 Task: Look for space in Buaran, Indonesia from 8th June, 2023 to 12th June, 2023 for 2 adults in price range Rs.8000 to Rs.16000. Place can be private room with 1  bedroom having 1 bed and 1 bathroom. Property type can be flatguest house, hotel. Booking option can be shelf check-in. Required host language is English.
Action: Mouse moved to (505, 99)
Screenshot: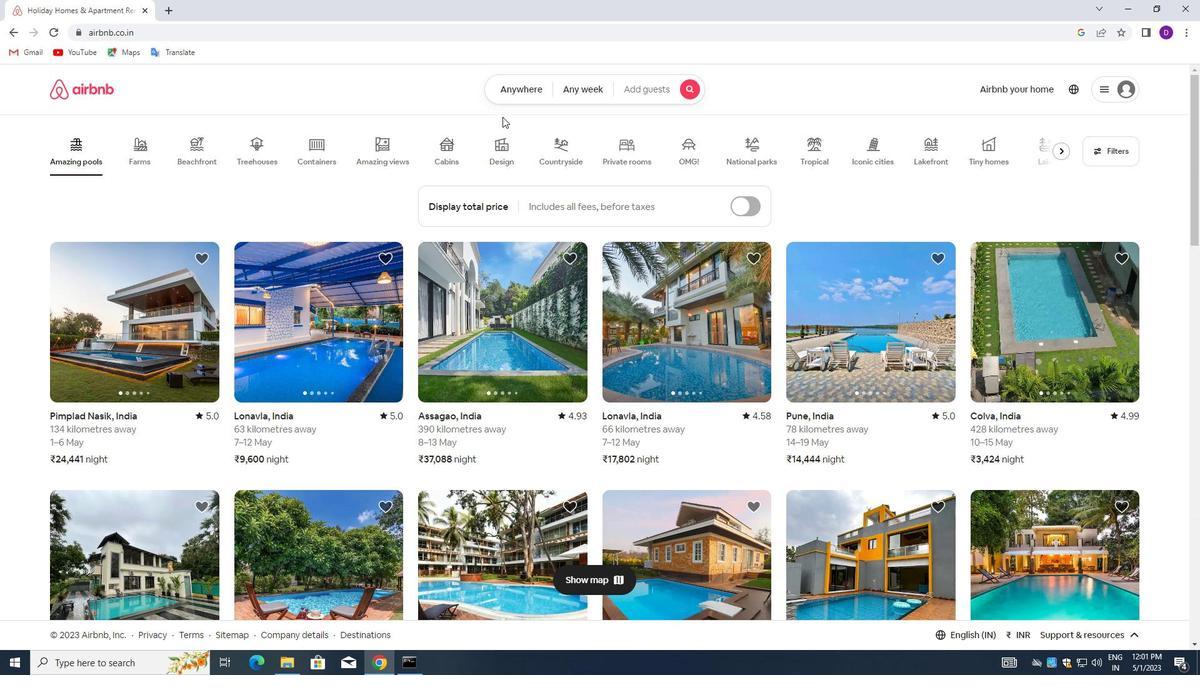 
Action: Mouse pressed left at (505, 99)
Screenshot: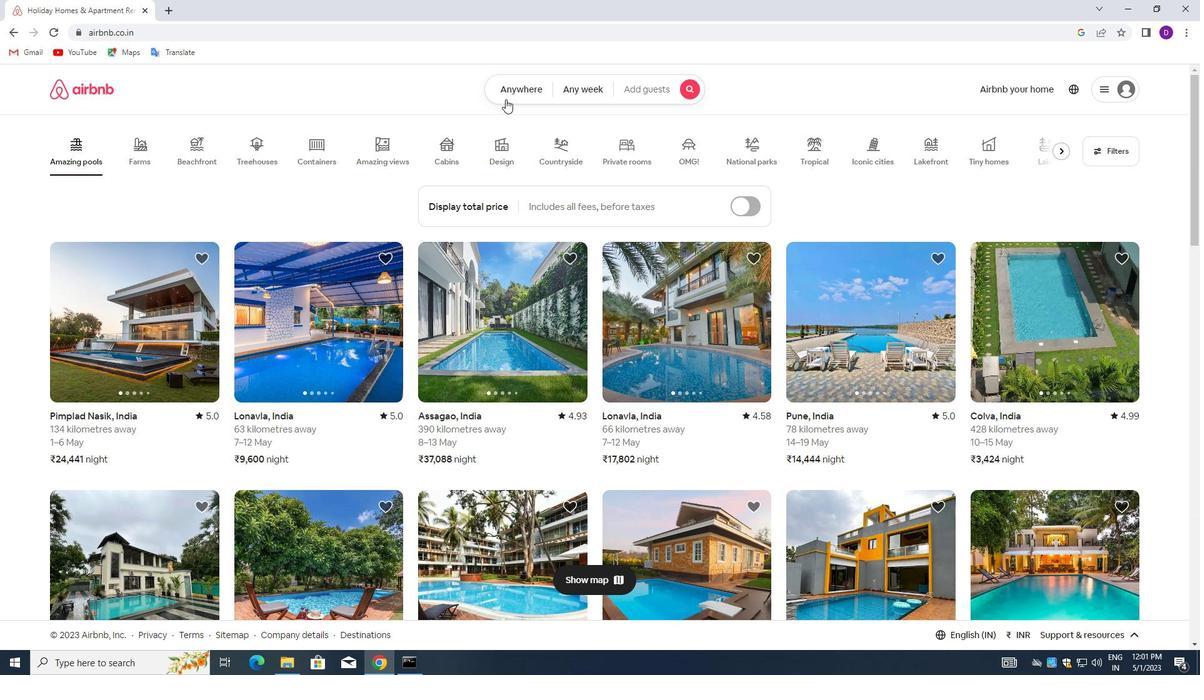 
Action: Mouse moved to (391, 143)
Screenshot: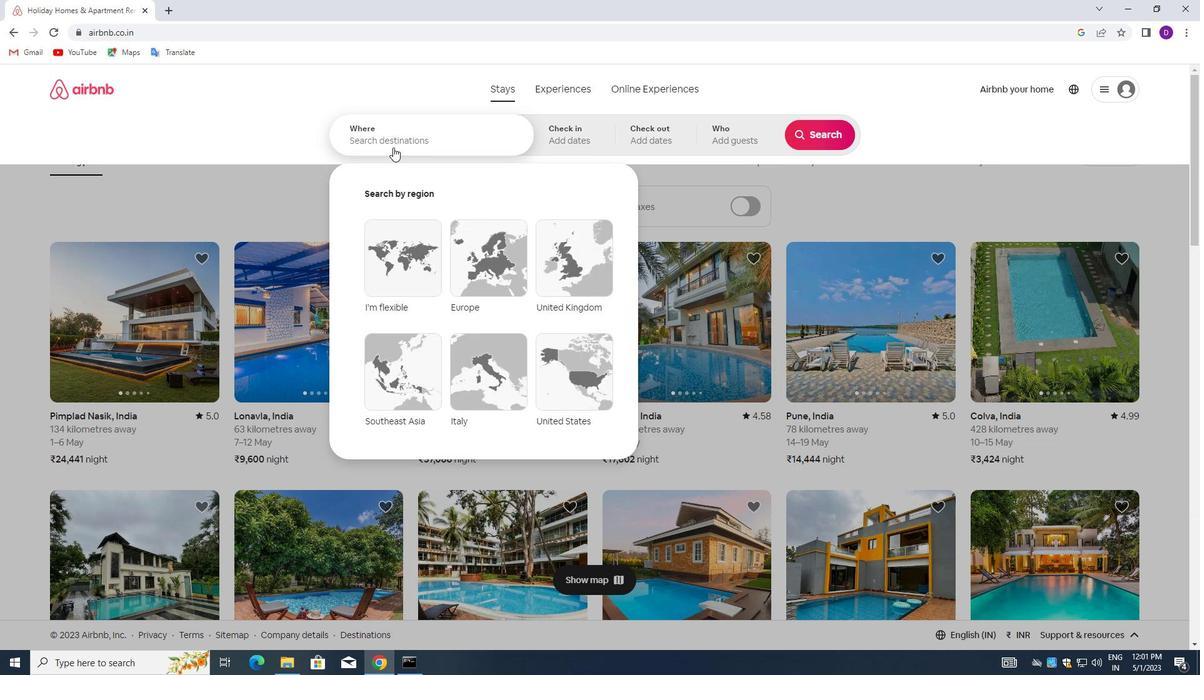 
Action: Mouse pressed left at (391, 143)
Screenshot: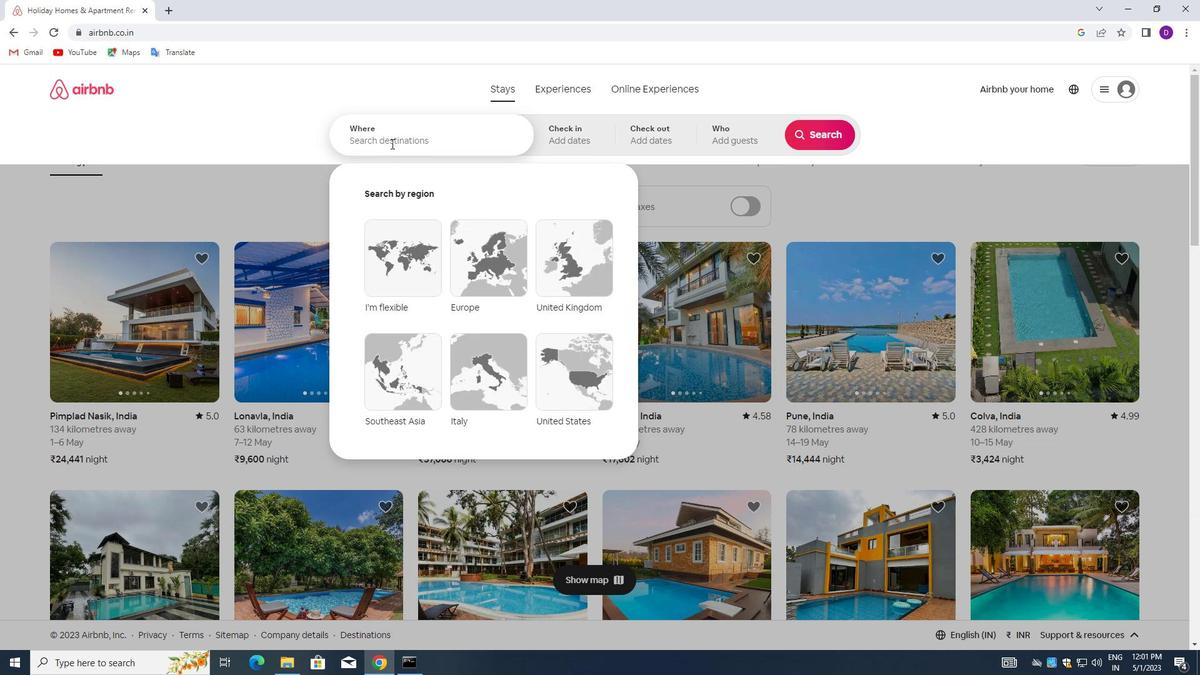 
Action: Key pressed <Key.shift>BUARAN,<Key.space><Key.shift>INDONESIA<Key.enter>
Screenshot: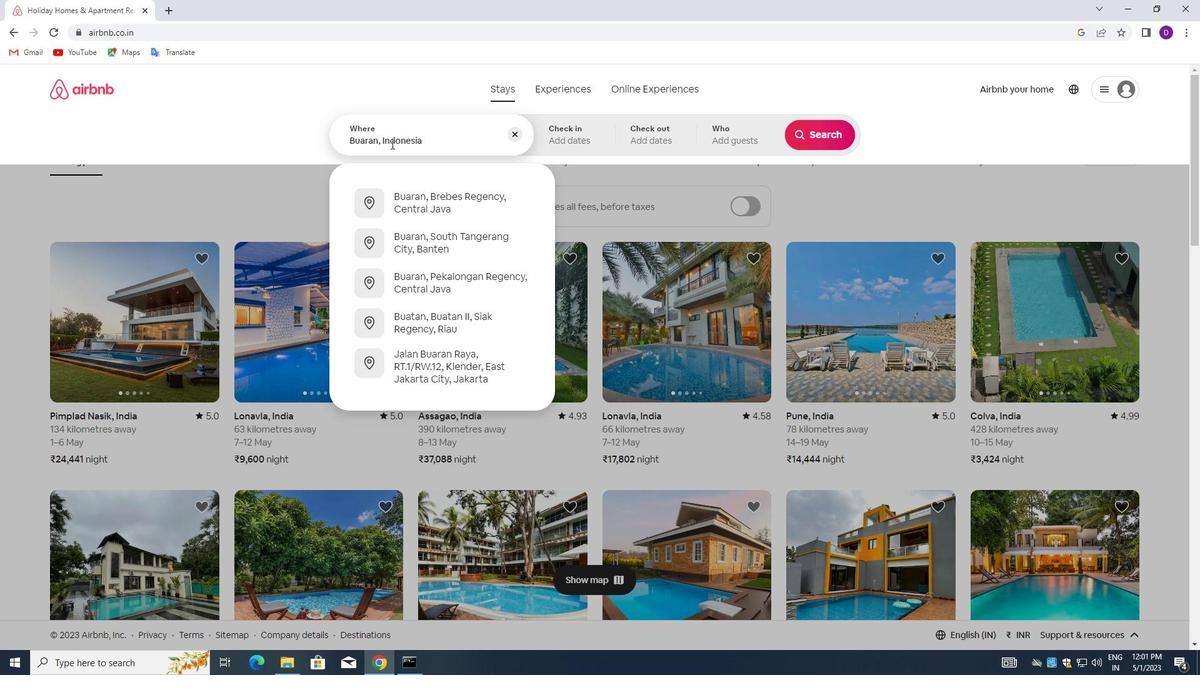 
Action: Mouse moved to (738, 313)
Screenshot: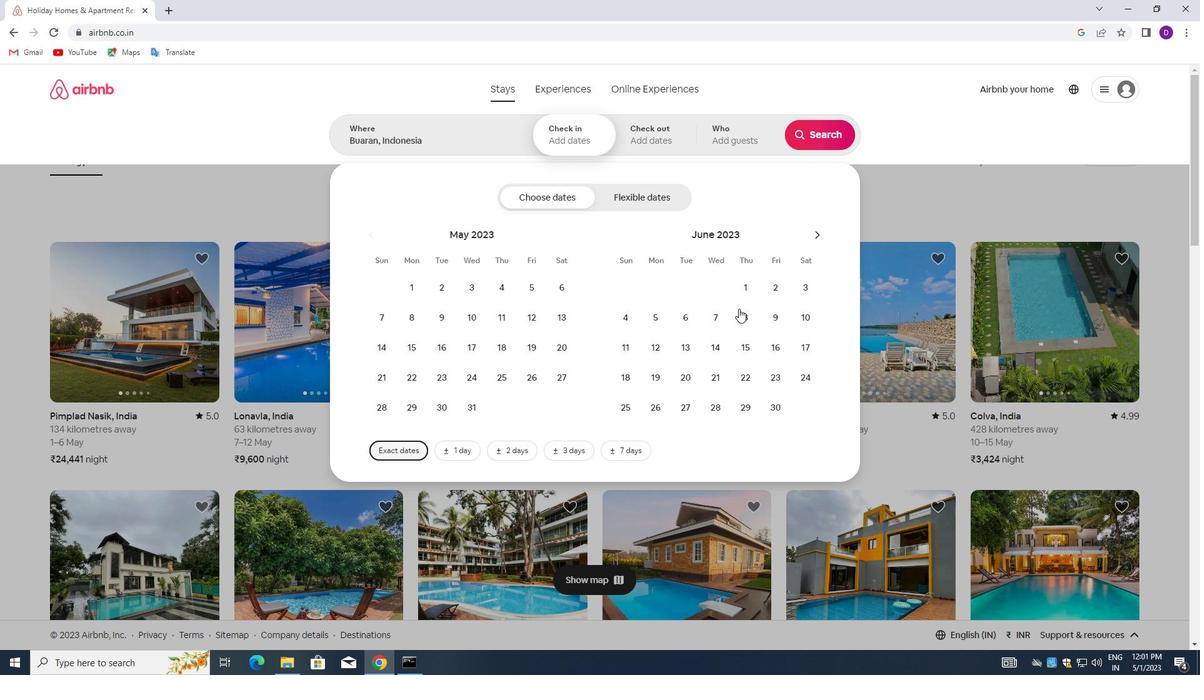 
Action: Mouse pressed left at (738, 313)
Screenshot: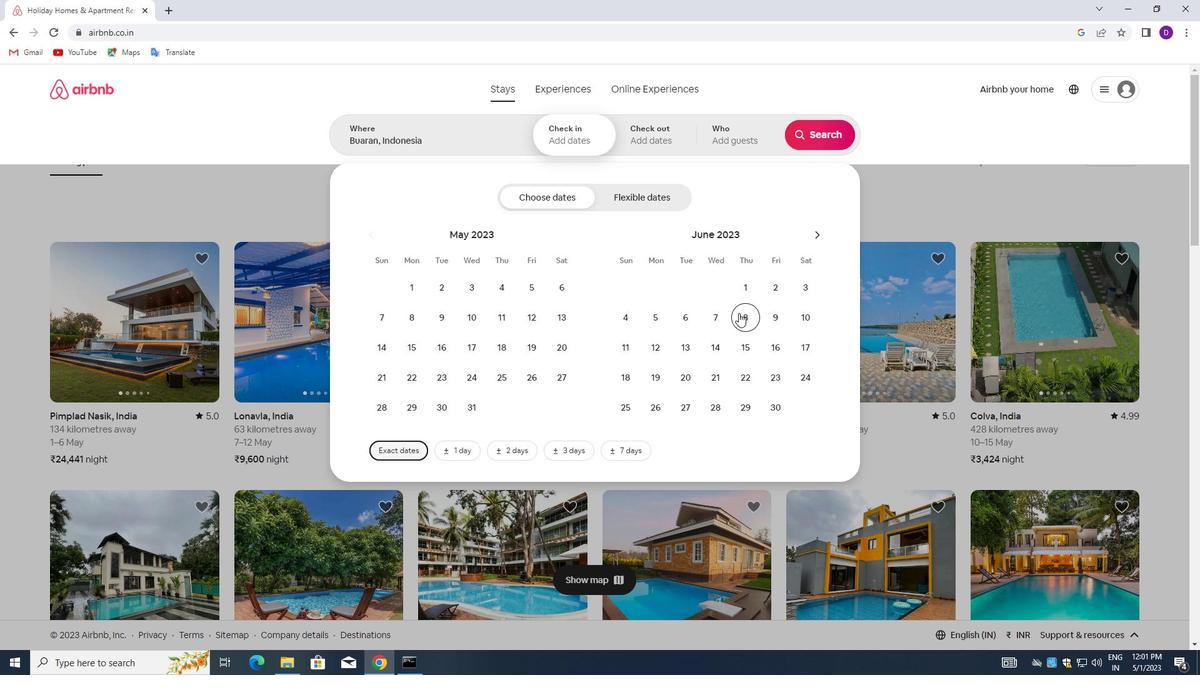 
Action: Mouse moved to (664, 344)
Screenshot: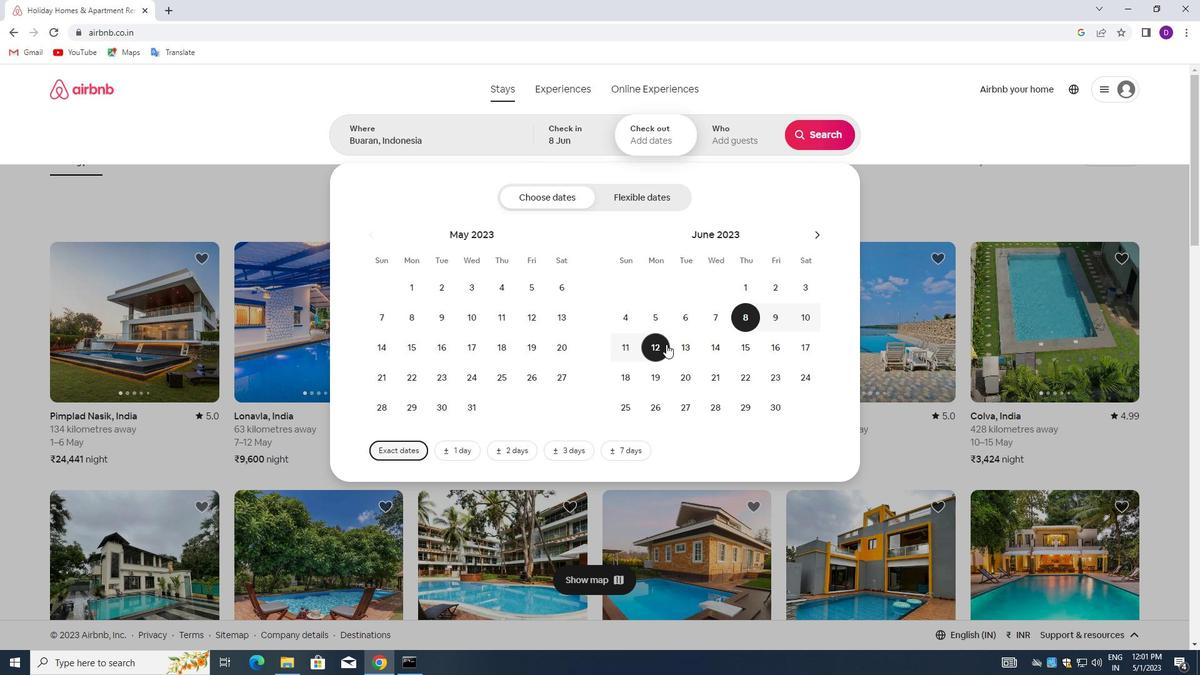 
Action: Mouse pressed left at (664, 344)
Screenshot: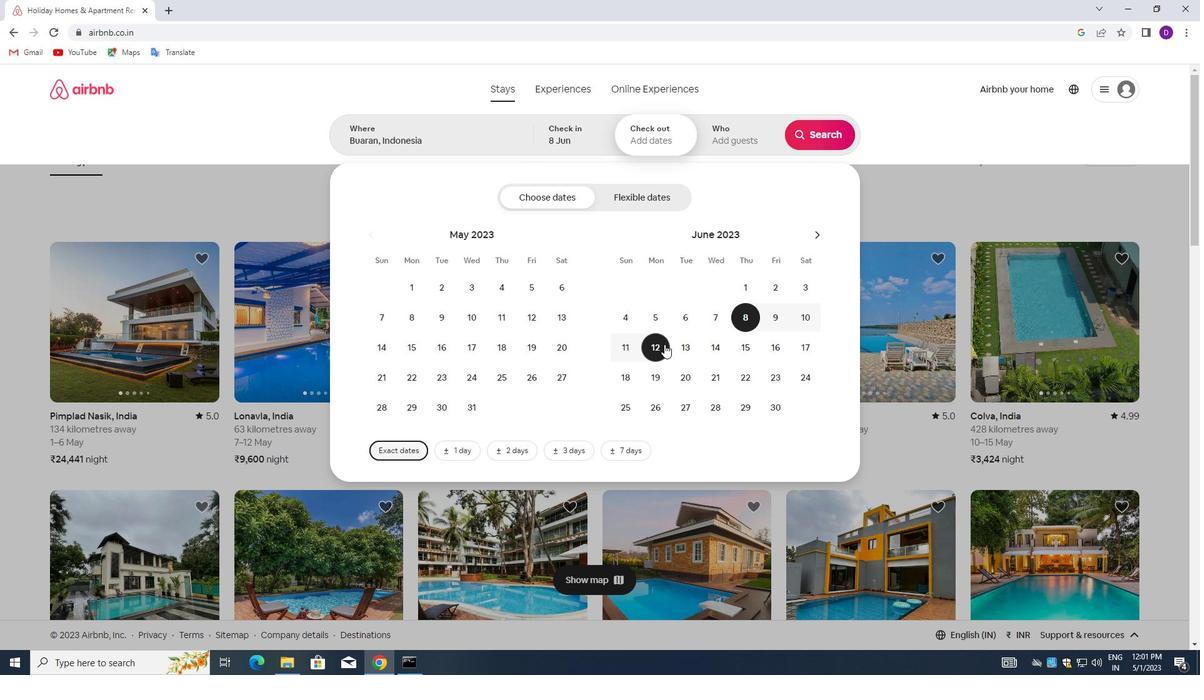
Action: Mouse moved to (723, 128)
Screenshot: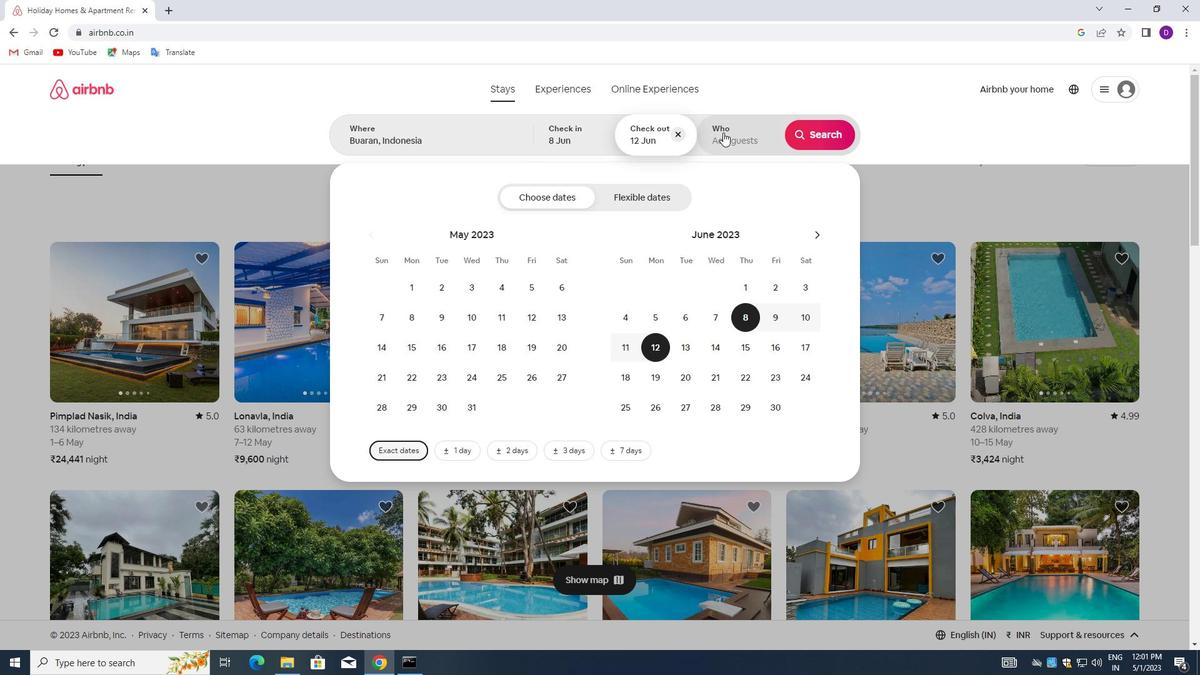 
Action: Mouse pressed left at (723, 128)
Screenshot: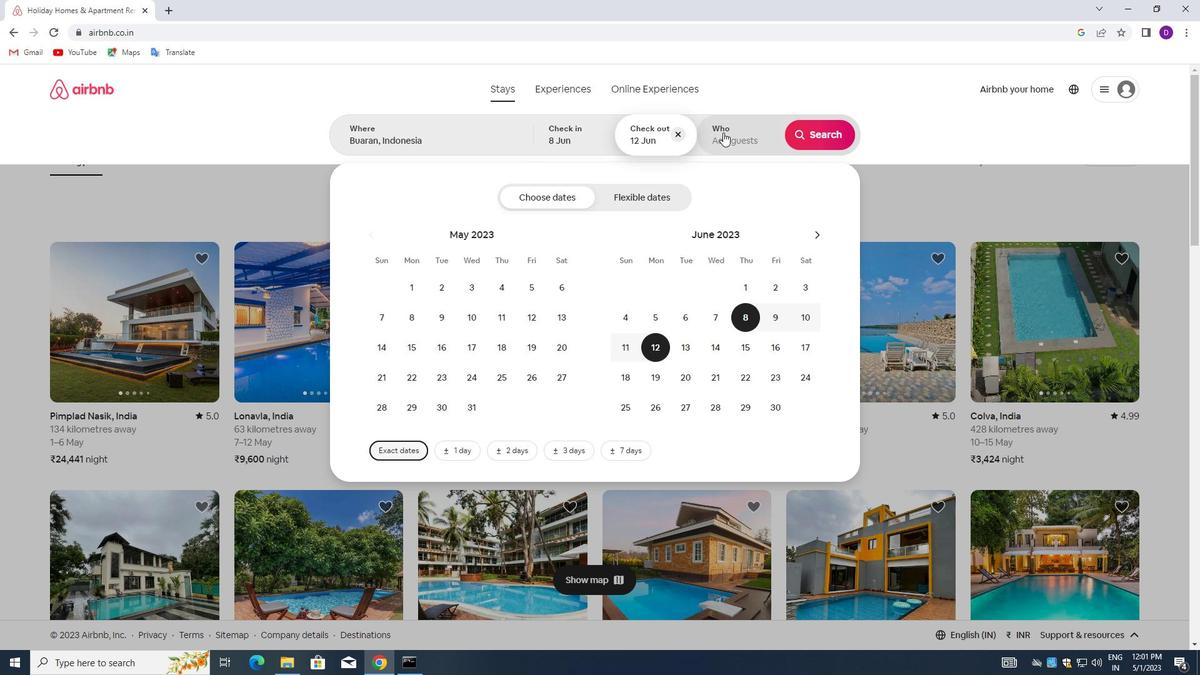 
Action: Mouse moved to (820, 208)
Screenshot: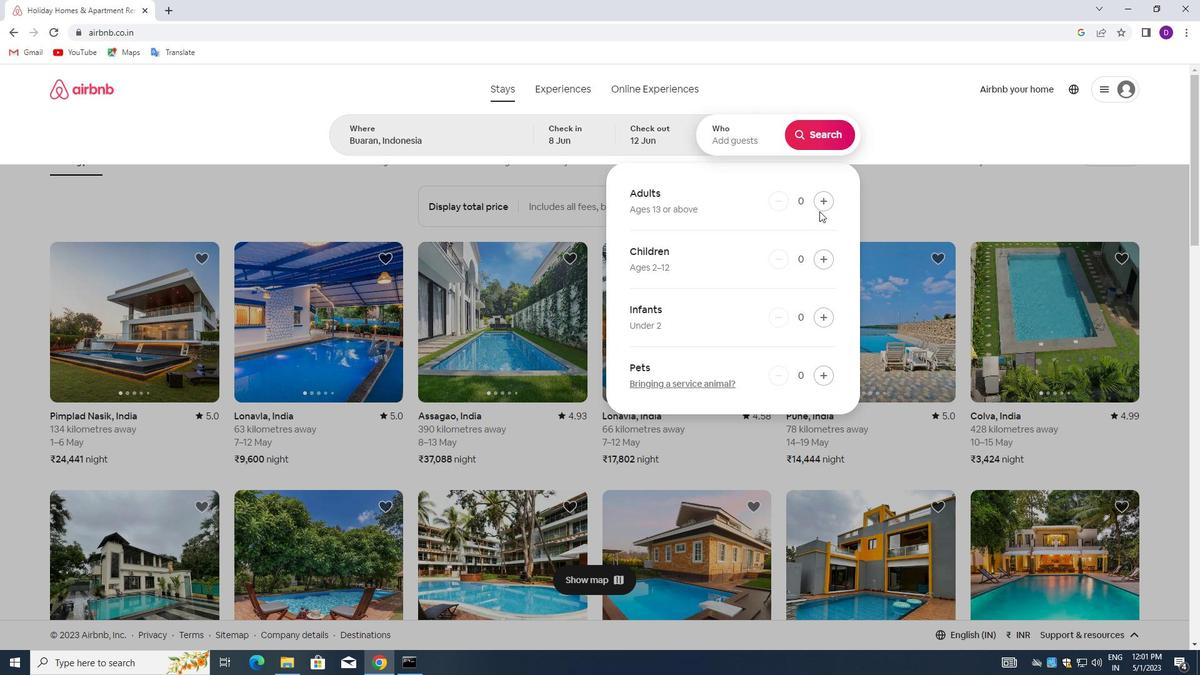 
Action: Mouse pressed left at (820, 208)
Screenshot: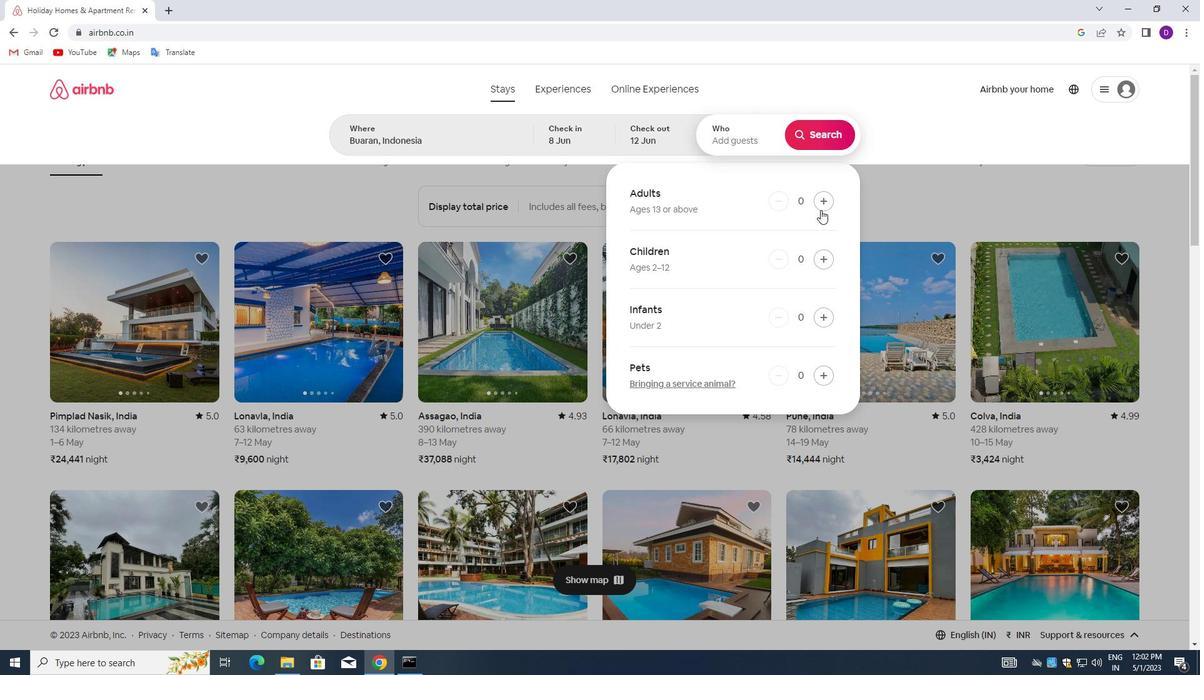 
Action: Mouse pressed left at (820, 208)
Screenshot: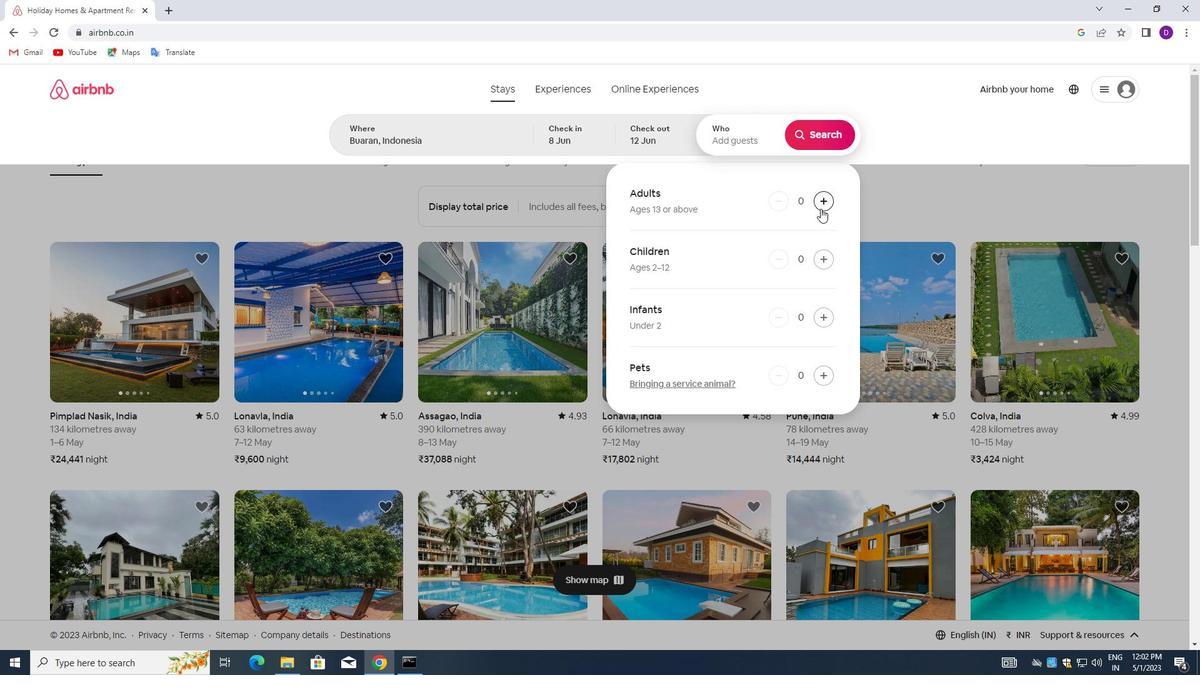 
Action: Mouse moved to (815, 138)
Screenshot: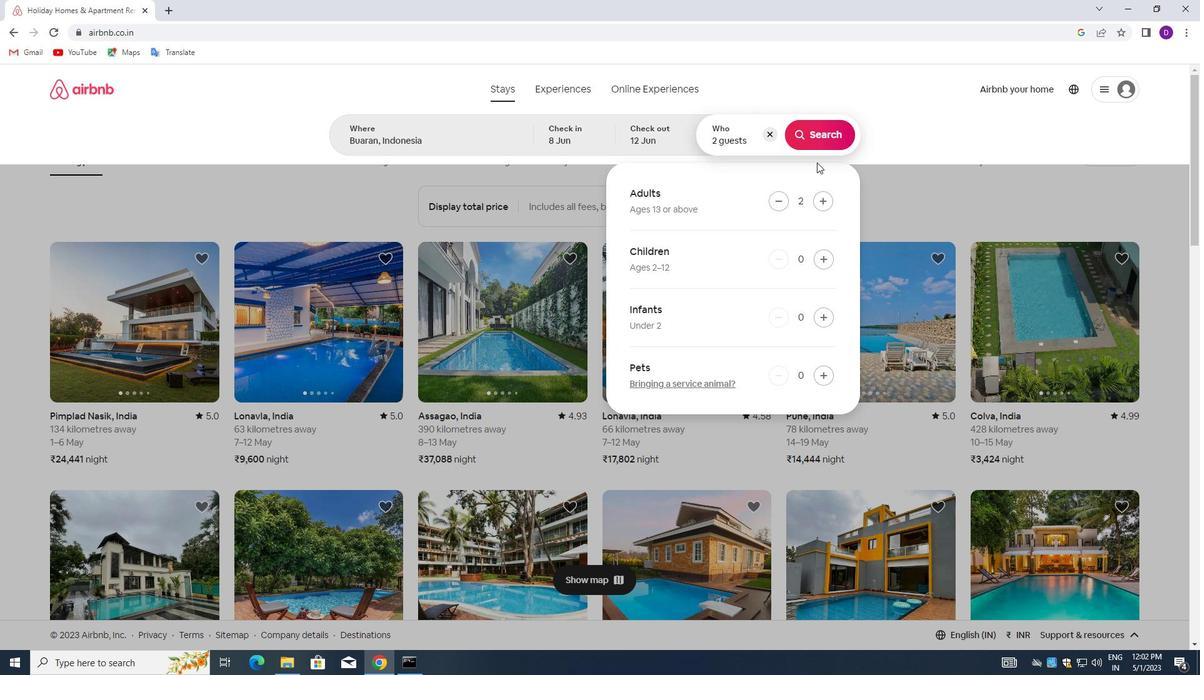 
Action: Mouse pressed left at (815, 138)
Screenshot: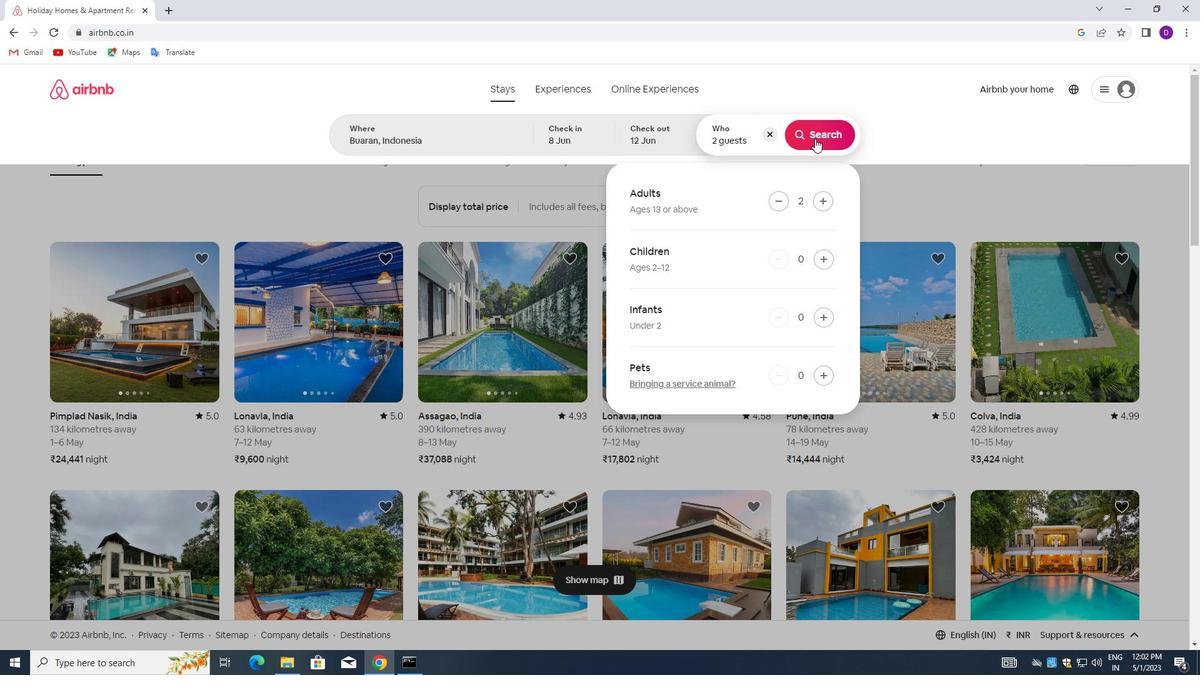 
Action: Mouse moved to (1136, 141)
Screenshot: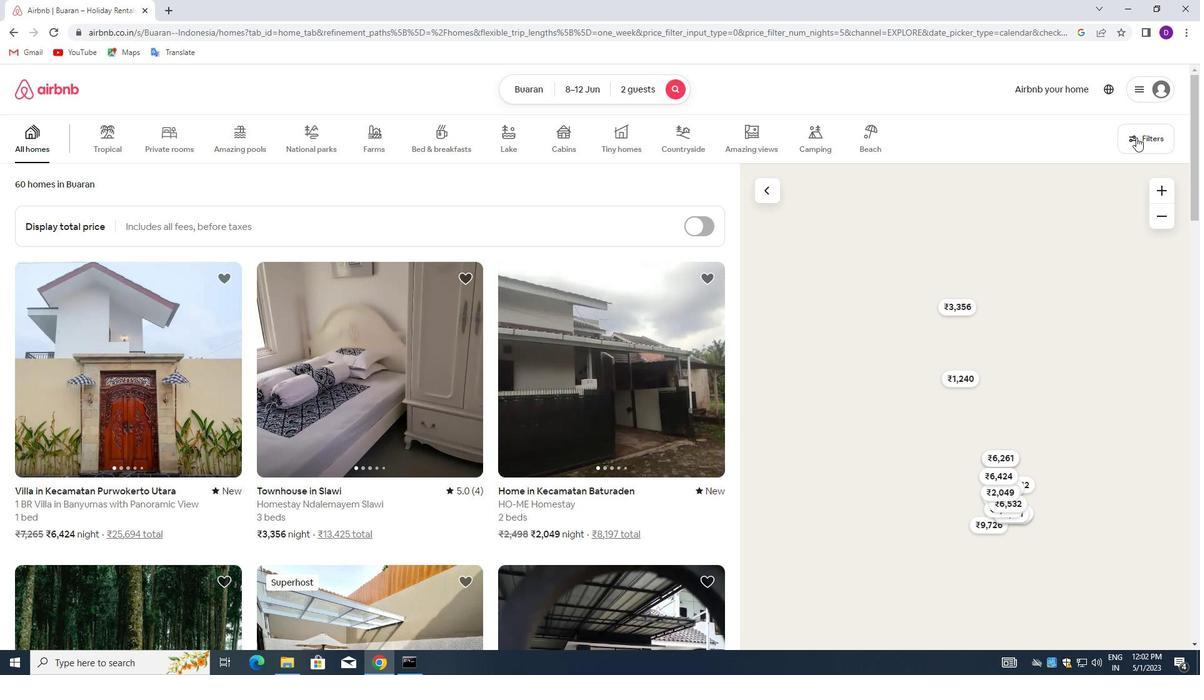 
Action: Mouse pressed left at (1136, 141)
Screenshot: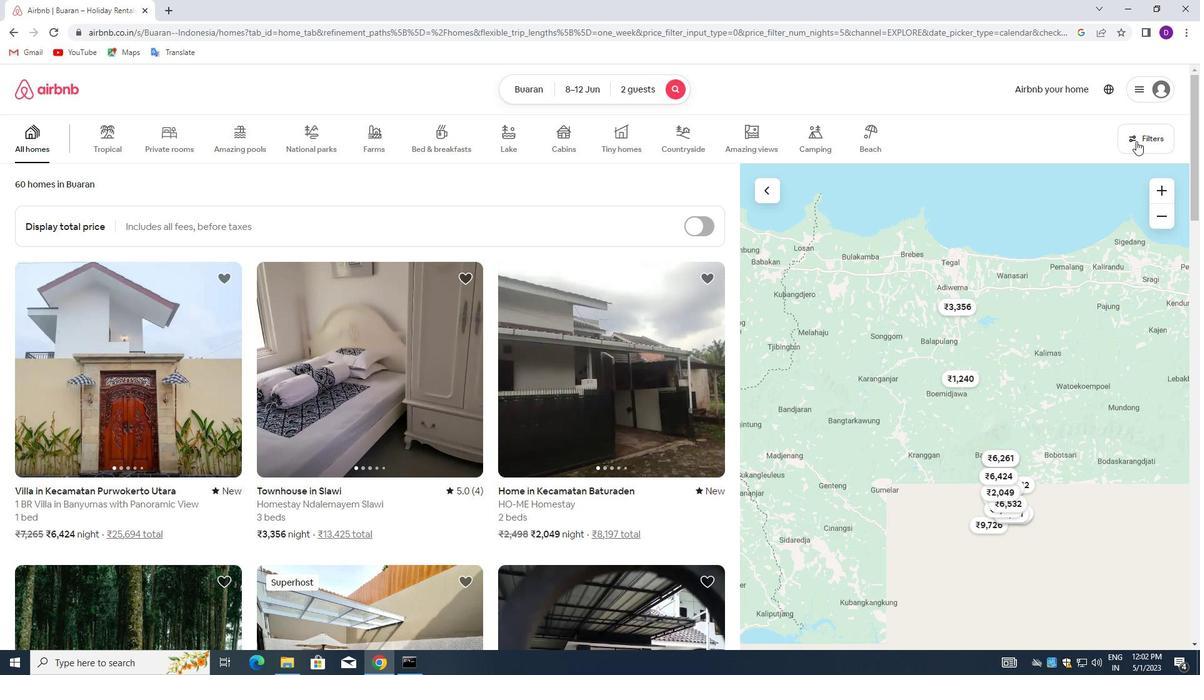 
Action: Mouse moved to (428, 294)
Screenshot: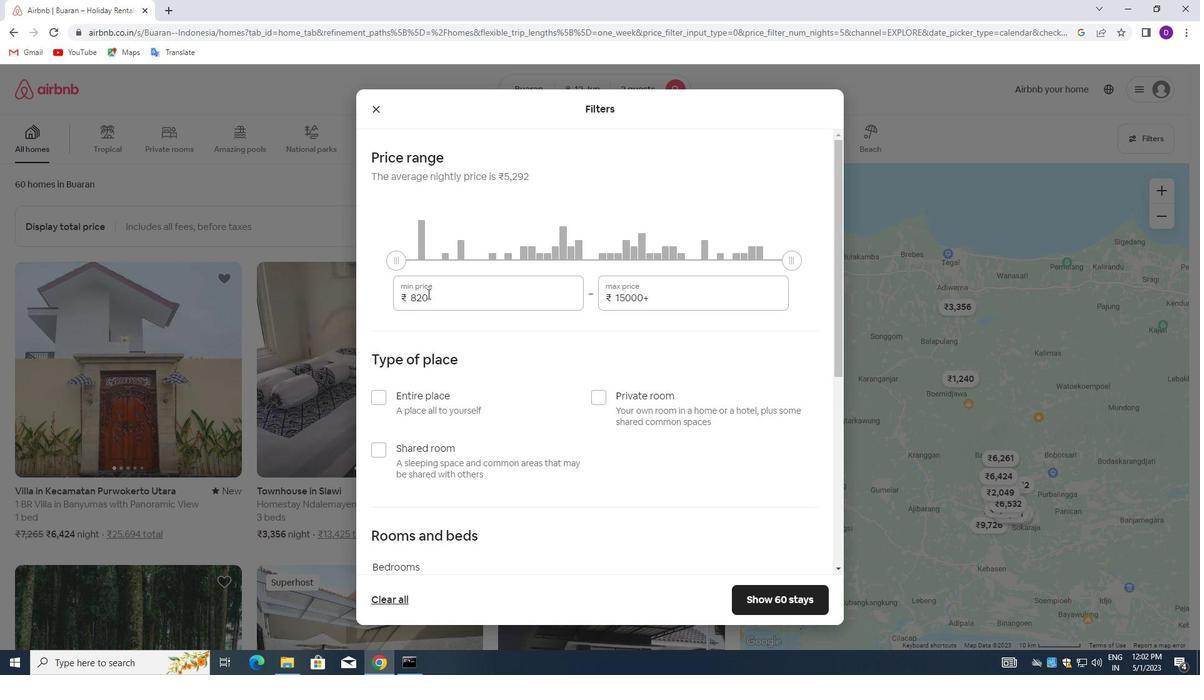 
Action: Mouse pressed left at (428, 294)
Screenshot: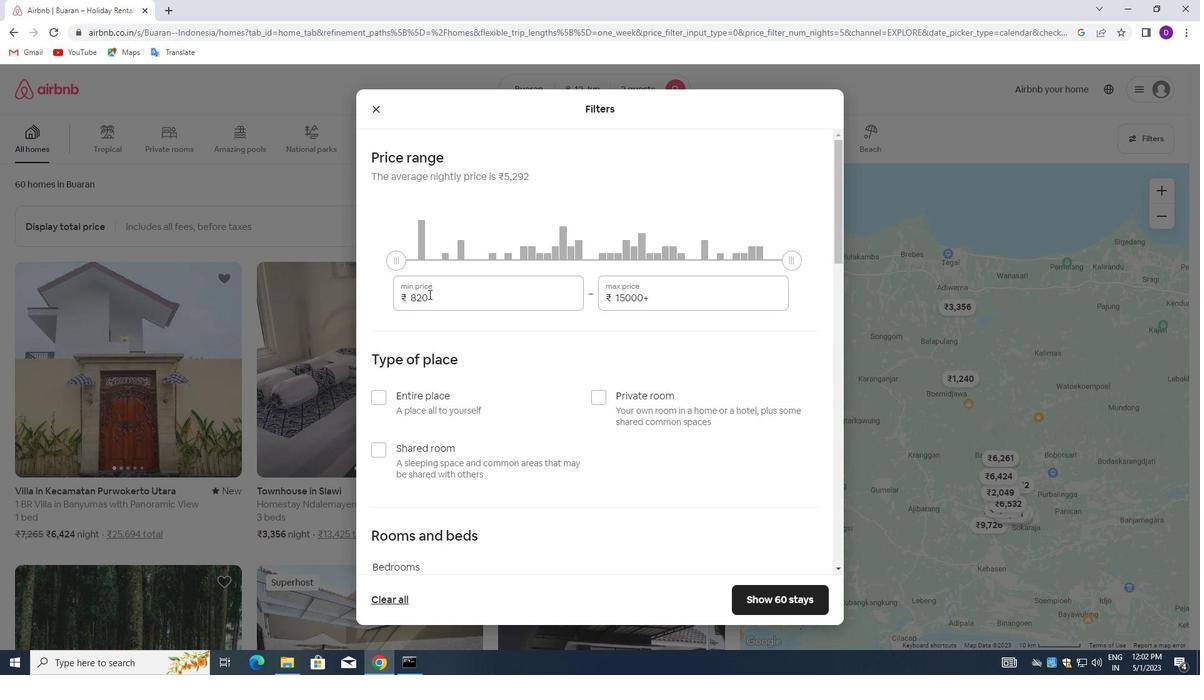
Action: Mouse pressed left at (428, 294)
Screenshot: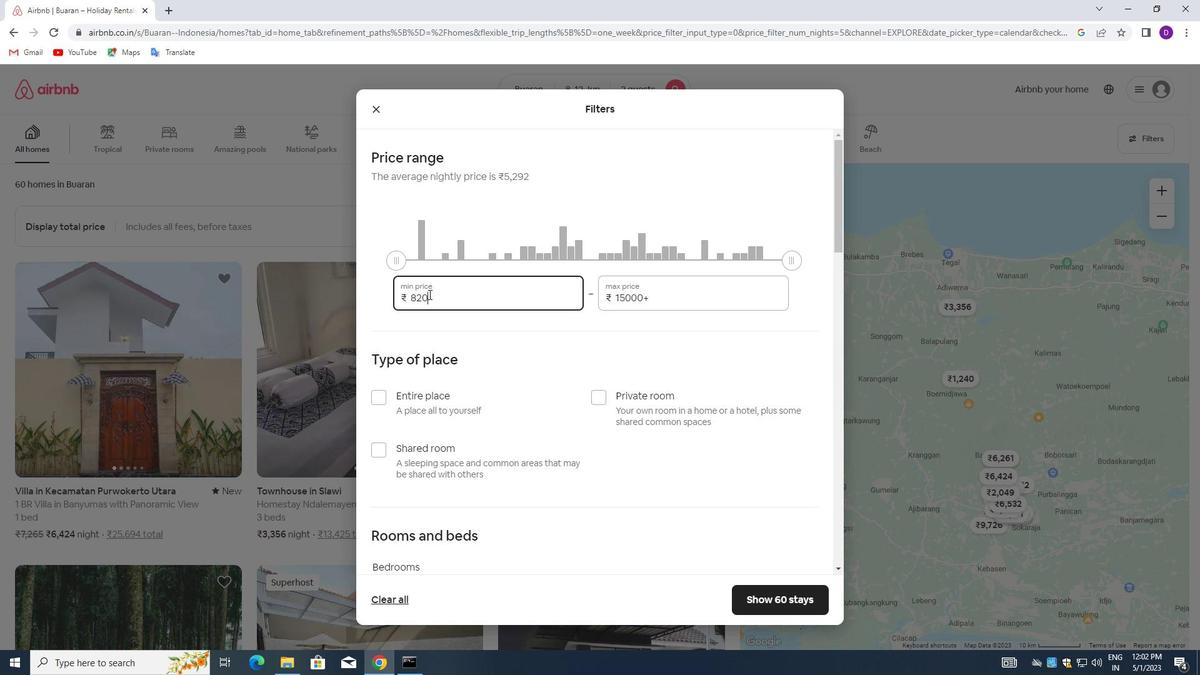 
Action: Key pressed 8000<Key.tab>16000
Screenshot: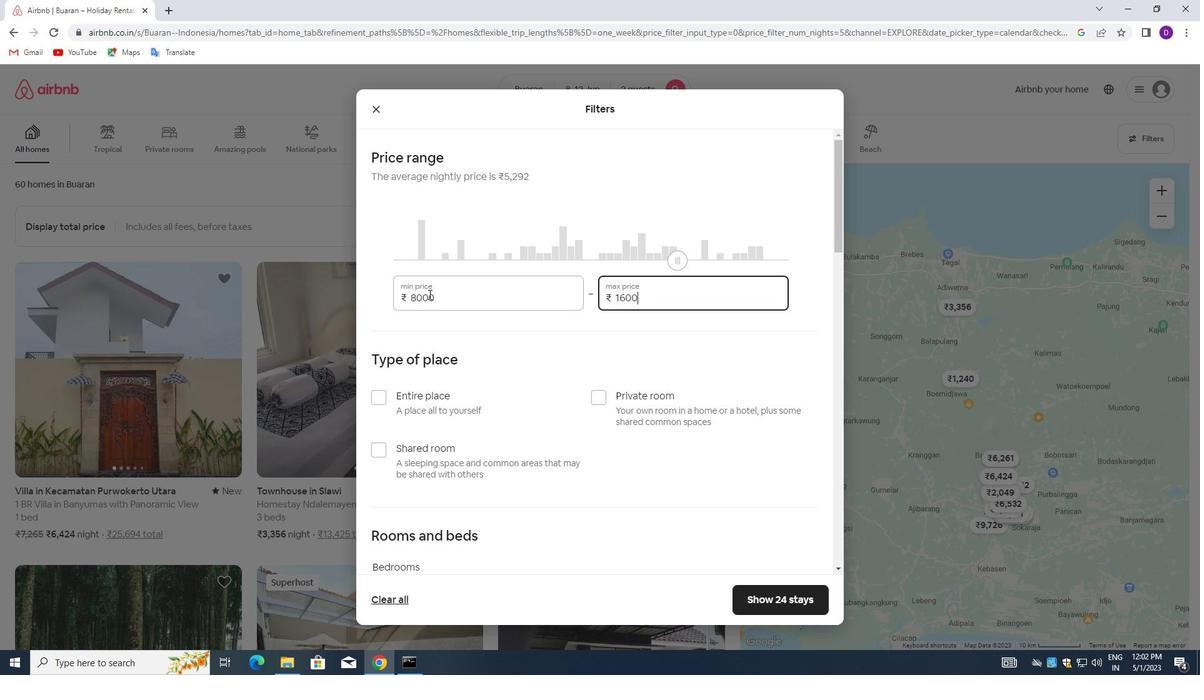 
Action: Mouse moved to (427, 295)
Screenshot: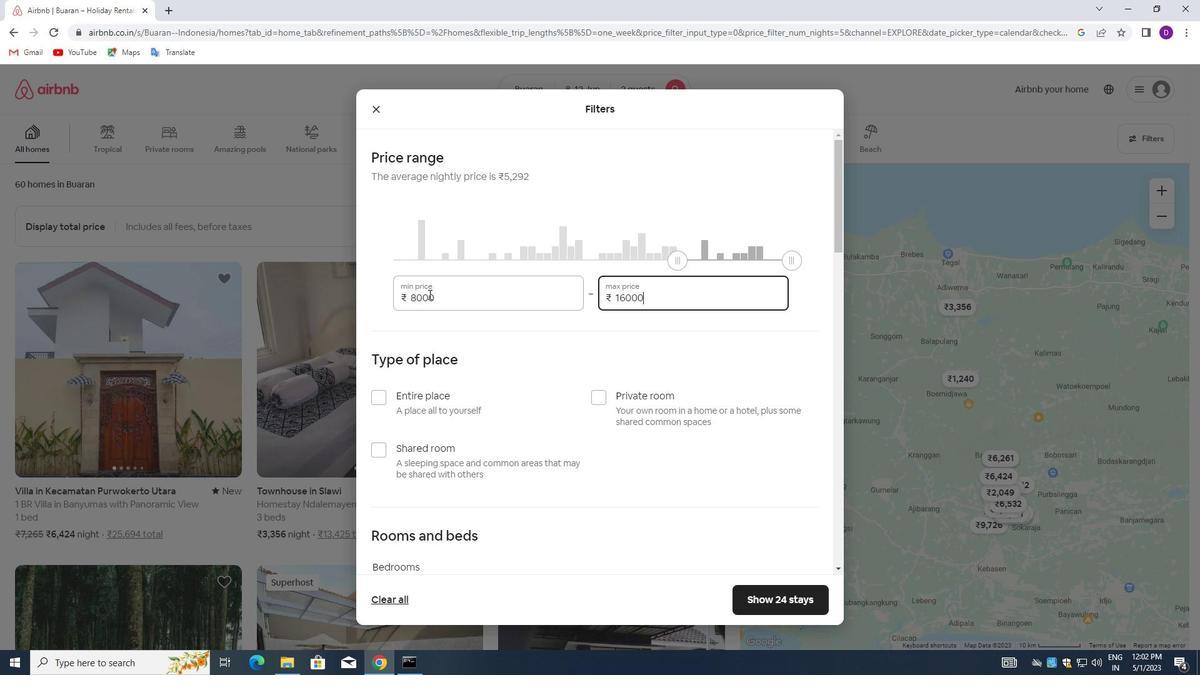 
Action: Mouse scrolled (427, 294) with delta (0, 0)
Screenshot: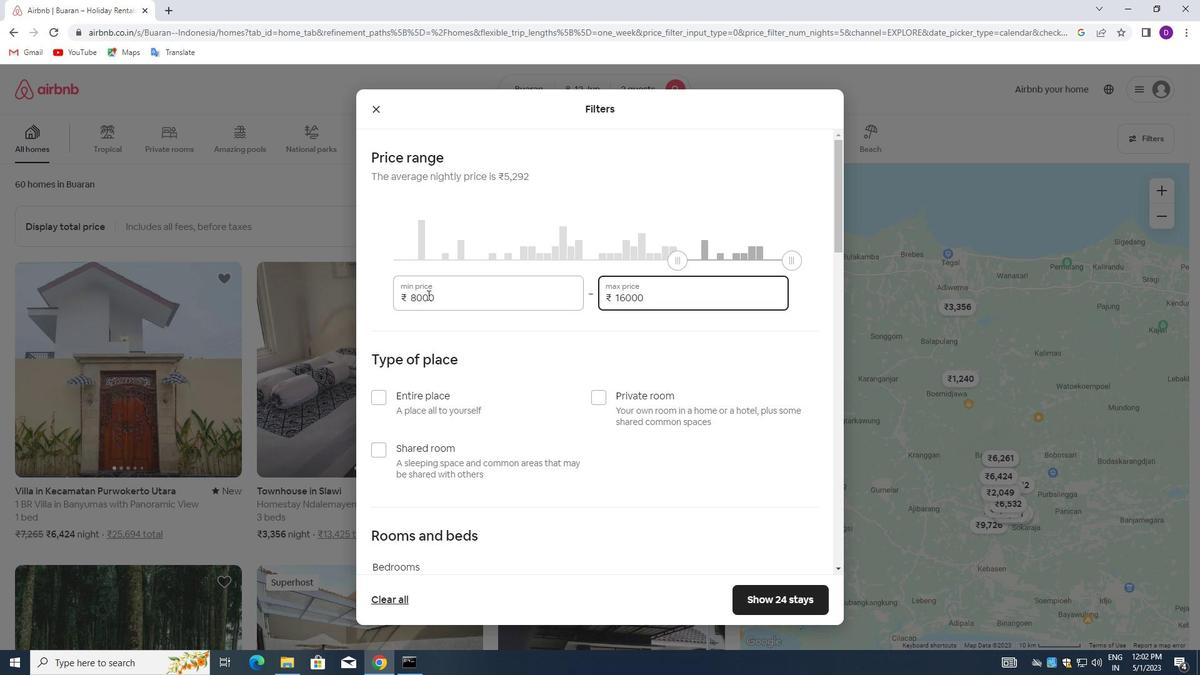 
Action: Mouse moved to (599, 335)
Screenshot: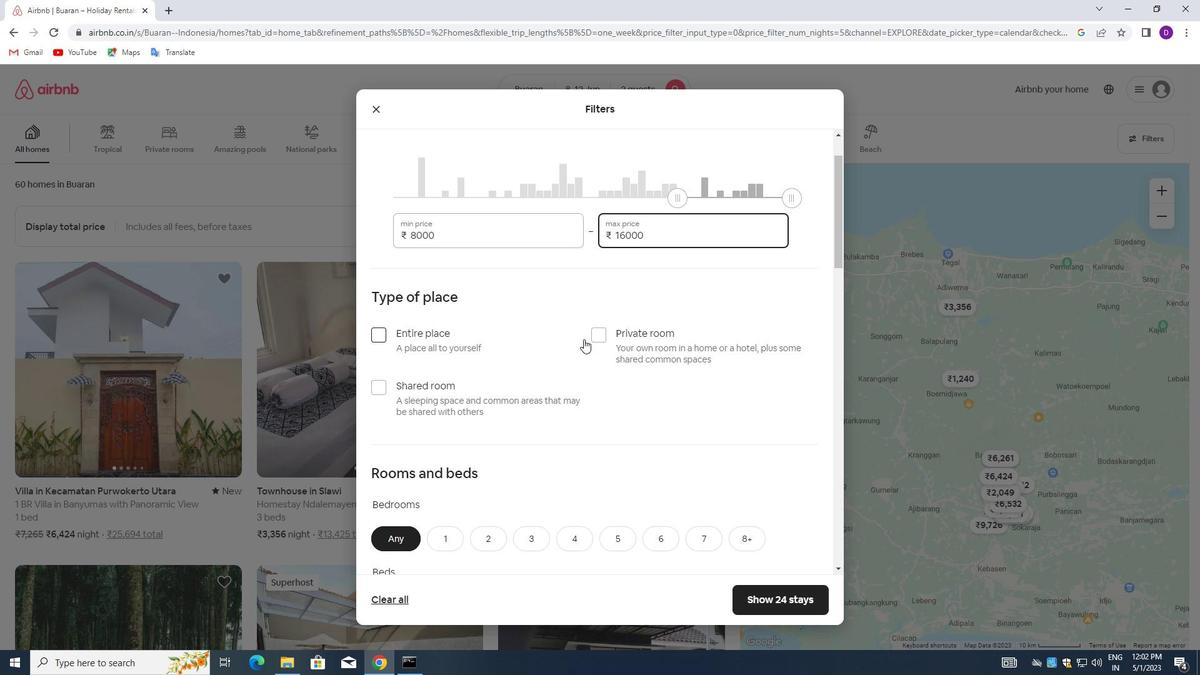 
Action: Mouse pressed left at (599, 335)
Screenshot: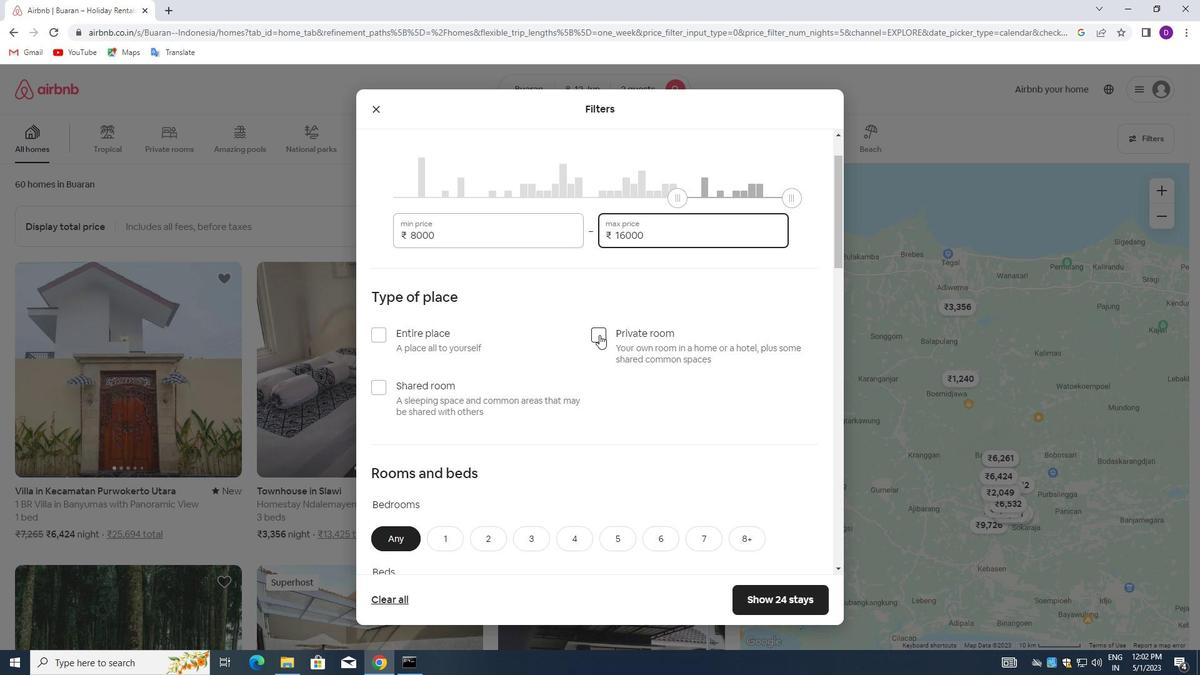 
Action: Mouse moved to (561, 308)
Screenshot: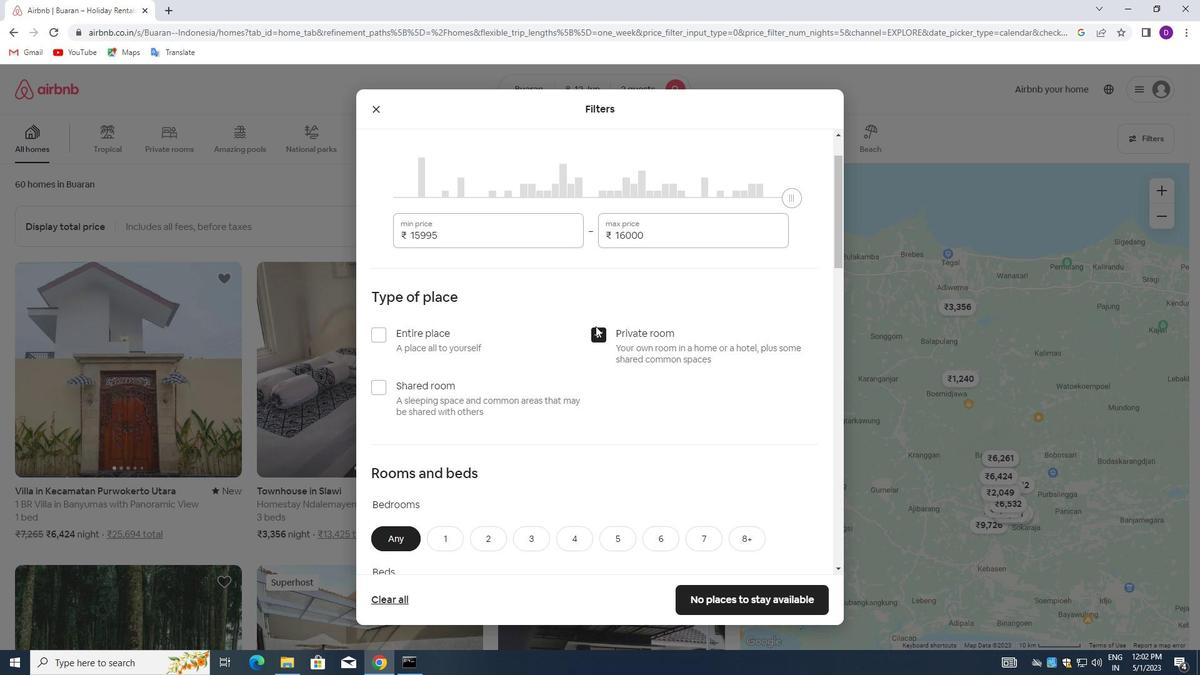 
Action: Mouse scrolled (561, 307) with delta (0, 0)
Screenshot: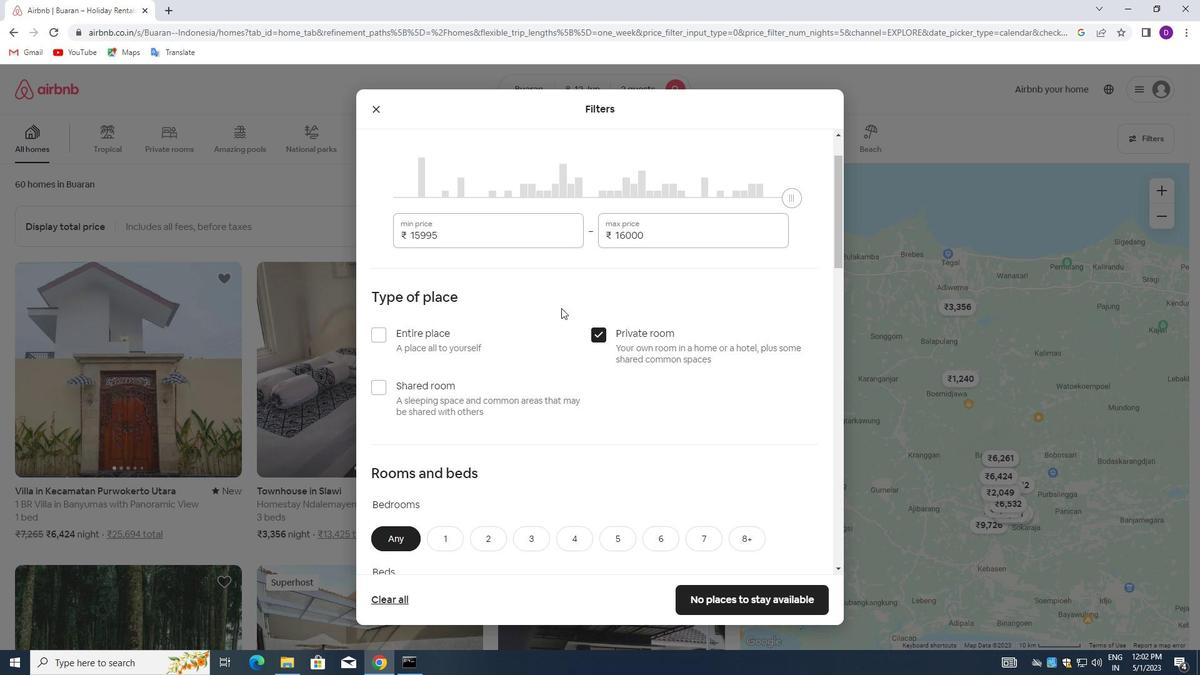 
Action: Mouse scrolled (561, 307) with delta (0, 0)
Screenshot: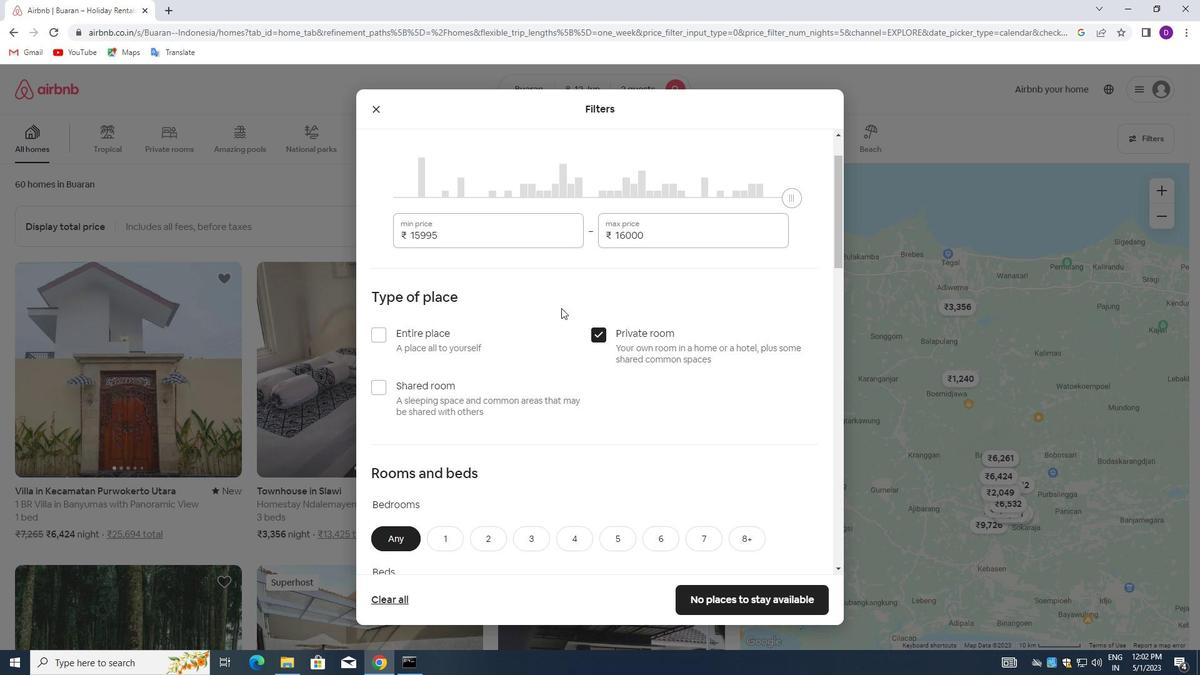 
Action: Mouse scrolled (561, 307) with delta (0, 0)
Screenshot: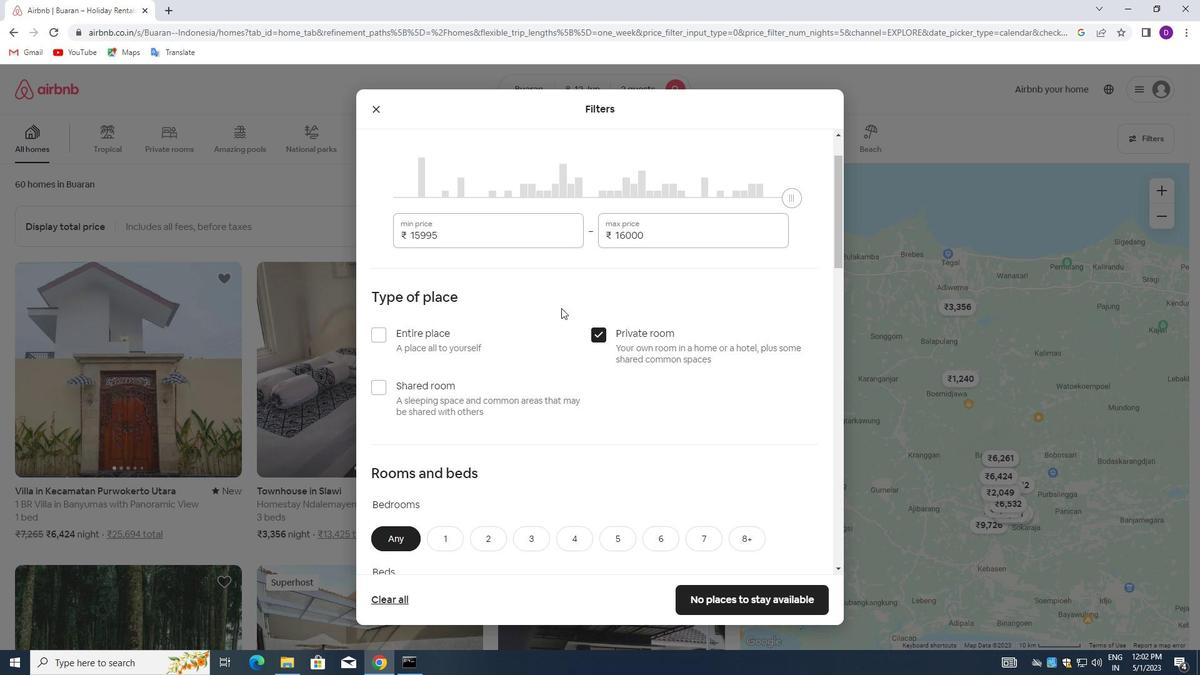 
Action: Mouse scrolled (561, 307) with delta (0, 0)
Screenshot: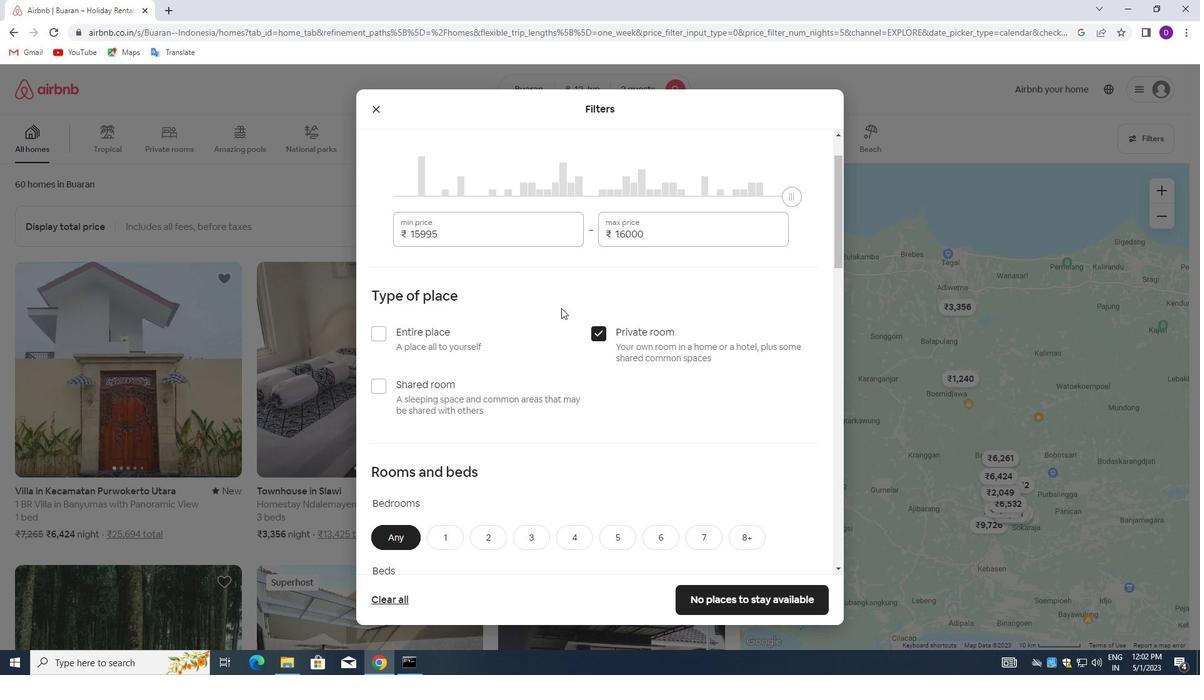 
Action: Mouse moved to (456, 289)
Screenshot: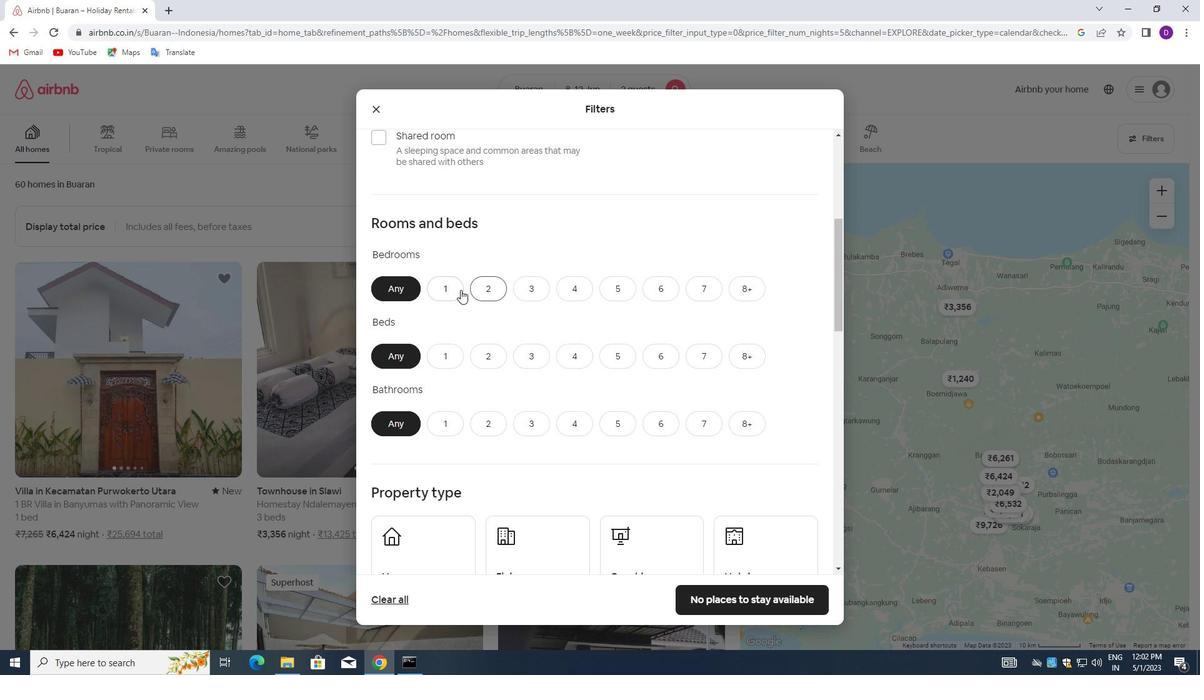
Action: Mouse pressed left at (456, 289)
Screenshot: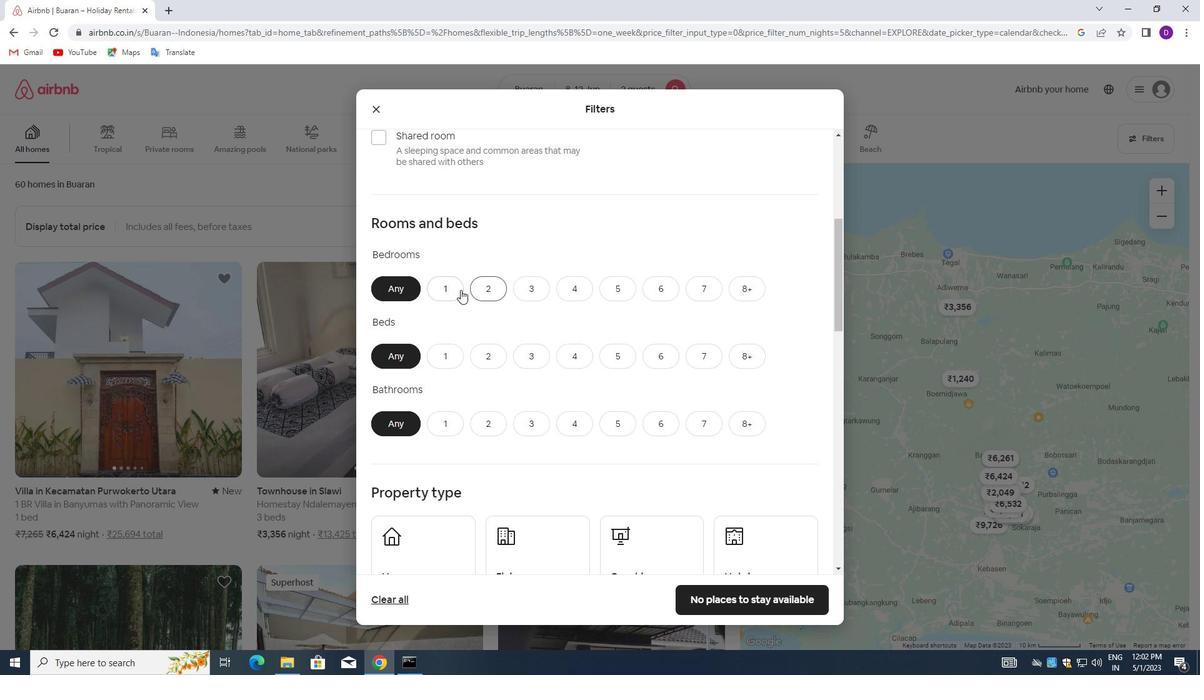 
Action: Mouse moved to (453, 346)
Screenshot: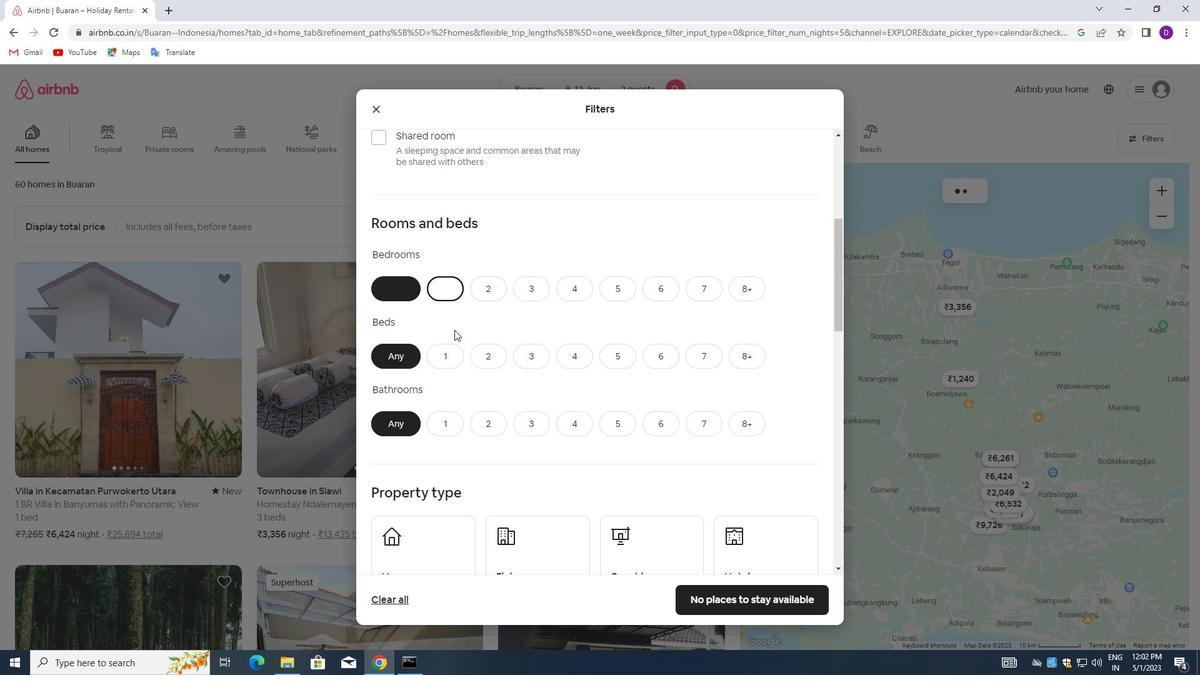 
Action: Mouse pressed left at (453, 346)
Screenshot: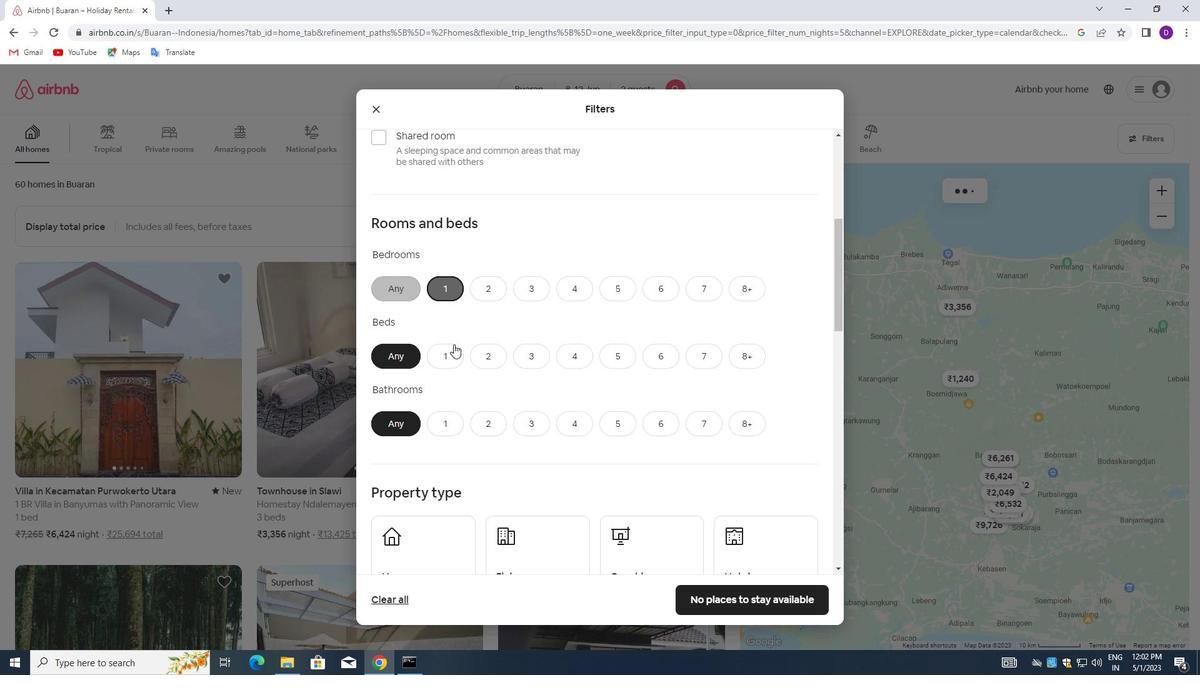 
Action: Mouse moved to (440, 407)
Screenshot: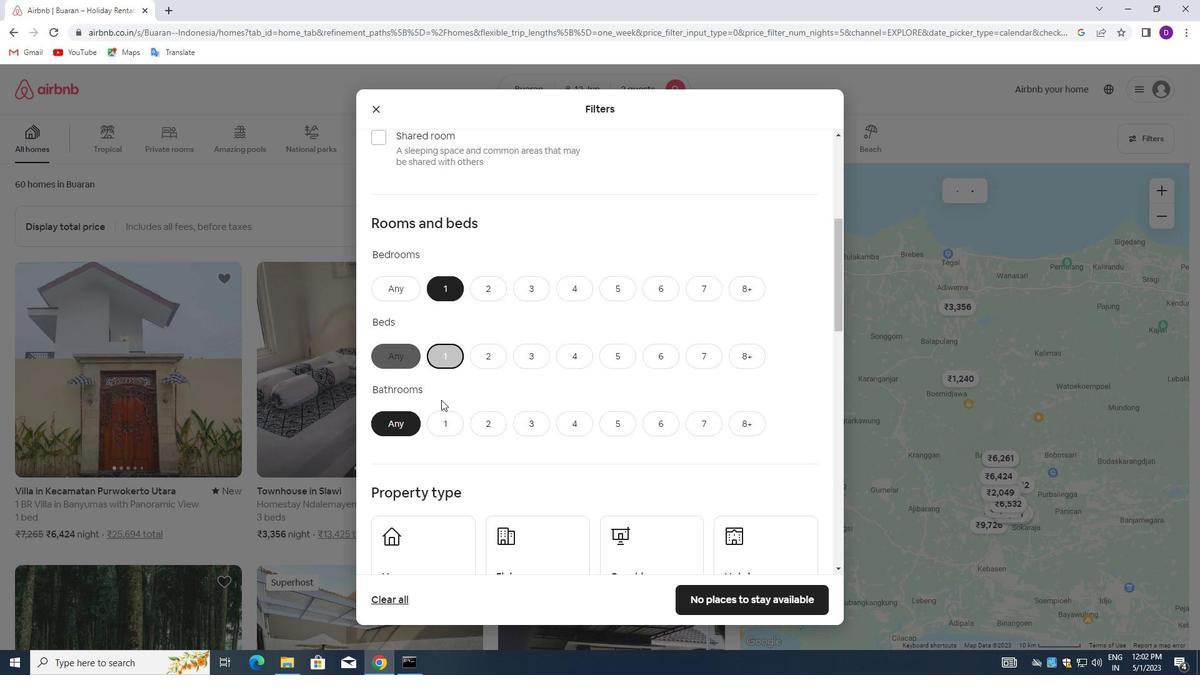 
Action: Mouse pressed left at (440, 407)
Screenshot: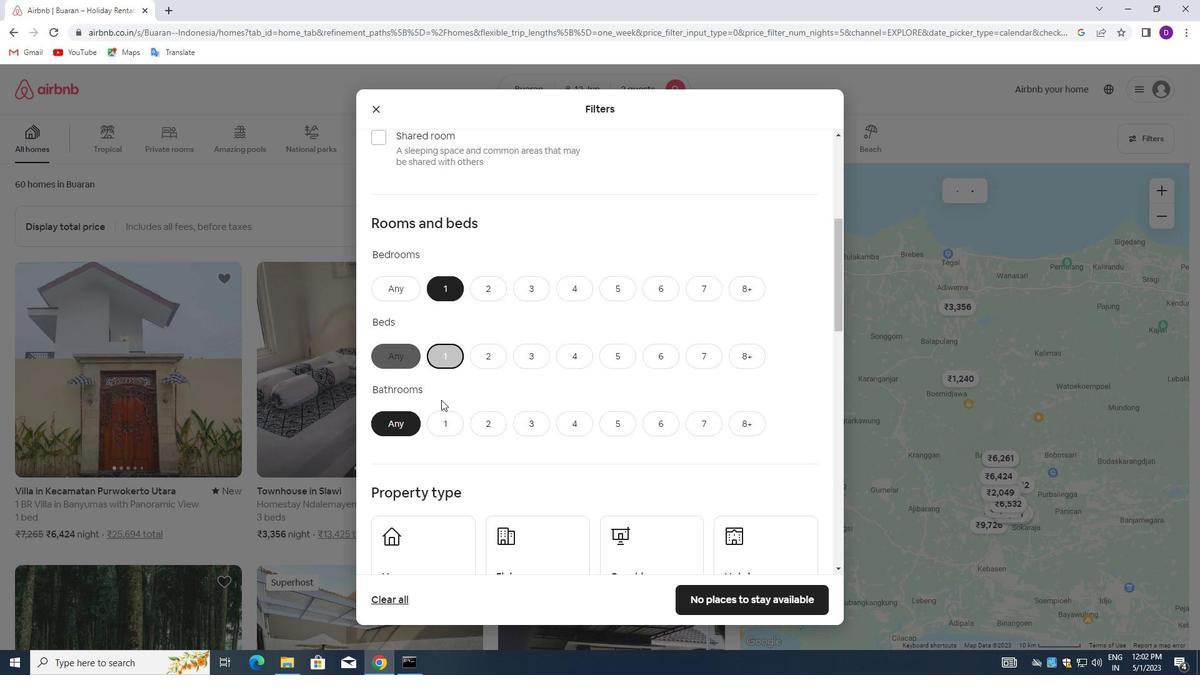 
Action: Mouse moved to (438, 418)
Screenshot: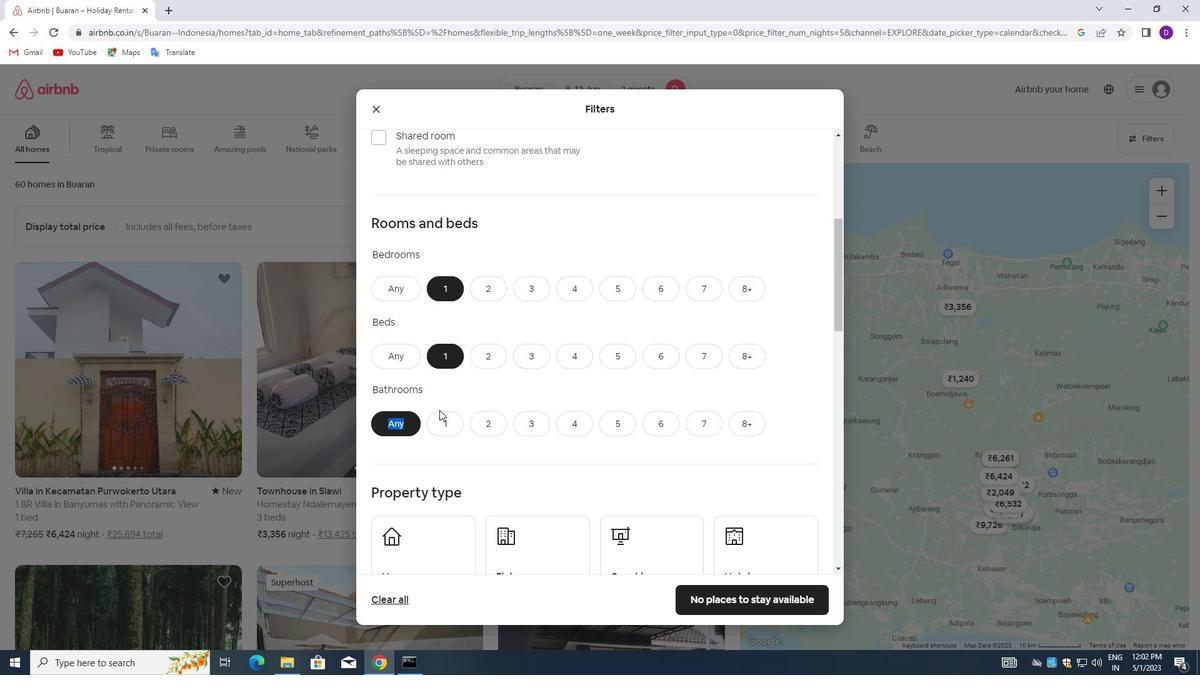 
Action: Mouse pressed left at (438, 418)
Screenshot: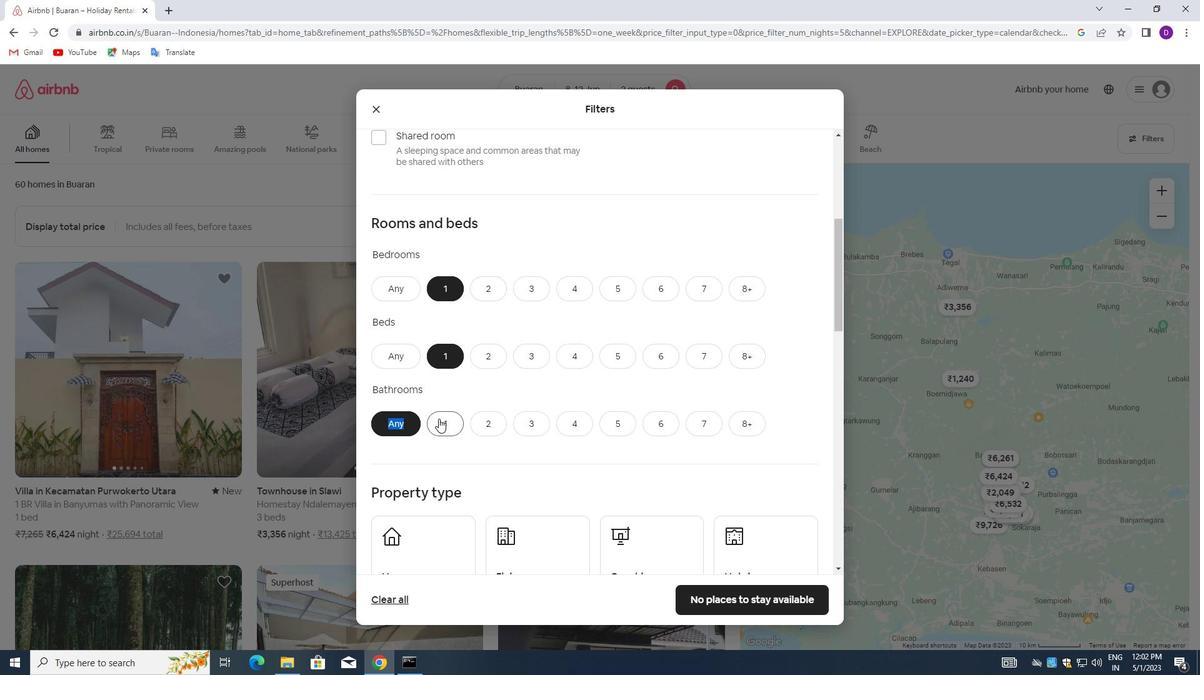 
Action: Mouse moved to (493, 385)
Screenshot: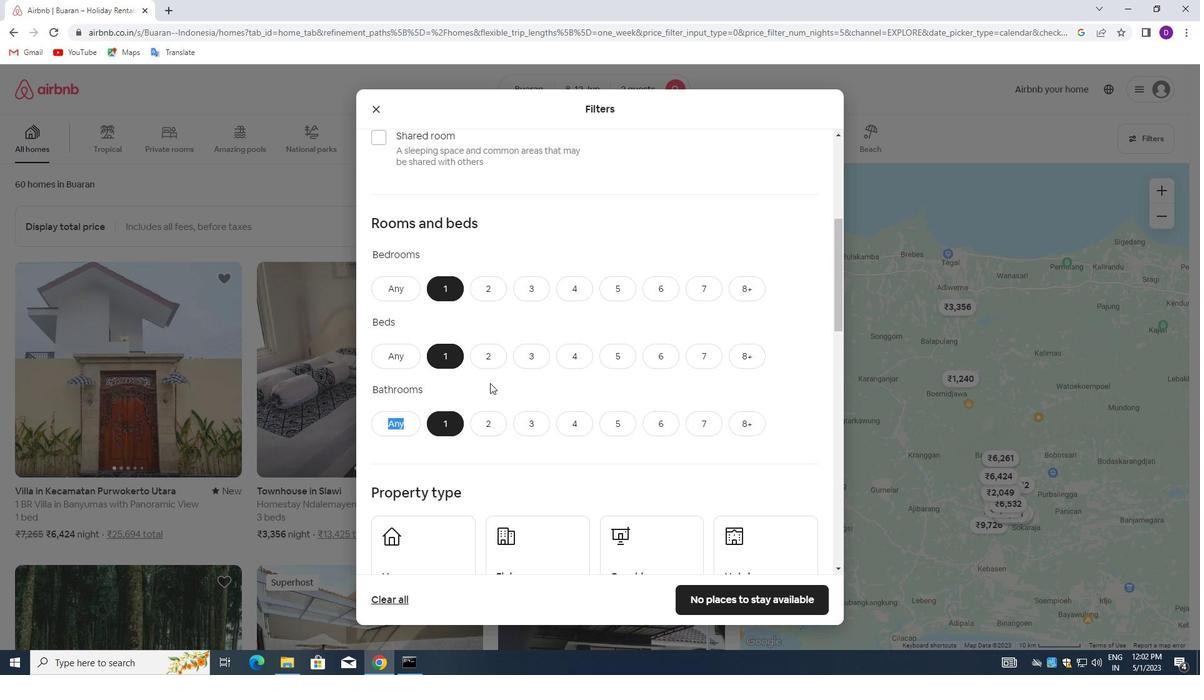 
Action: Mouse scrolled (493, 384) with delta (0, 0)
Screenshot: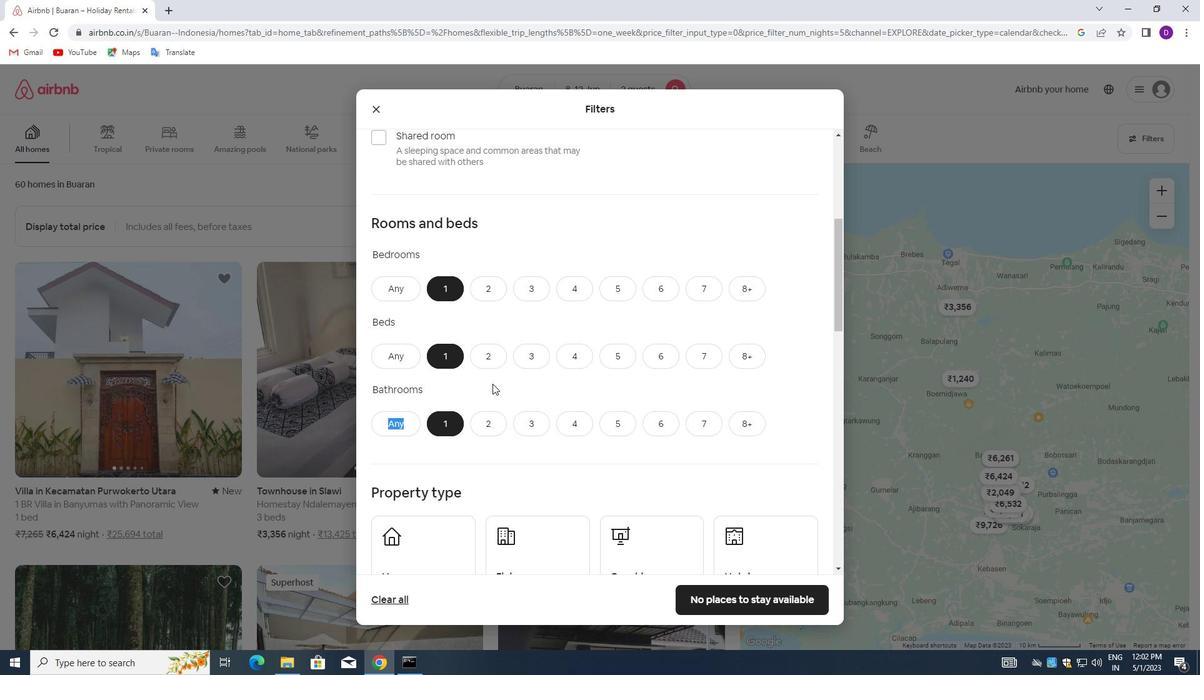 
Action: Mouse moved to (494, 385)
Screenshot: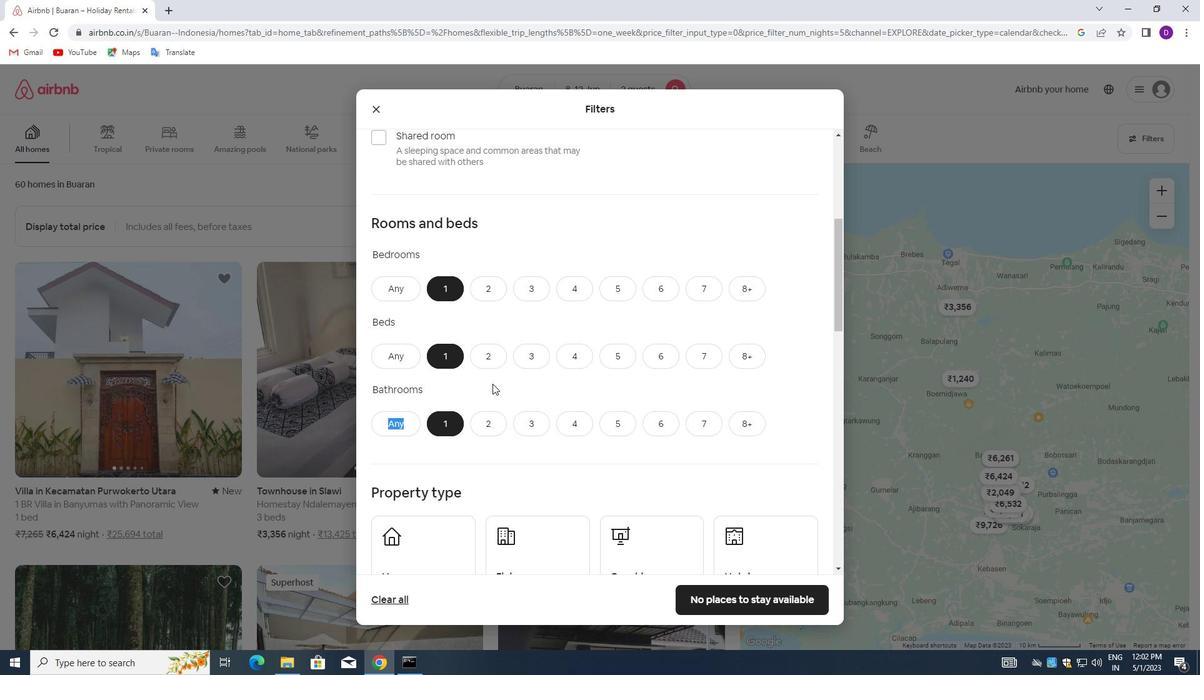 
Action: Mouse scrolled (494, 385) with delta (0, 0)
Screenshot: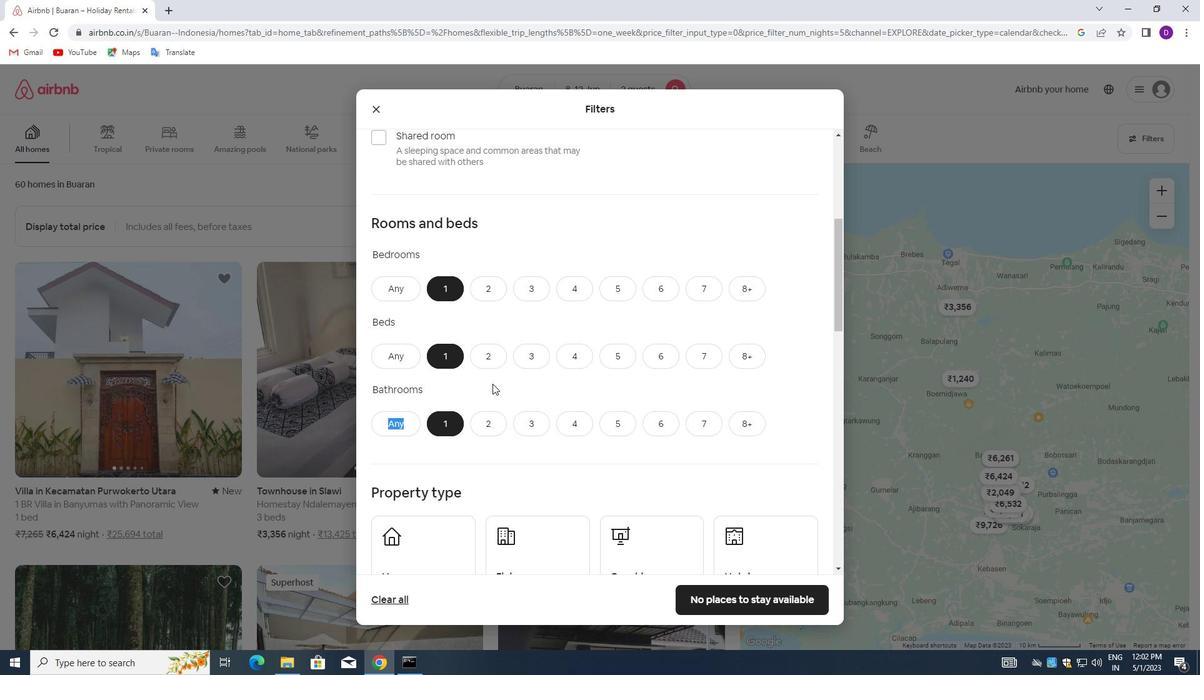 
Action: Mouse moved to (524, 410)
Screenshot: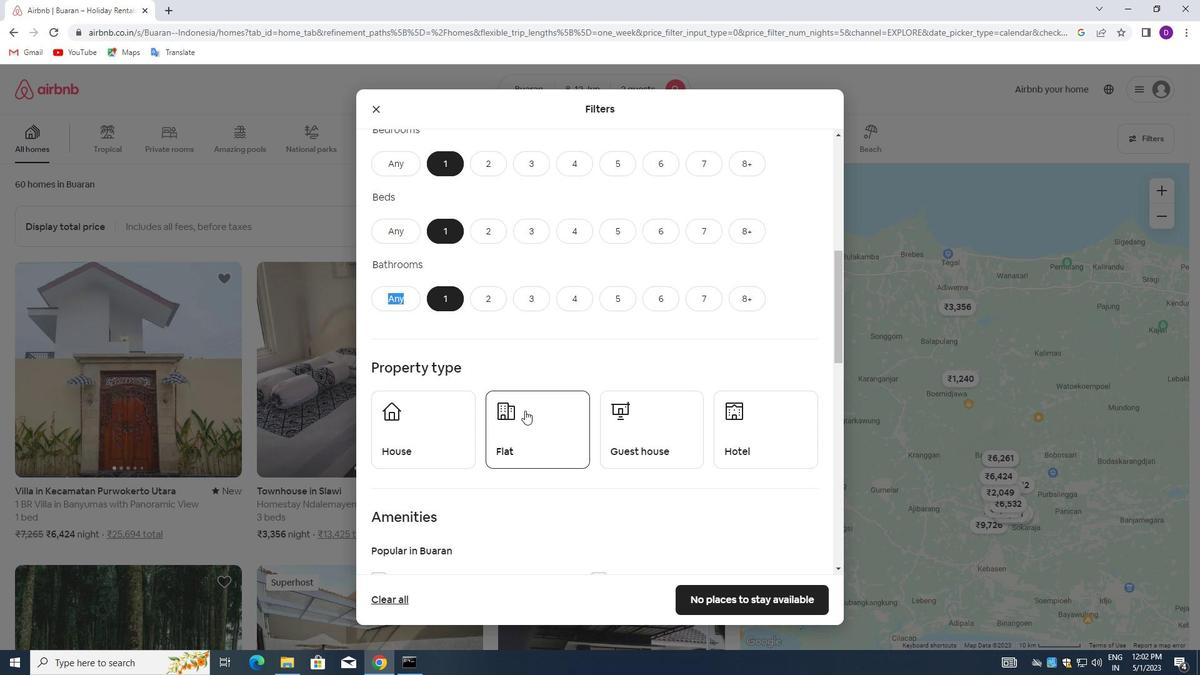 
Action: Mouse pressed left at (524, 410)
Screenshot: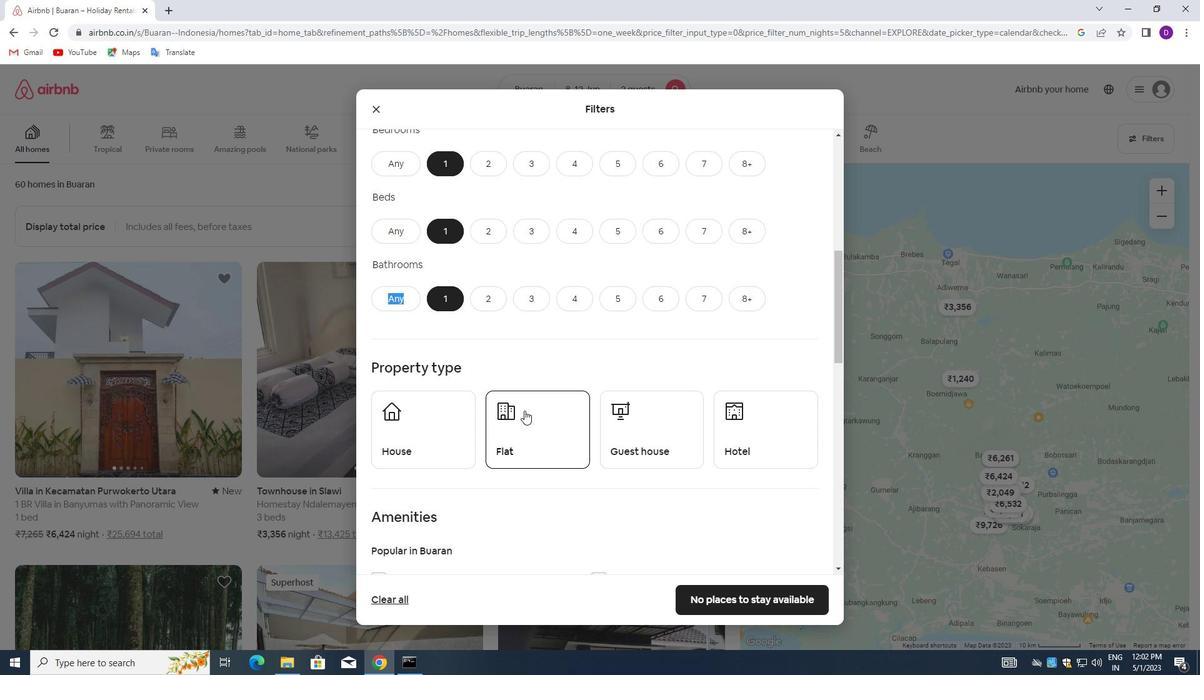 
Action: Mouse moved to (619, 438)
Screenshot: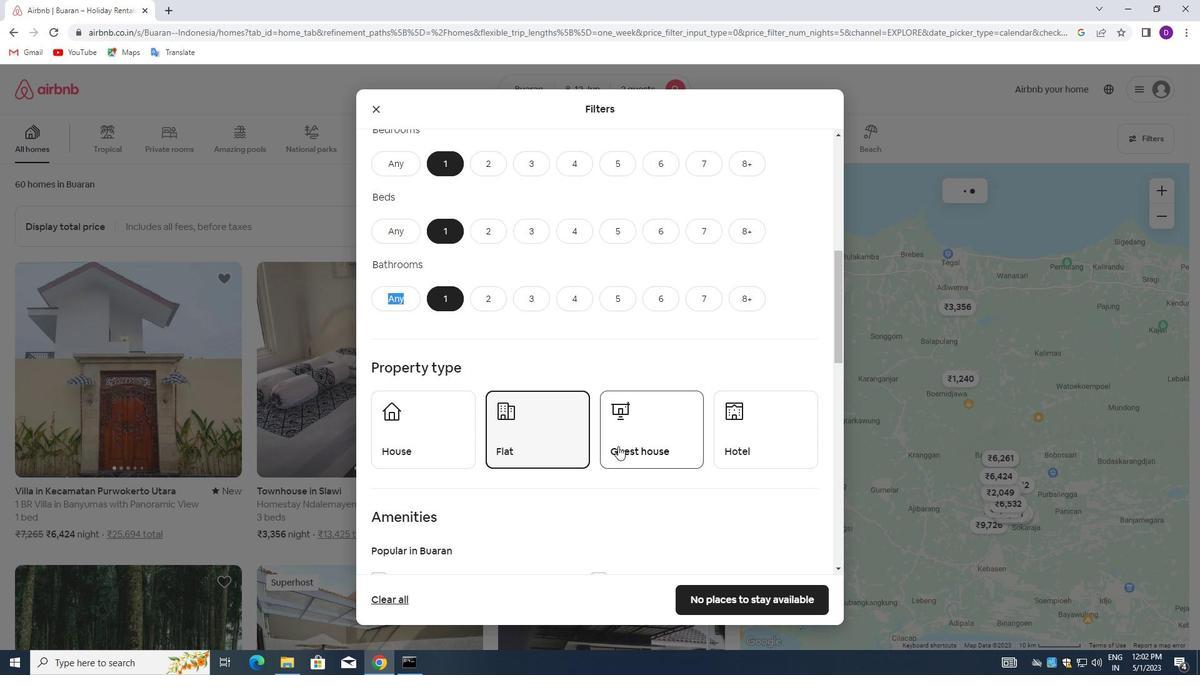 
Action: Mouse pressed left at (619, 438)
Screenshot: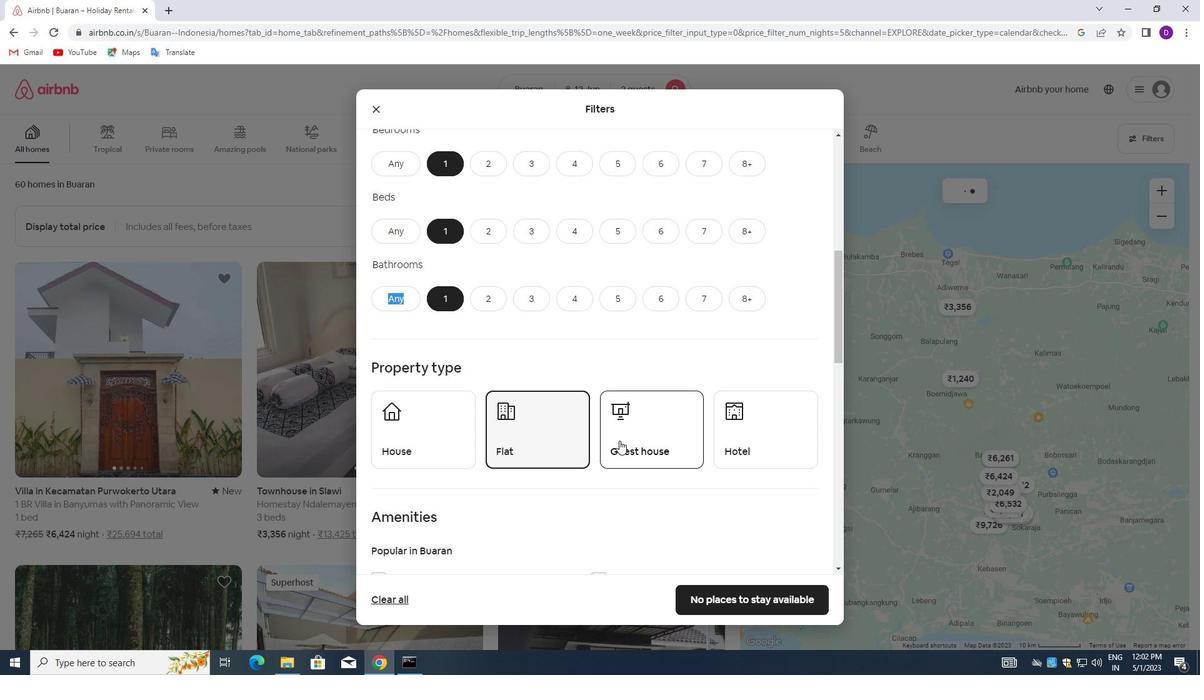 
Action: Mouse moved to (738, 442)
Screenshot: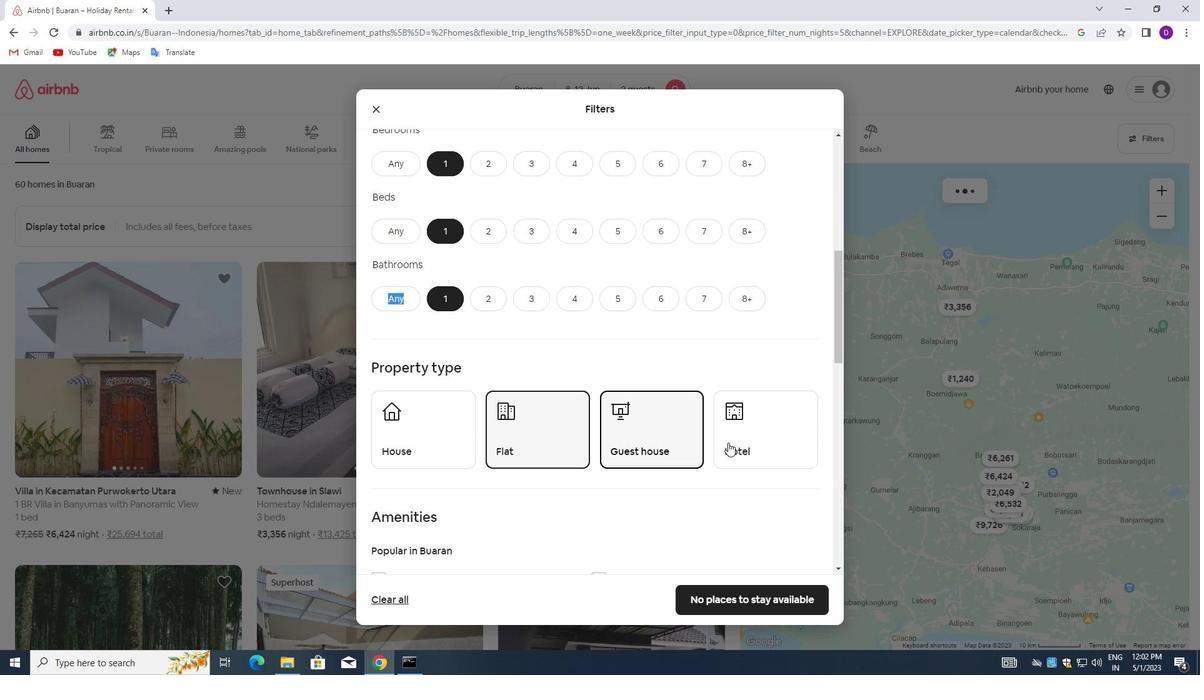 
Action: Mouse pressed left at (738, 442)
Screenshot: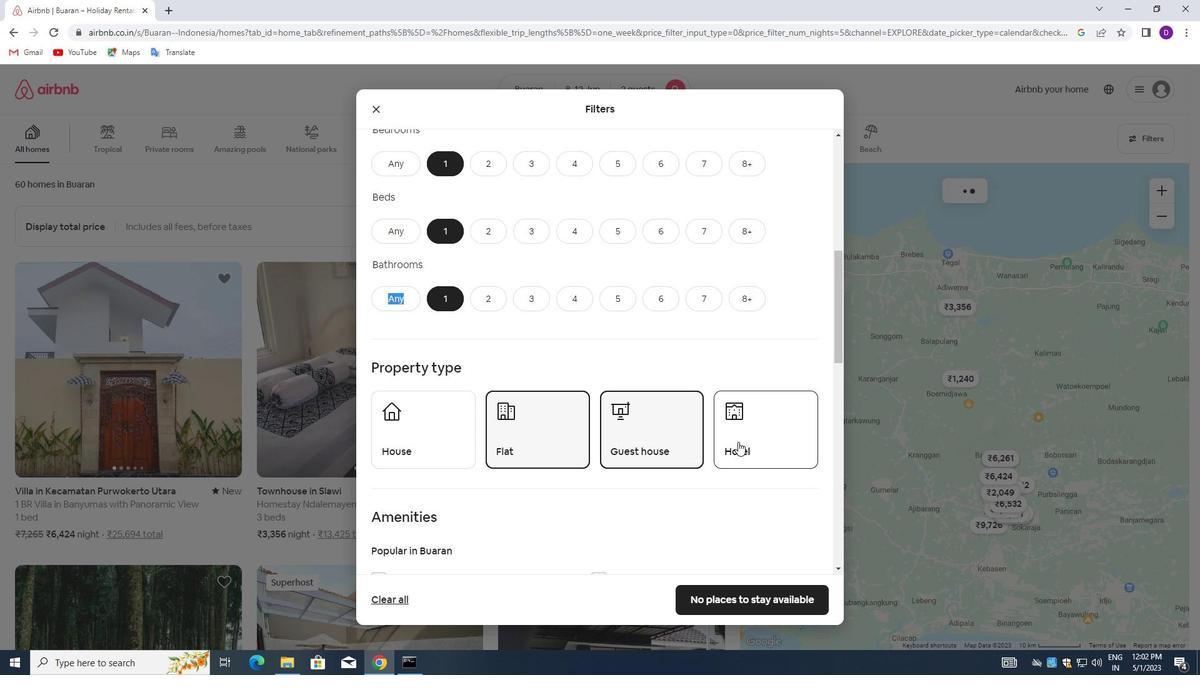 
Action: Mouse moved to (575, 373)
Screenshot: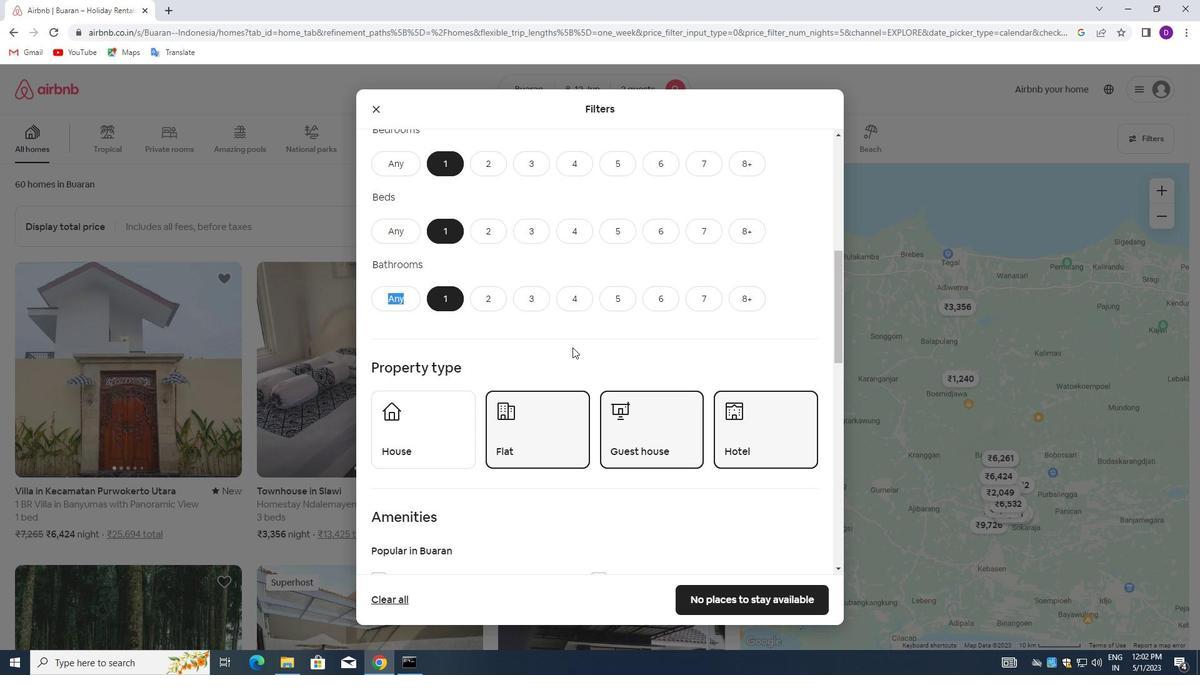 
Action: Mouse scrolled (575, 372) with delta (0, 0)
Screenshot: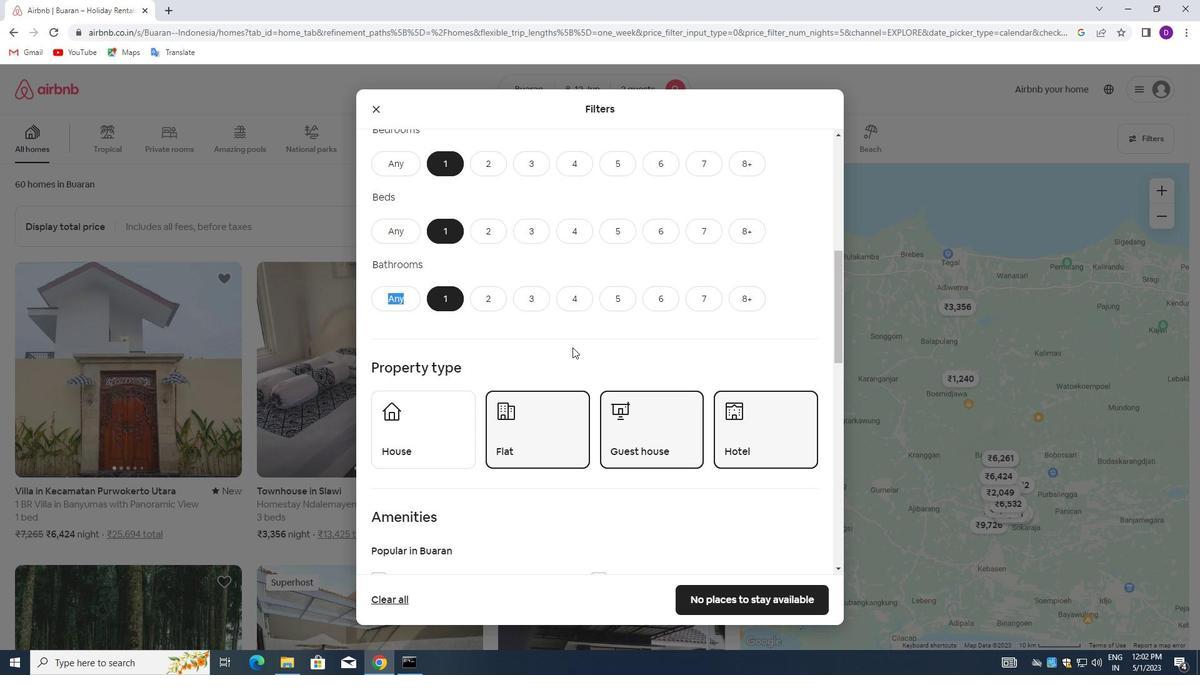 
Action: Mouse moved to (575, 375)
Screenshot: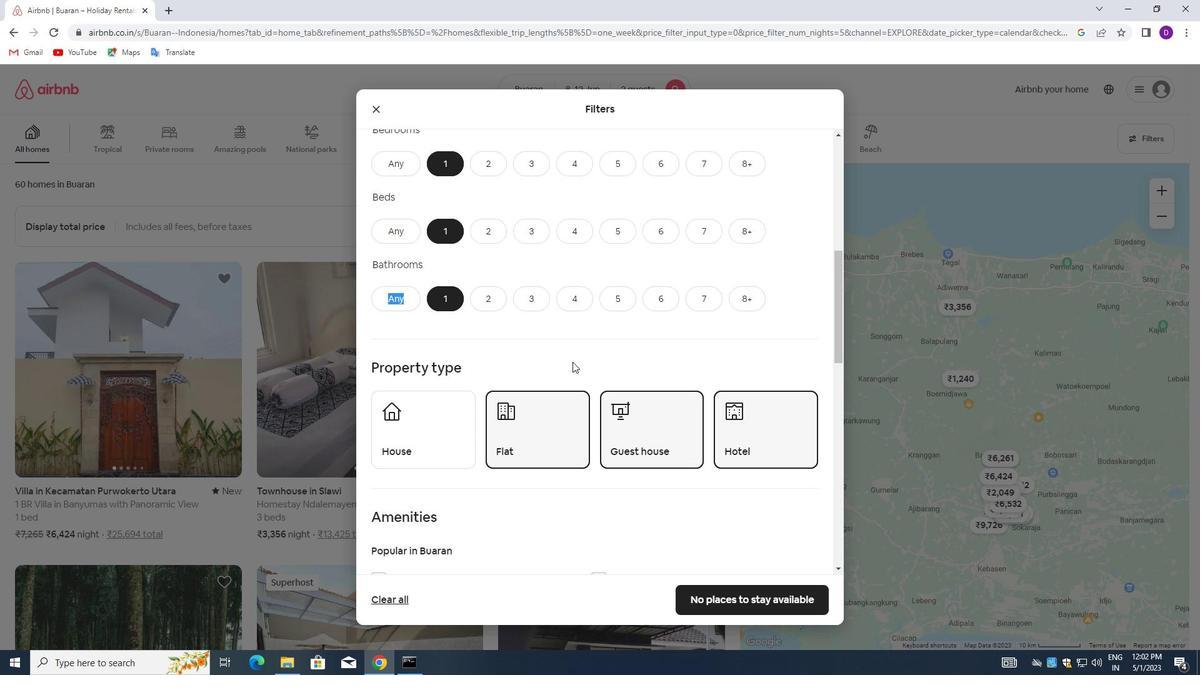 
Action: Mouse scrolled (575, 374) with delta (0, 0)
Screenshot: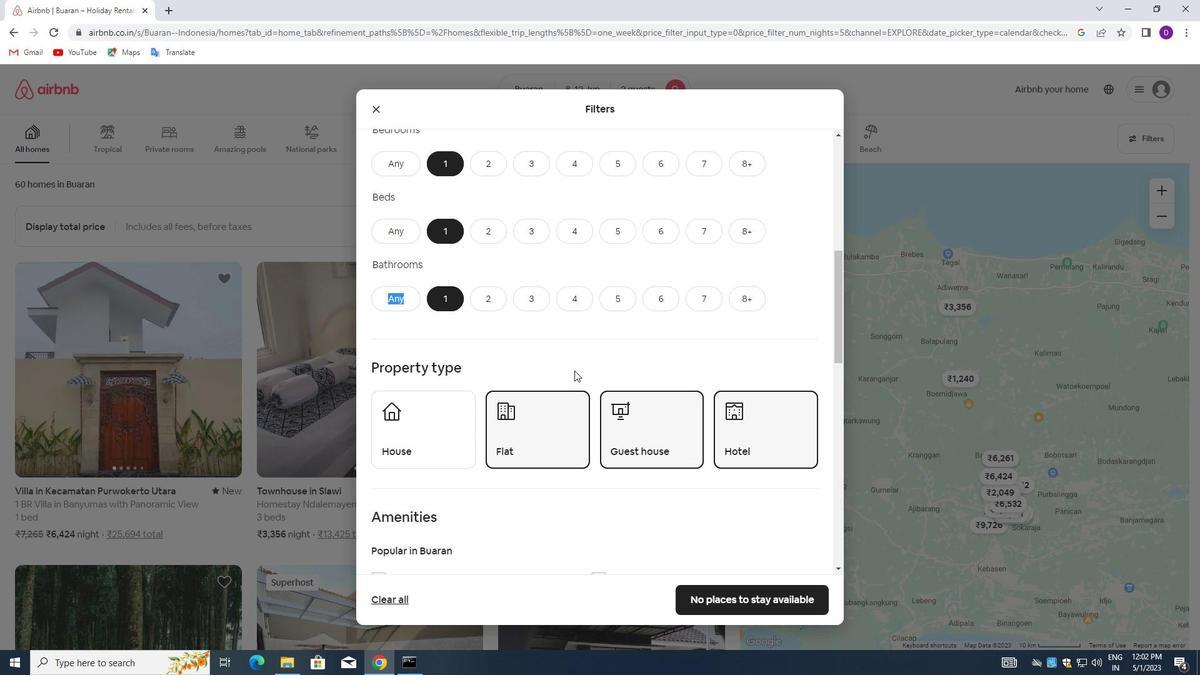 
Action: Mouse moved to (575, 375)
Screenshot: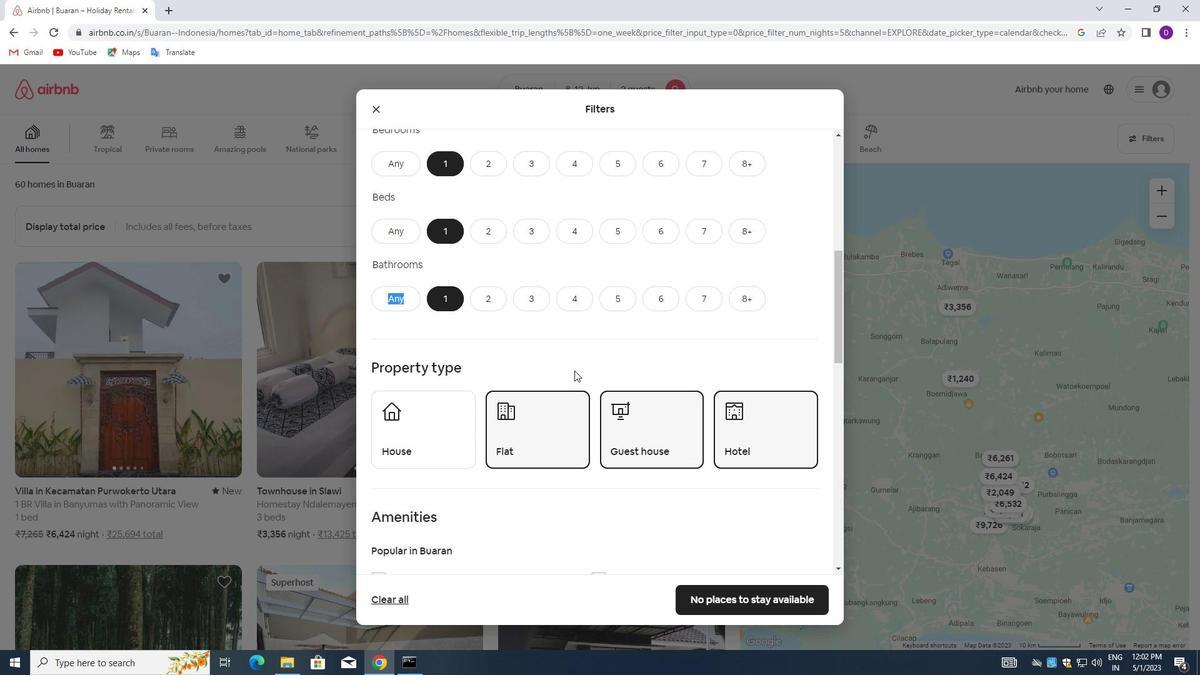 
Action: Mouse scrolled (575, 374) with delta (0, 0)
Screenshot: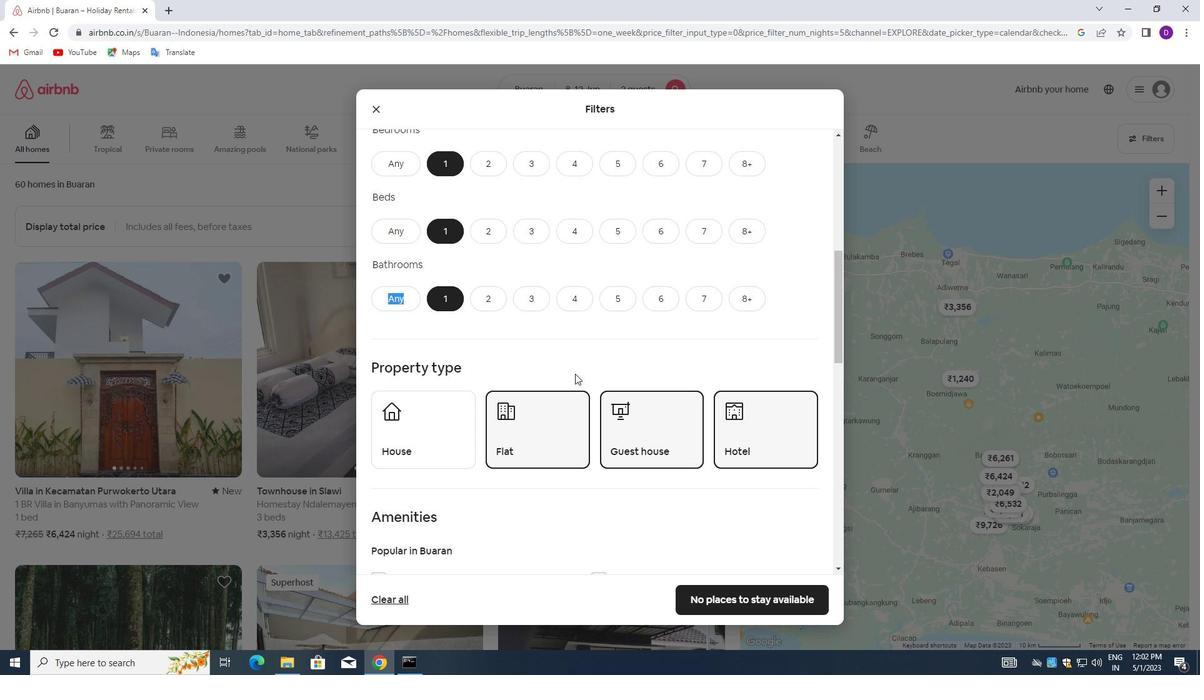 
Action: Mouse scrolled (575, 374) with delta (0, 0)
Screenshot: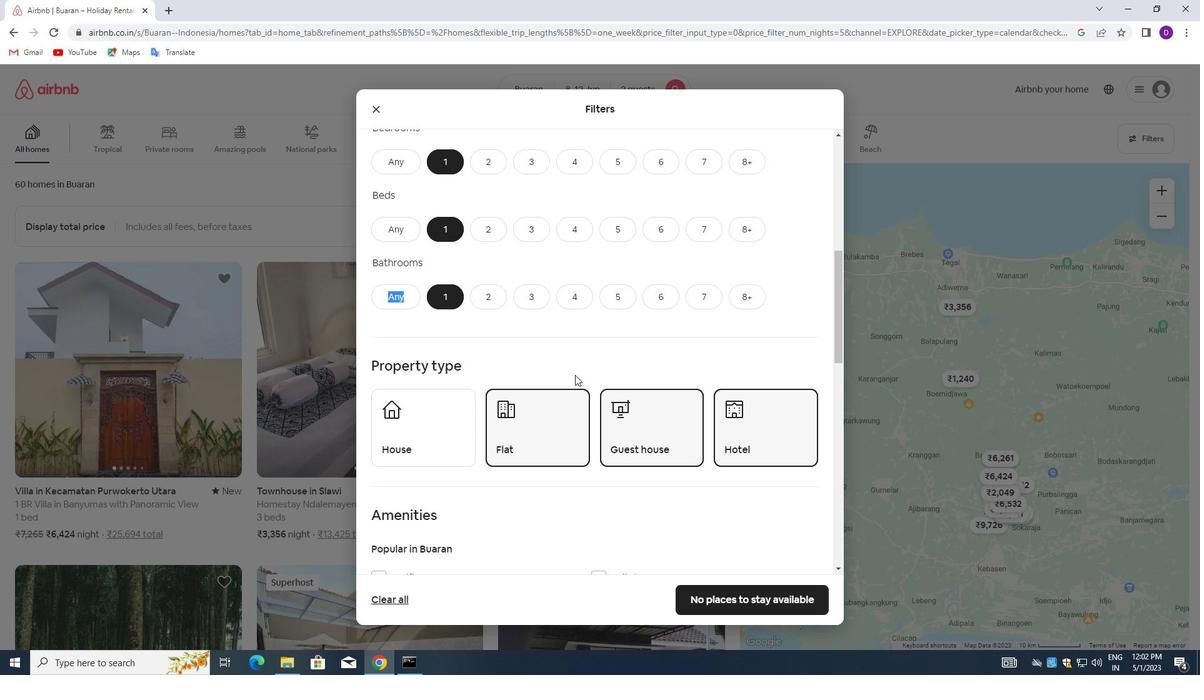 
Action: Mouse moved to (573, 375)
Screenshot: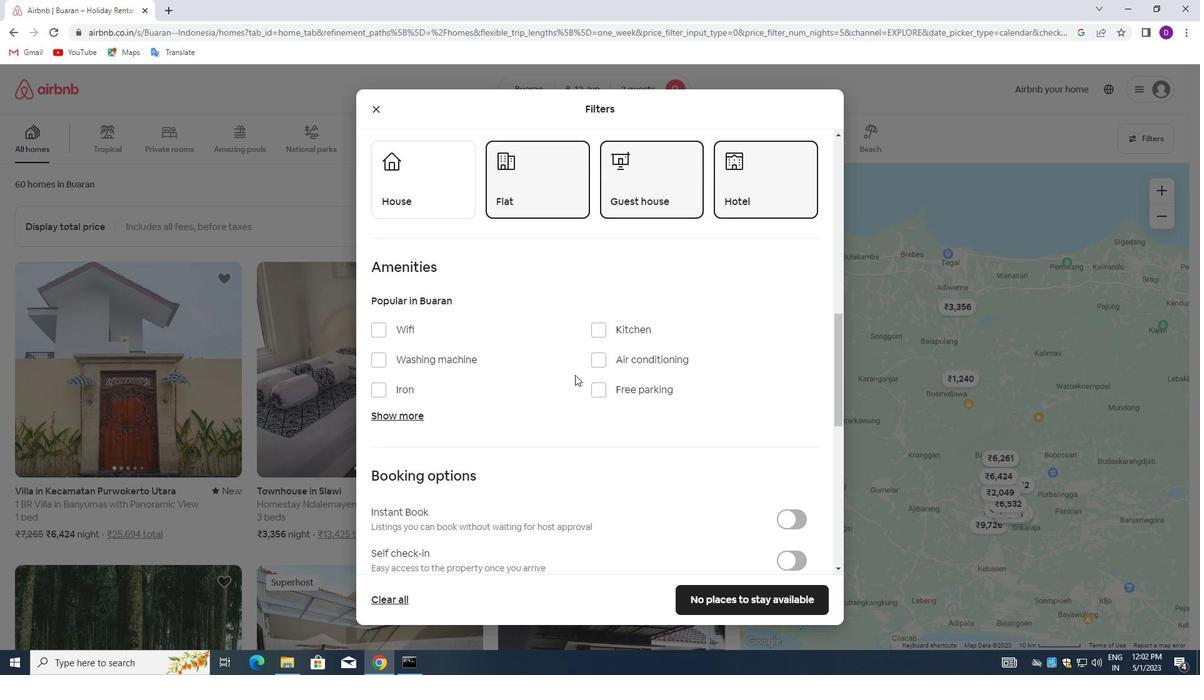 
Action: Mouse scrolled (573, 374) with delta (0, 0)
Screenshot: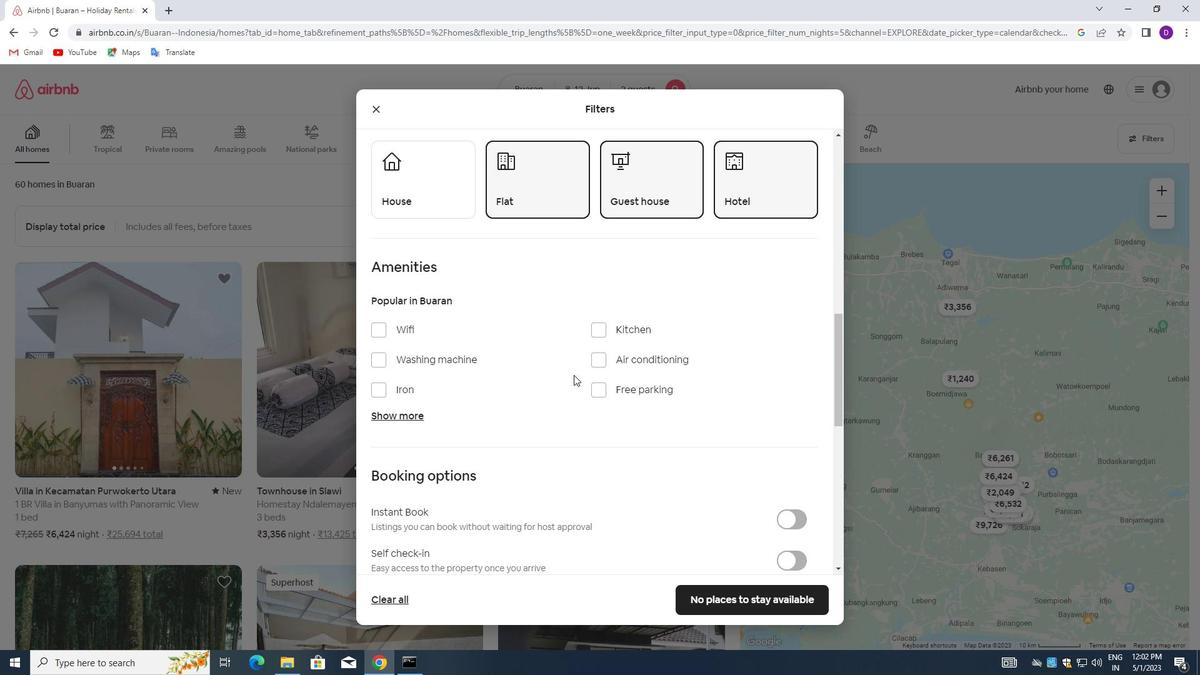 
Action: Mouse scrolled (573, 374) with delta (0, 0)
Screenshot: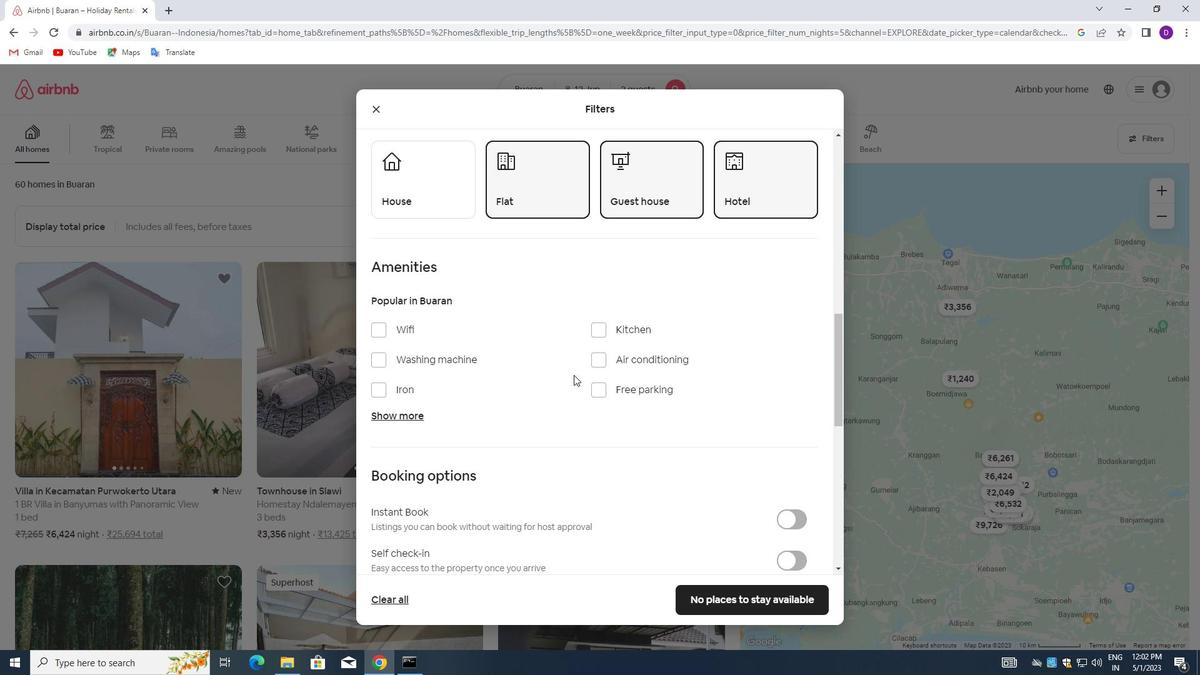 
Action: Mouse moved to (785, 441)
Screenshot: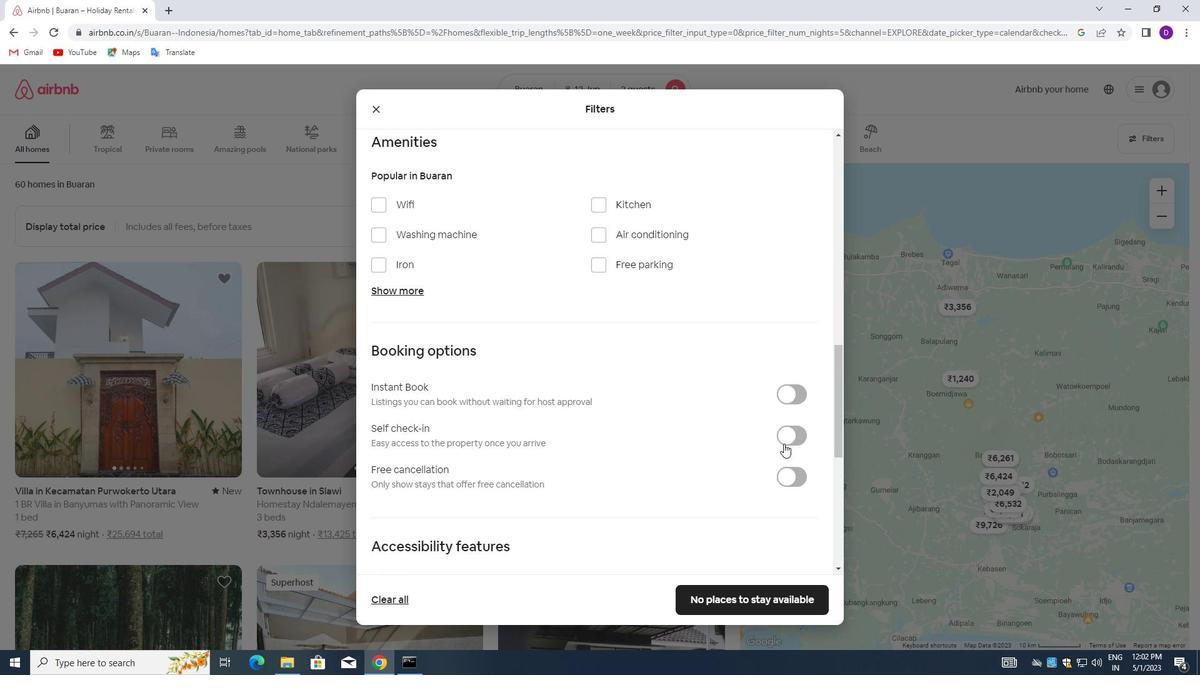 
Action: Mouse pressed left at (785, 441)
Screenshot: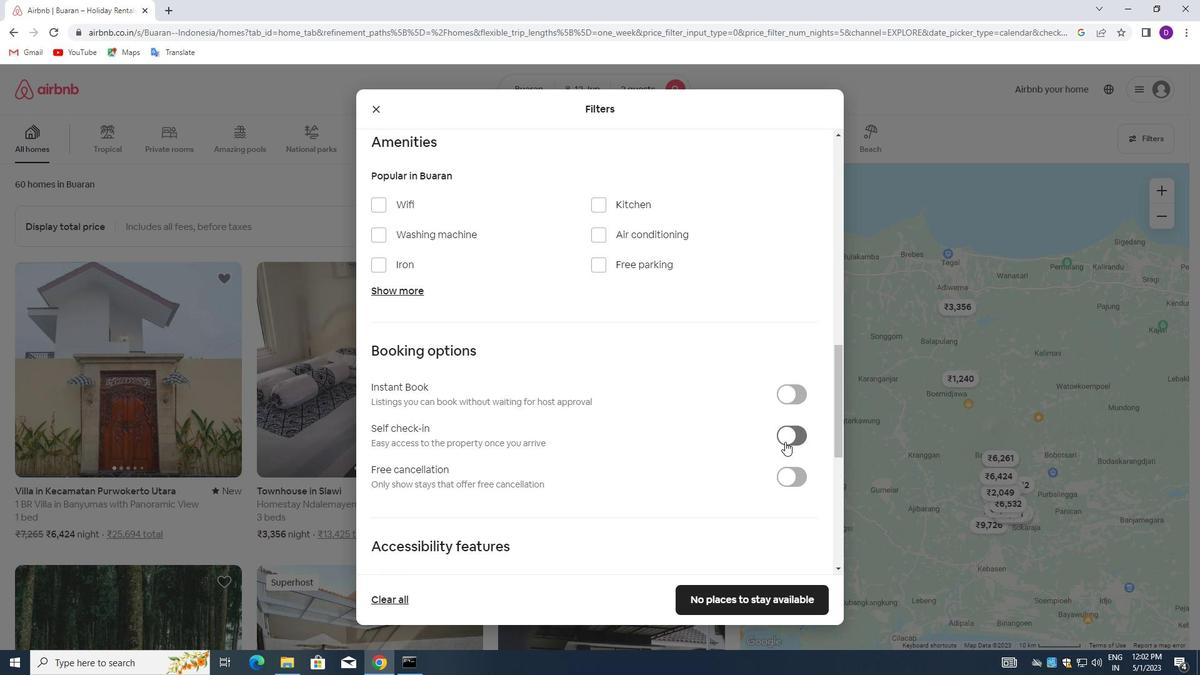 
Action: Mouse moved to (575, 417)
Screenshot: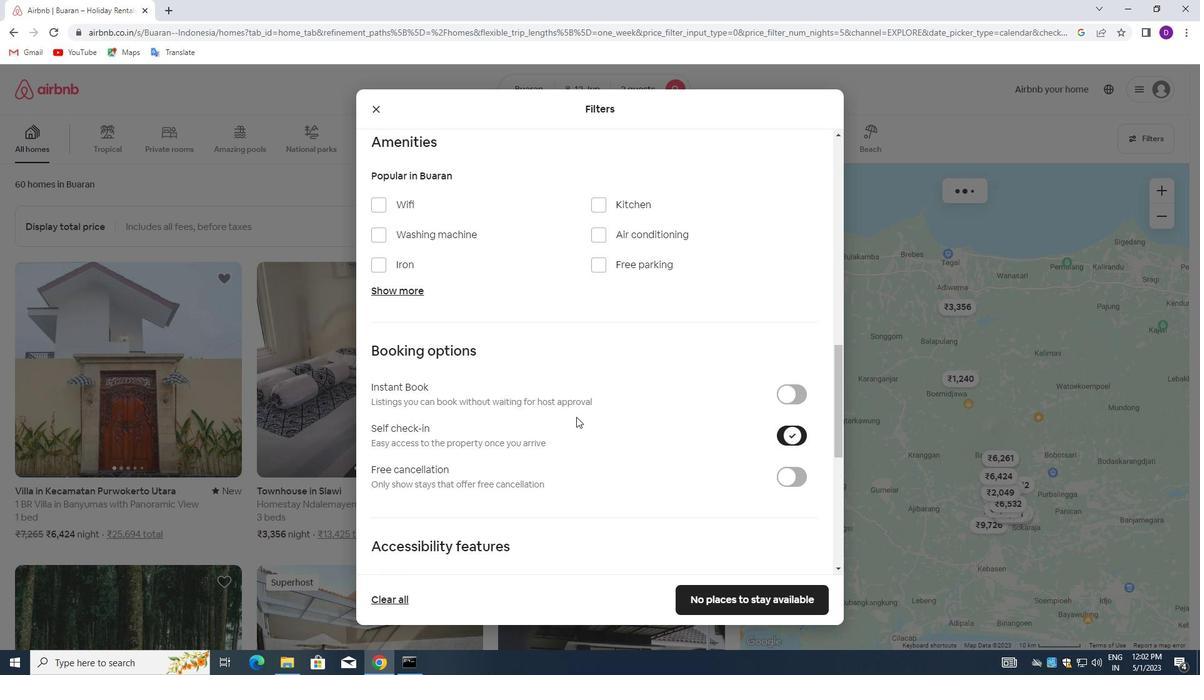 
Action: Mouse scrolled (575, 416) with delta (0, 0)
Screenshot: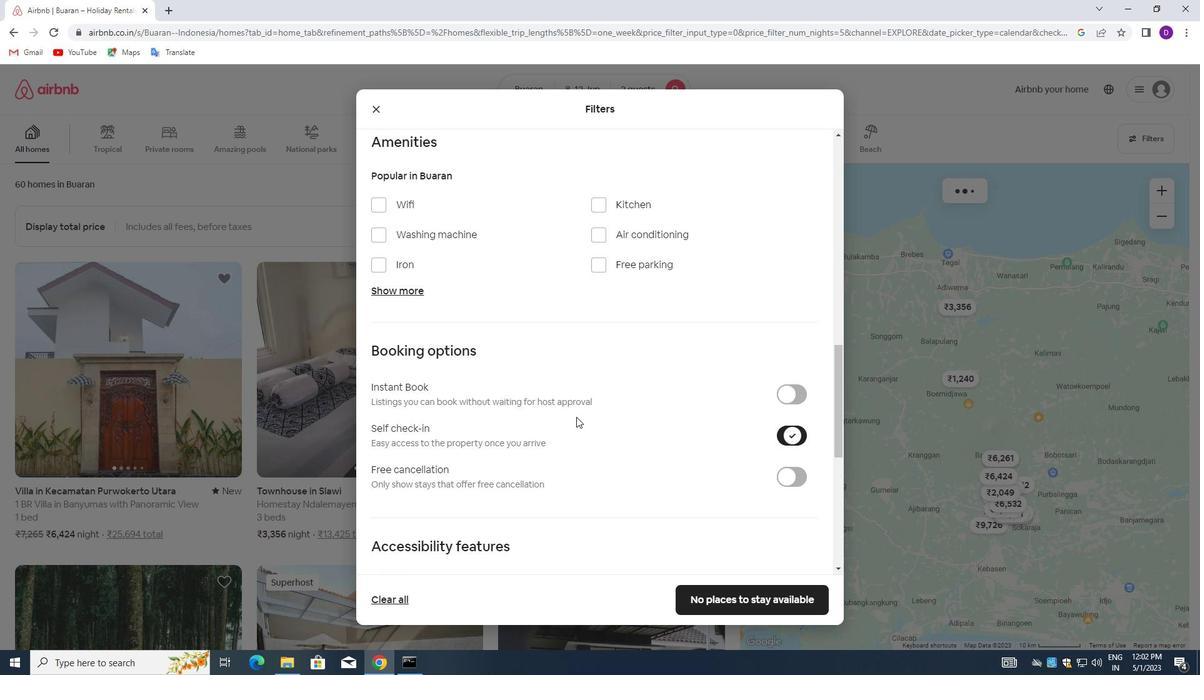 
Action: Mouse scrolled (575, 416) with delta (0, 0)
Screenshot: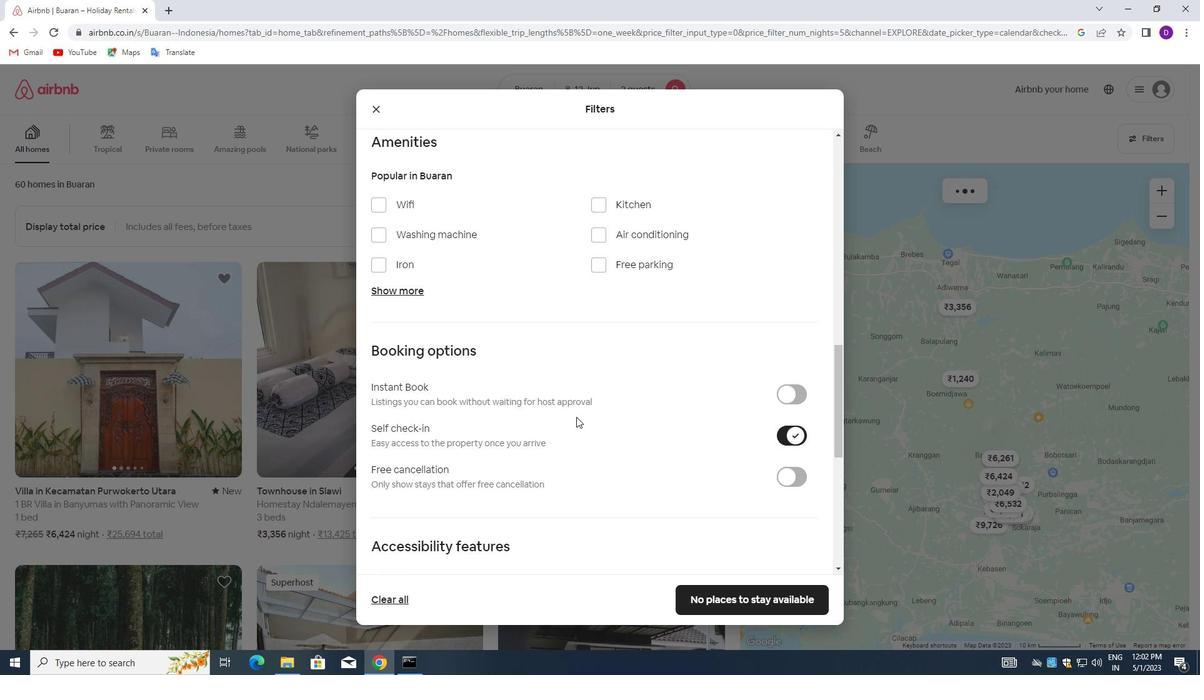 
Action: Mouse moved to (575, 417)
Screenshot: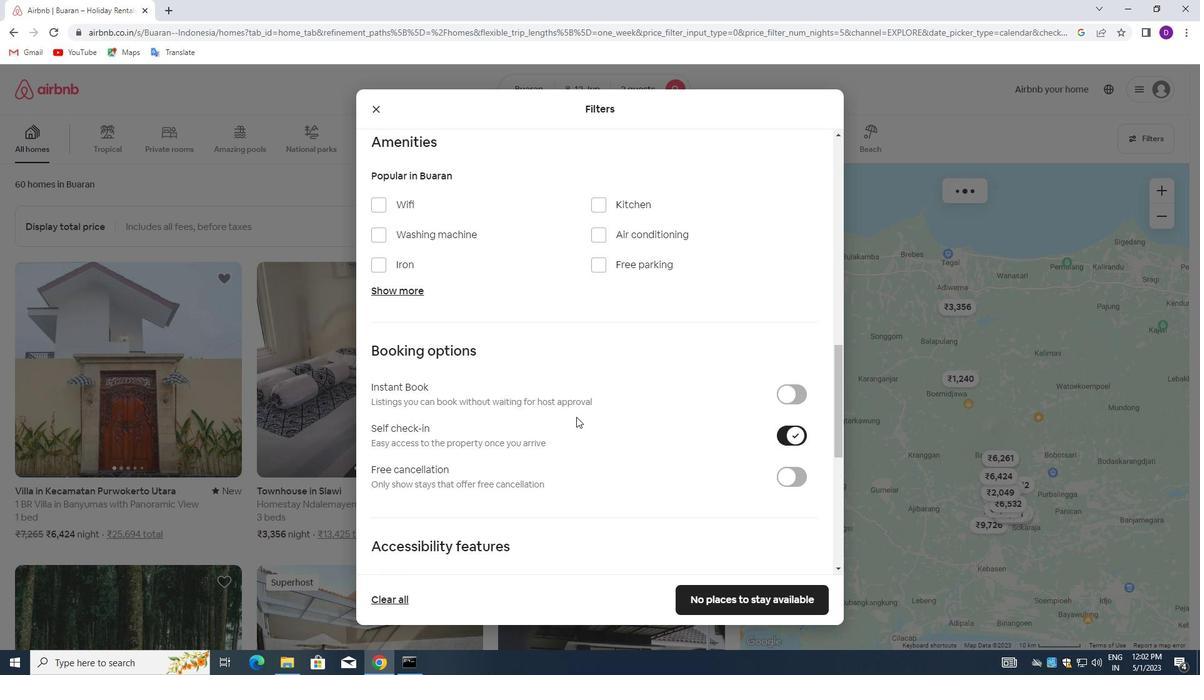 
Action: Mouse scrolled (575, 416) with delta (0, 0)
Screenshot: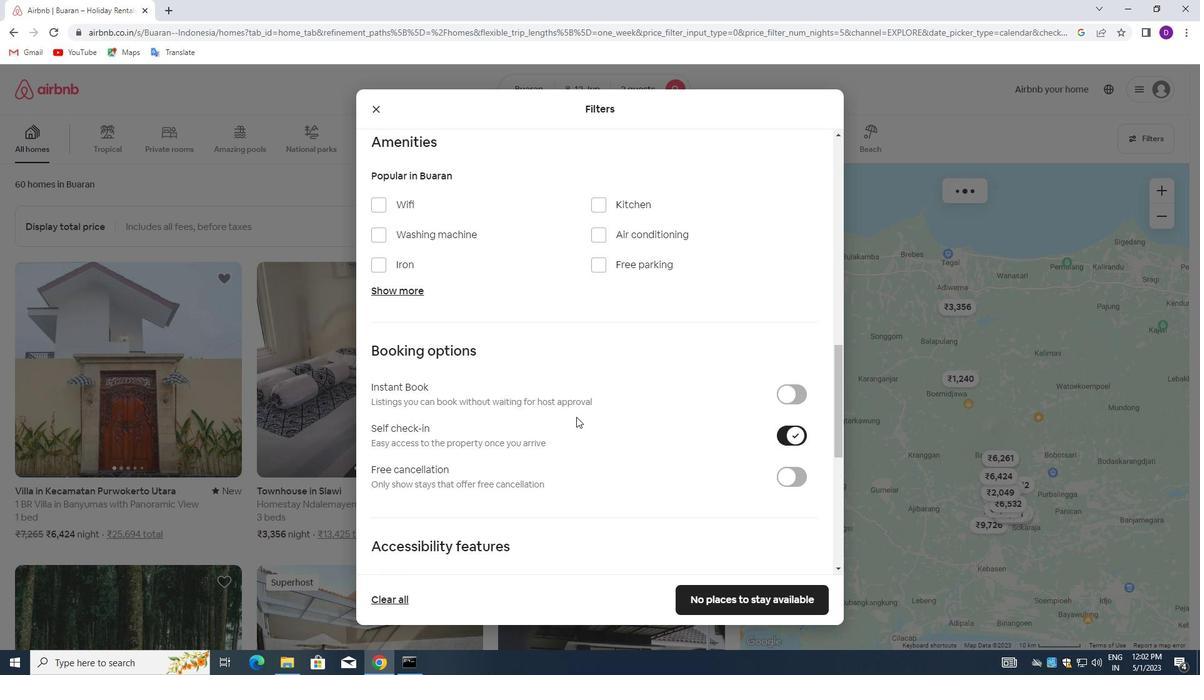 
Action: Mouse moved to (574, 417)
Screenshot: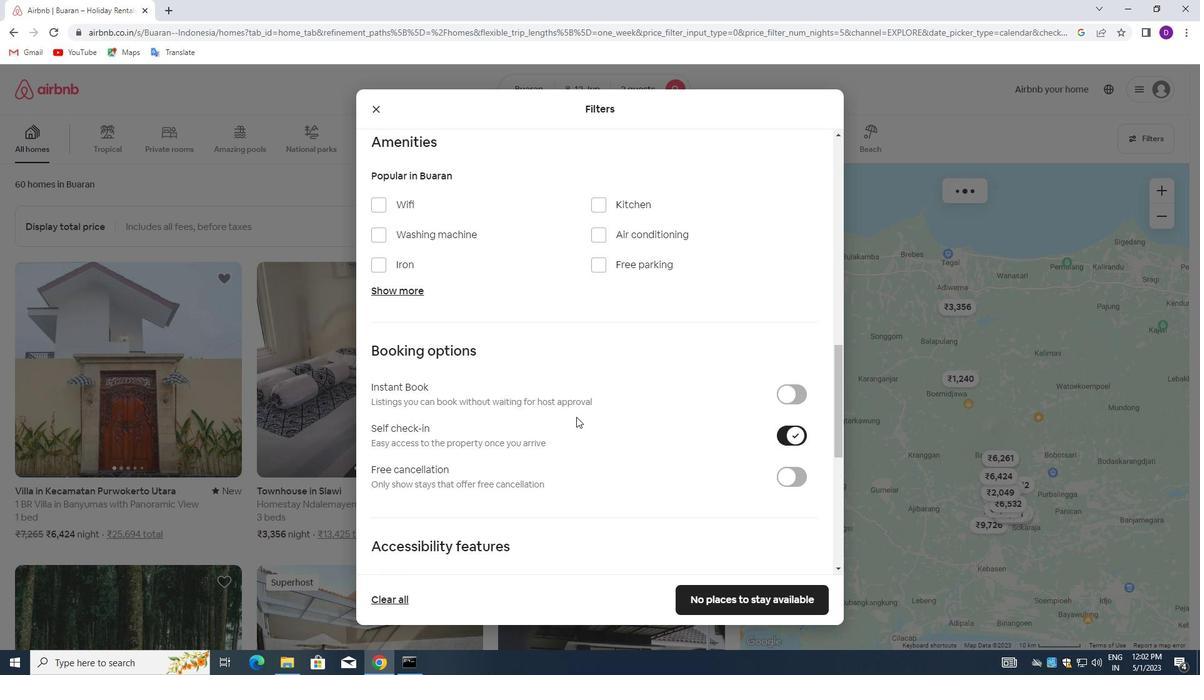 
Action: Mouse scrolled (574, 417) with delta (0, 0)
Screenshot: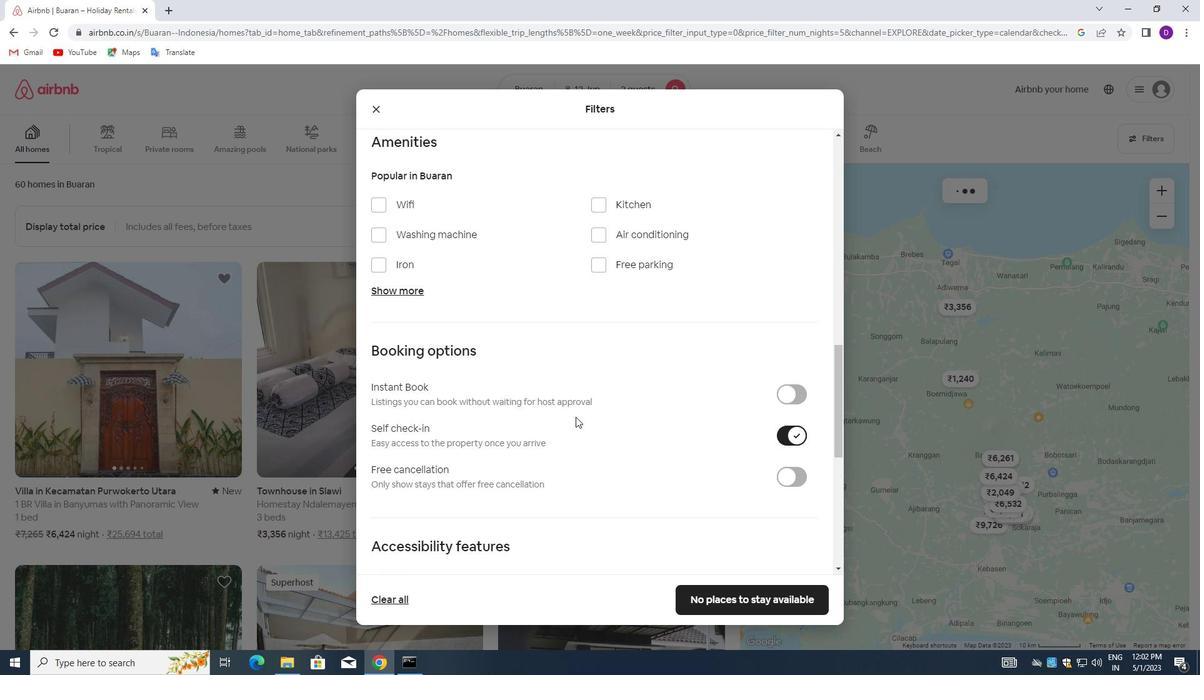 
Action: Mouse scrolled (574, 417) with delta (0, 0)
Screenshot: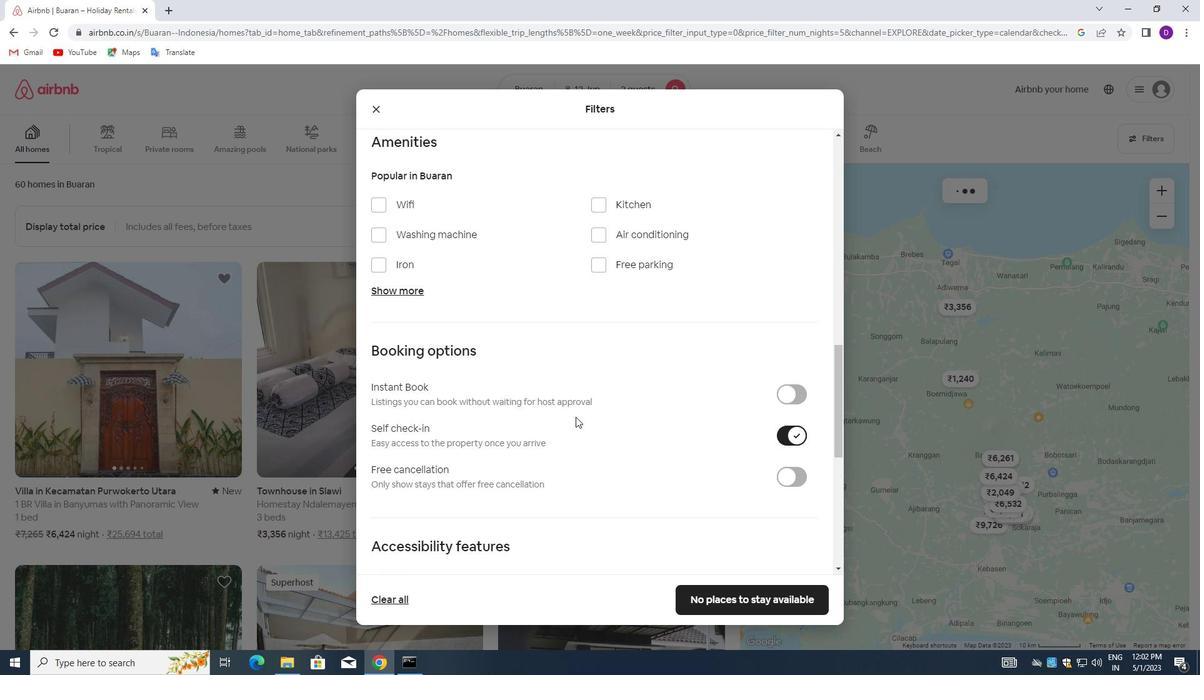 
Action: Mouse moved to (574, 418)
Screenshot: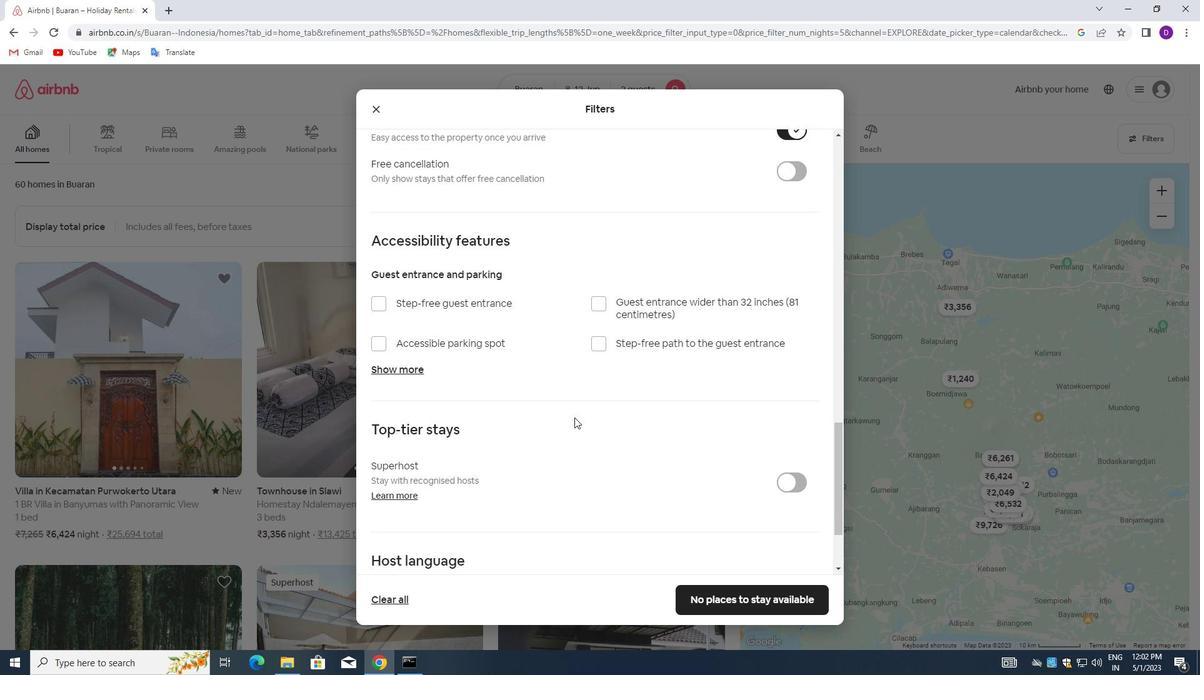 
Action: Mouse scrolled (574, 418) with delta (0, 0)
Screenshot: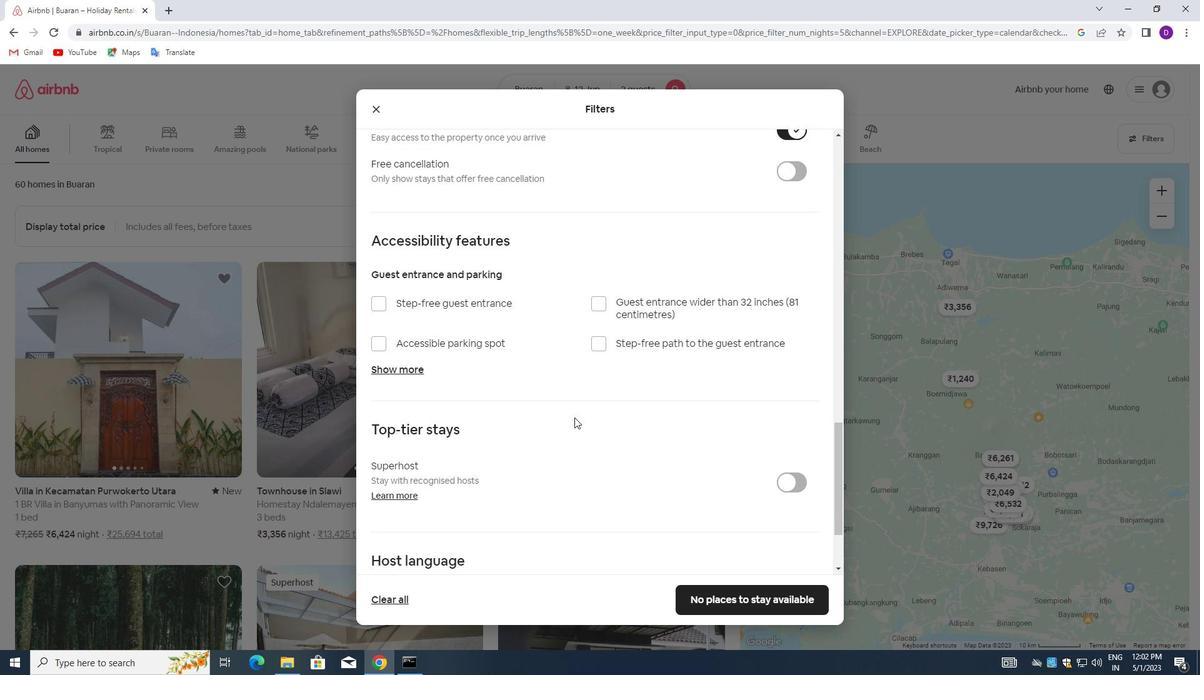 
Action: Mouse moved to (574, 420)
Screenshot: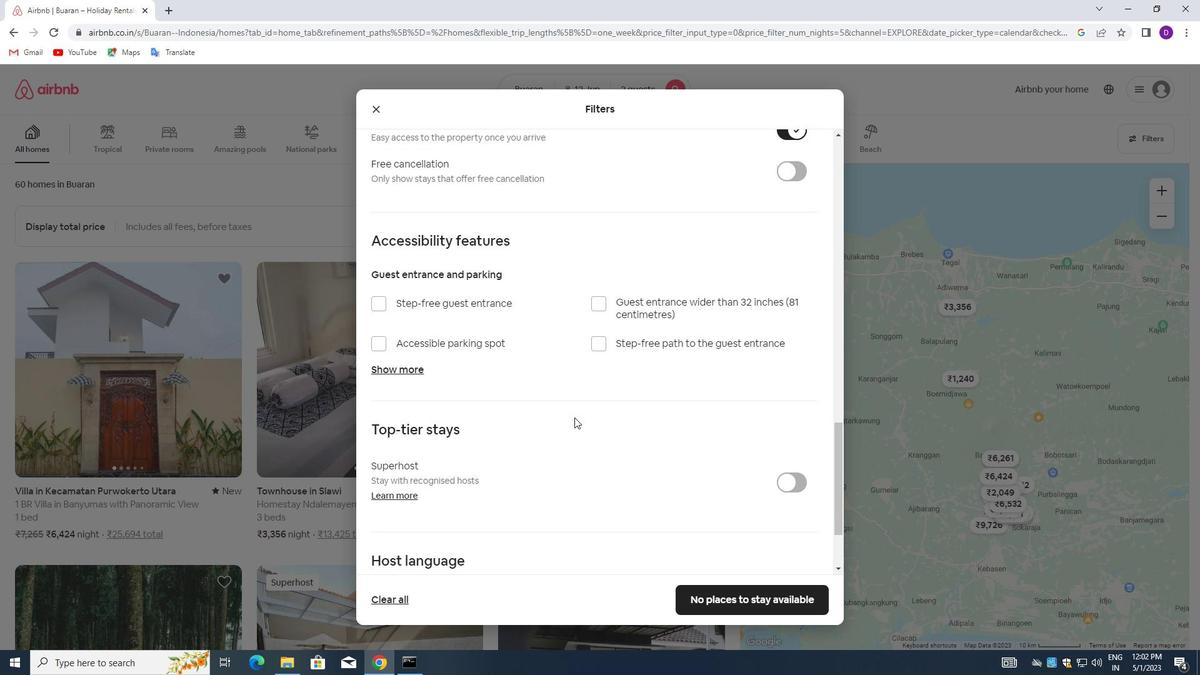 
Action: Mouse scrolled (574, 420) with delta (0, 0)
Screenshot: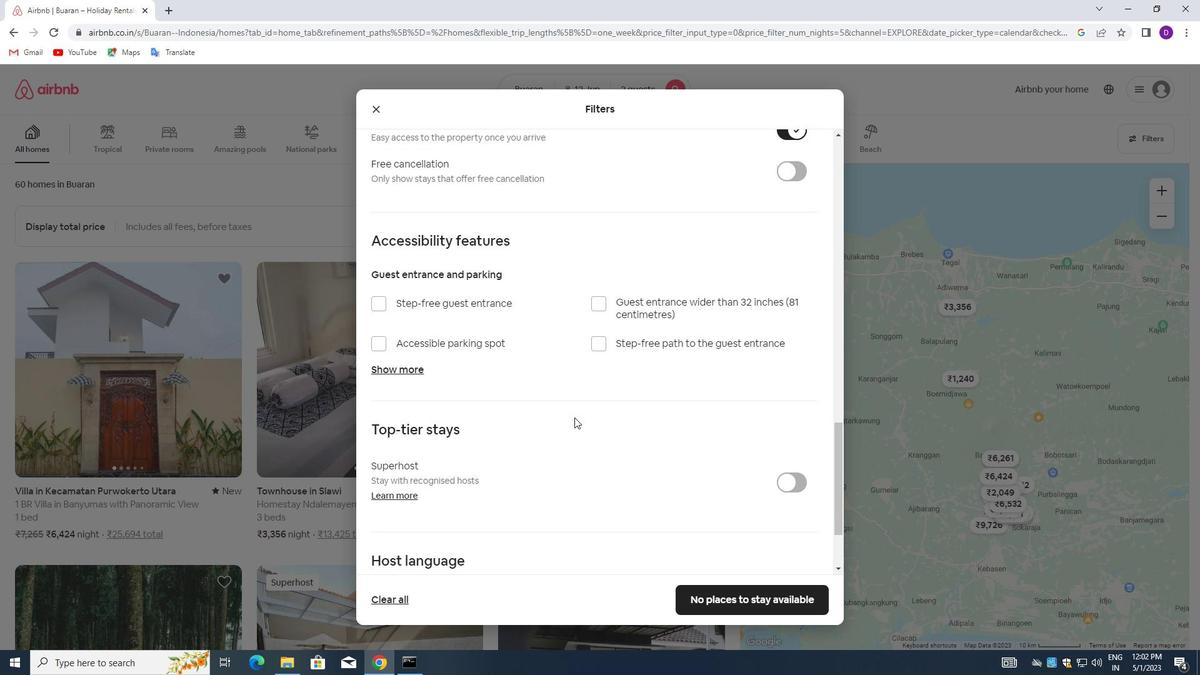 
Action: Mouse moved to (574, 421)
Screenshot: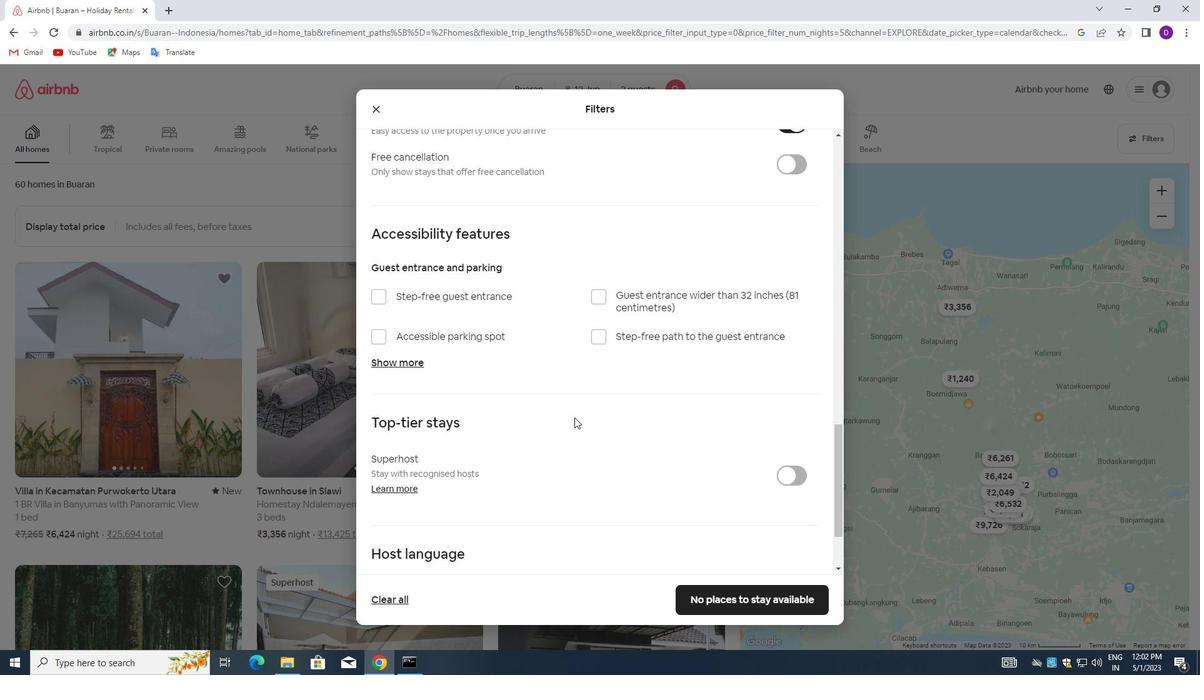 
Action: Mouse scrolled (574, 420) with delta (0, 0)
Screenshot: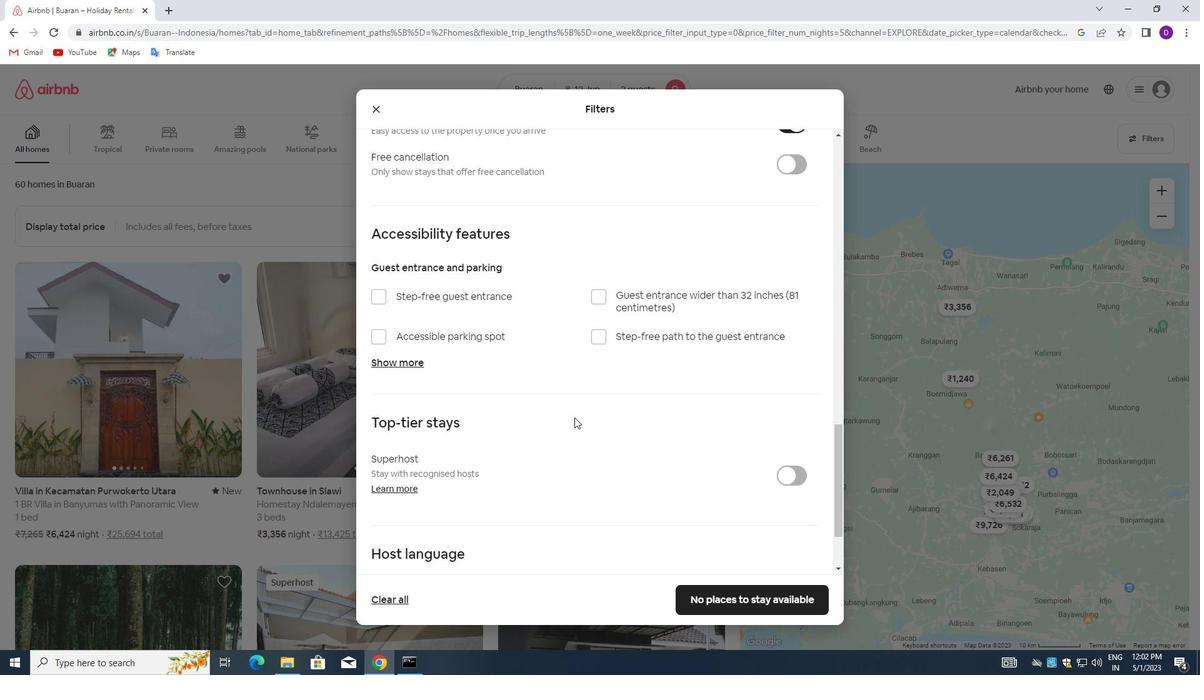 
Action: Mouse scrolled (574, 420) with delta (0, 0)
Screenshot: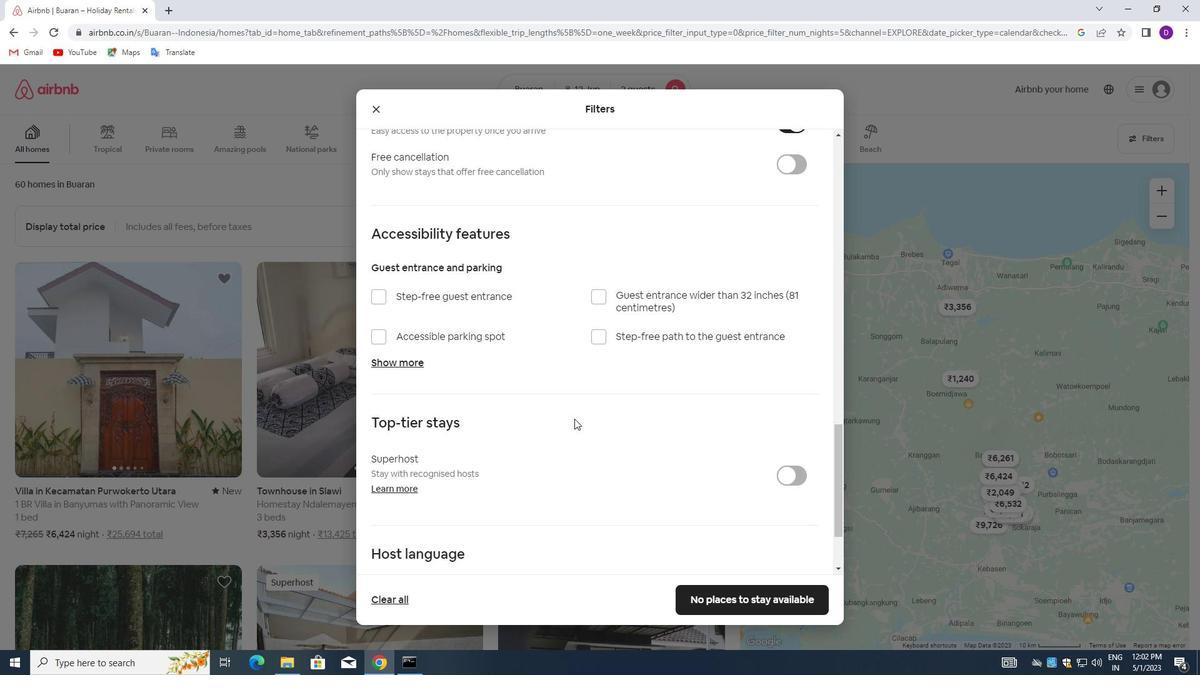 
Action: Mouse scrolled (574, 420) with delta (0, 0)
Screenshot: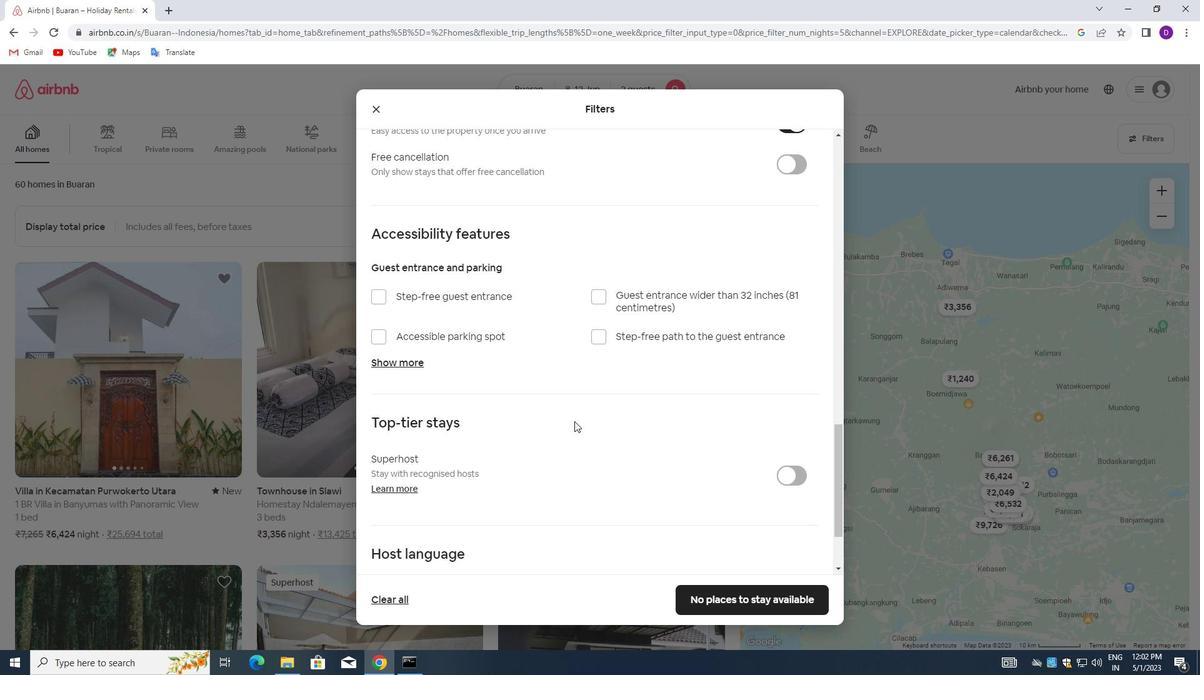 
Action: Mouse scrolled (574, 420) with delta (0, 0)
Screenshot: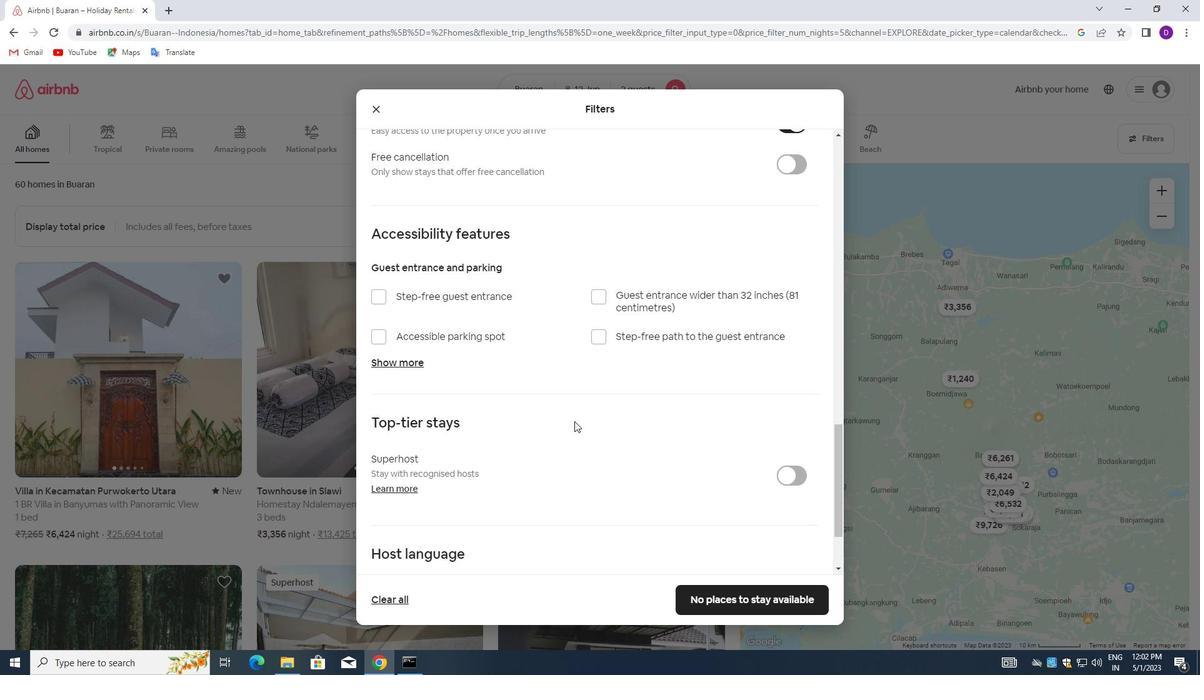 
Action: Mouse moved to (575, 424)
Screenshot: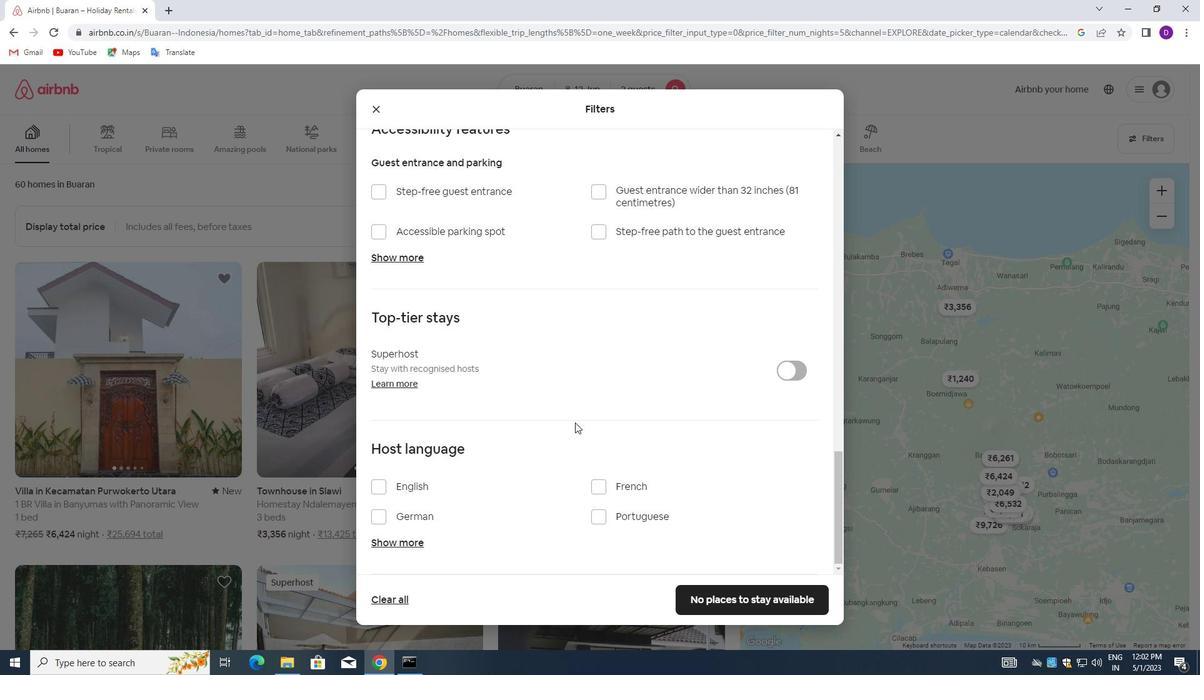 
Action: Mouse scrolled (575, 423) with delta (0, 0)
Screenshot: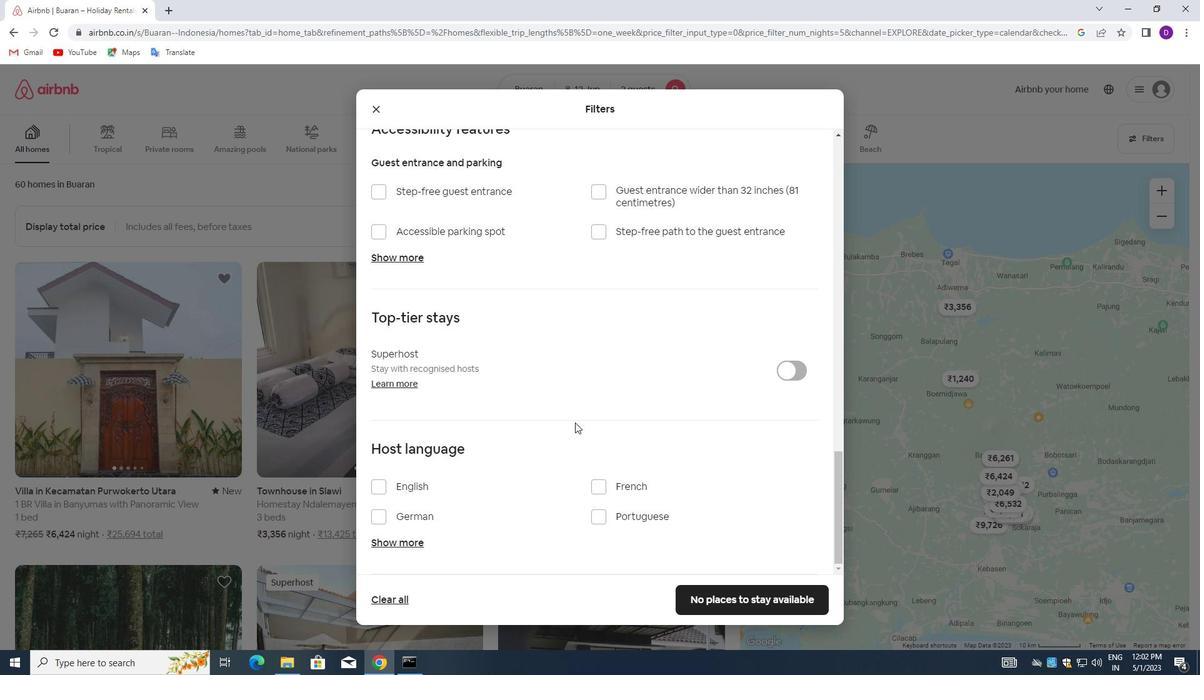 
Action: Mouse moved to (571, 430)
Screenshot: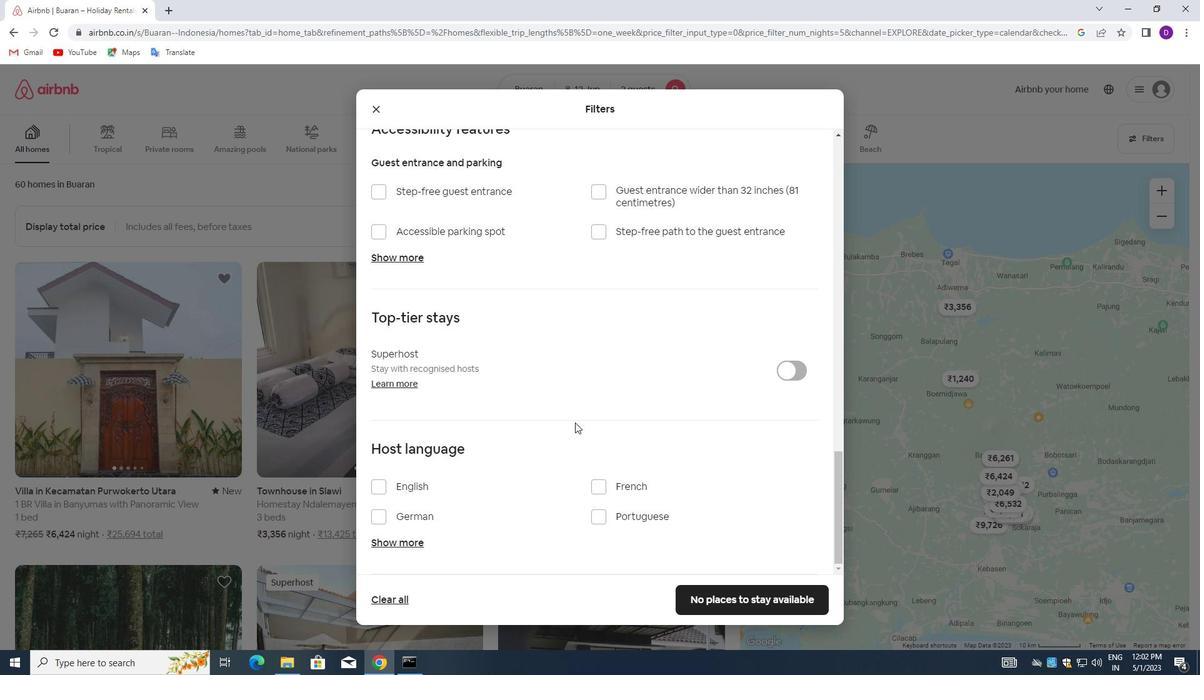 
Action: Mouse scrolled (571, 430) with delta (0, 0)
Screenshot: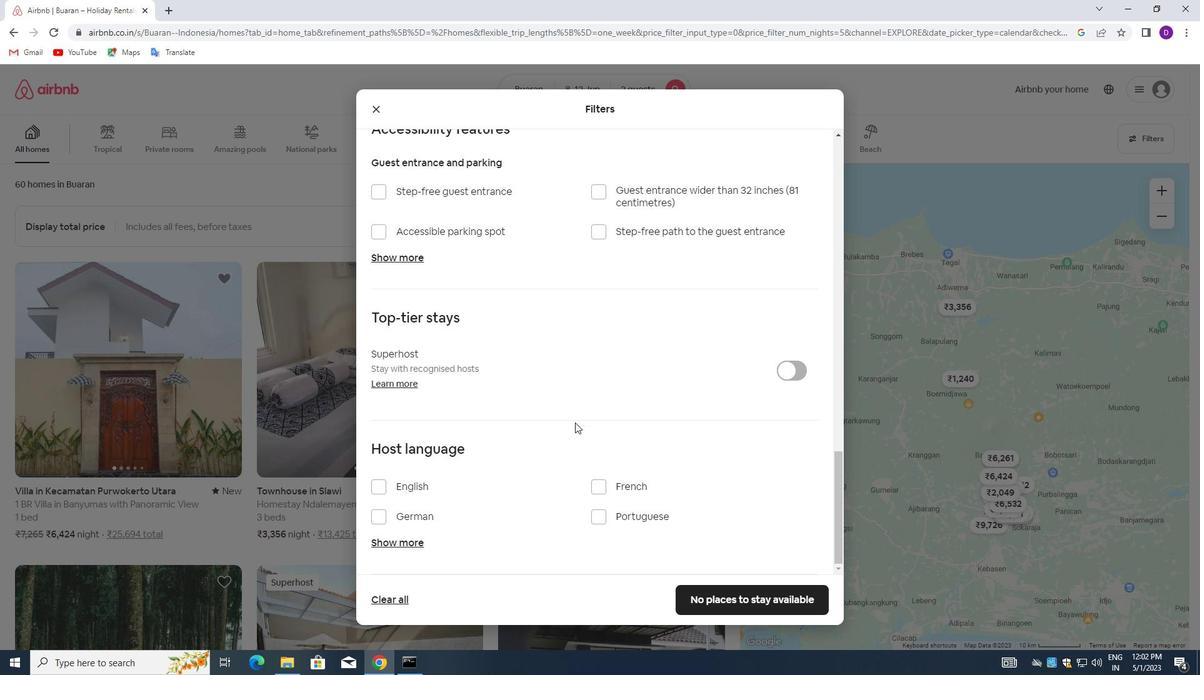 
Action: Mouse moved to (560, 439)
Screenshot: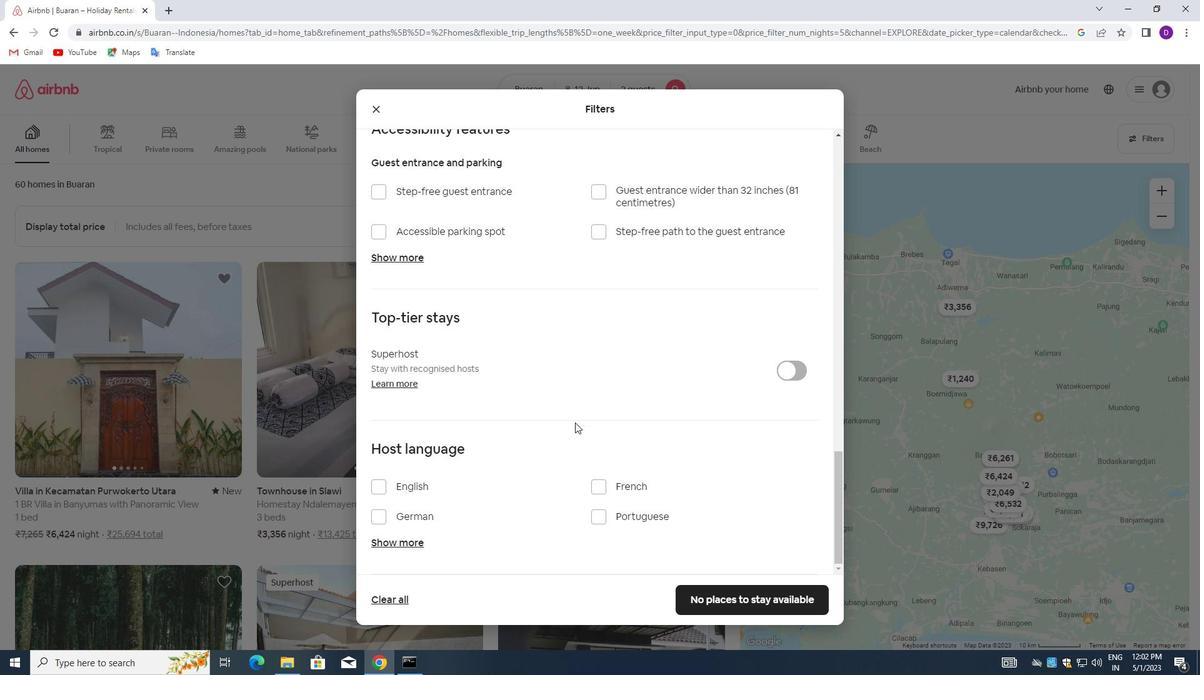 
Action: Mouse scrolled (560, 438) with delta (0, 0)
Screenshot: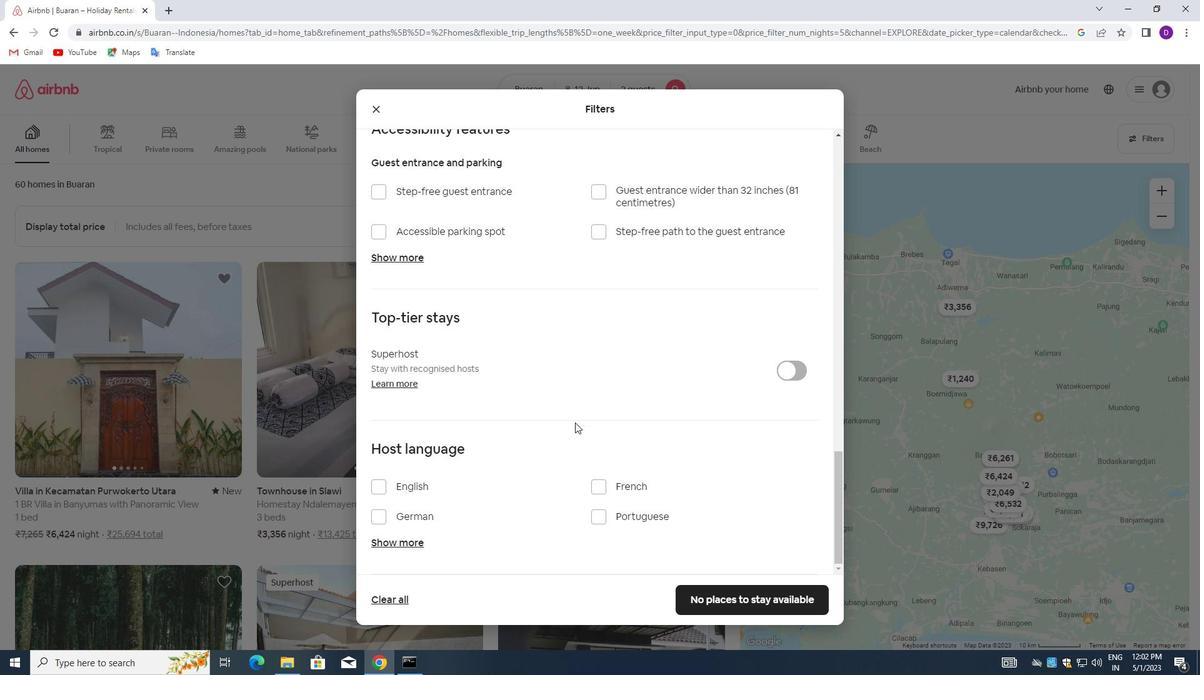 
Action: Mouse moved to (371, 488)
Screenshot: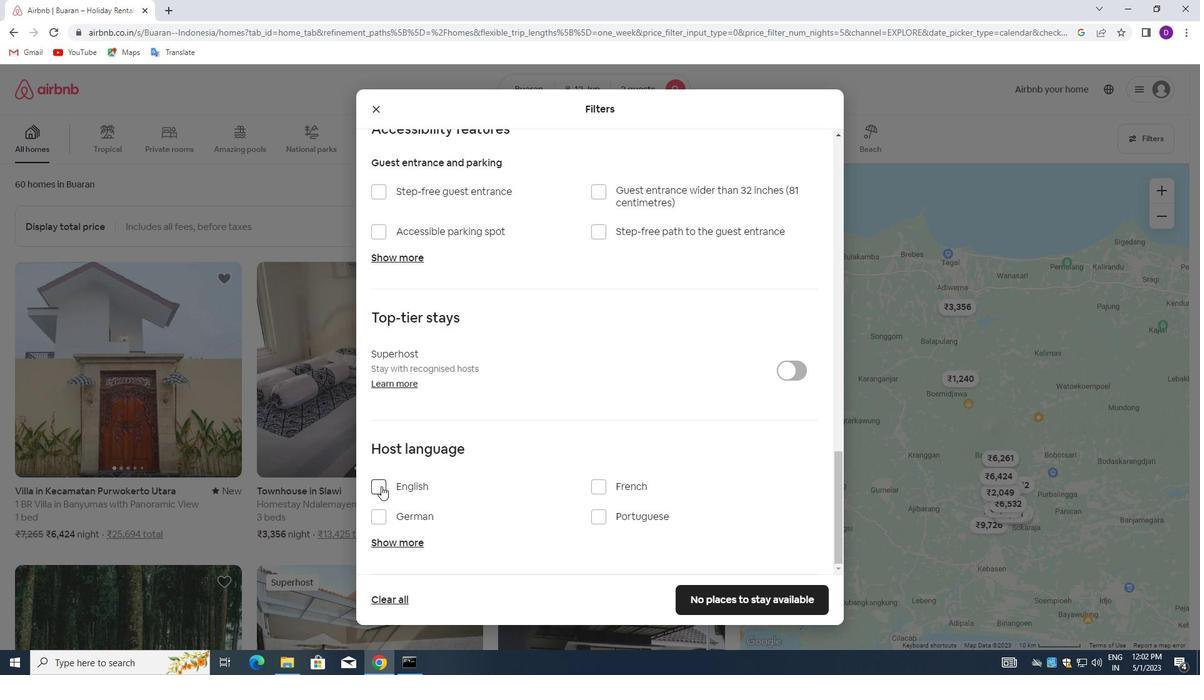 
Action: Mouse pressed left at (371, 488)
Screenshot: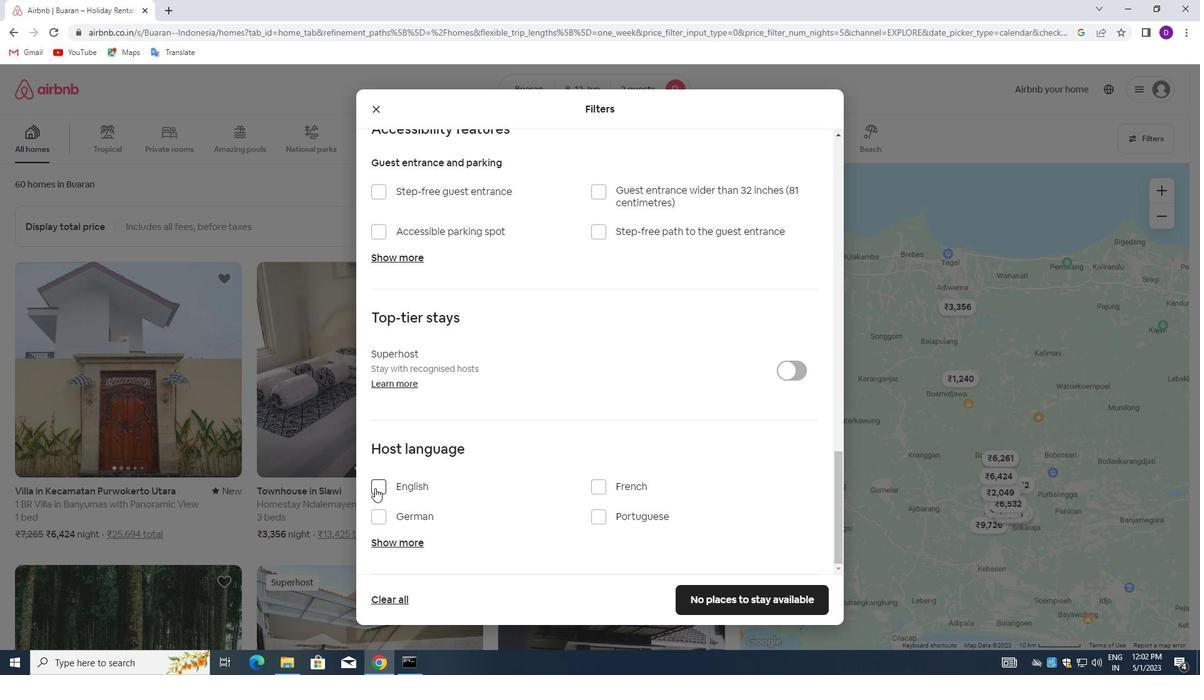 
Action: Mouse moved to (692, 595)
Screenshot: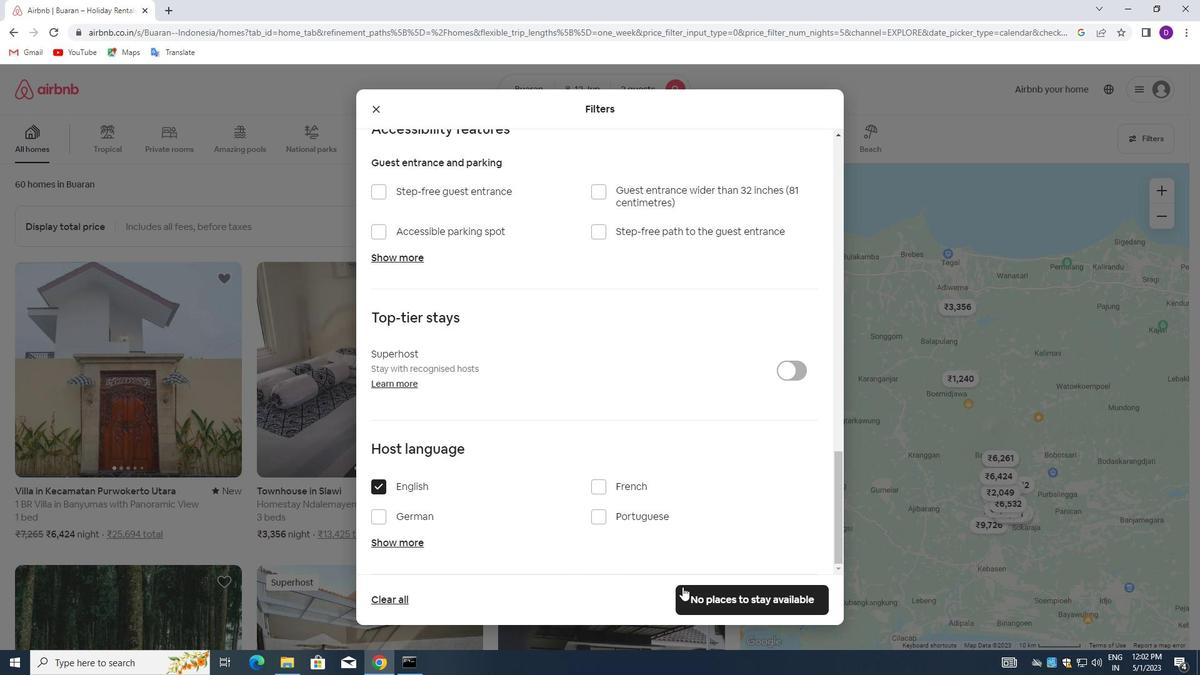 
Action: Mouse pressed left at (692, 595)
Screenshot: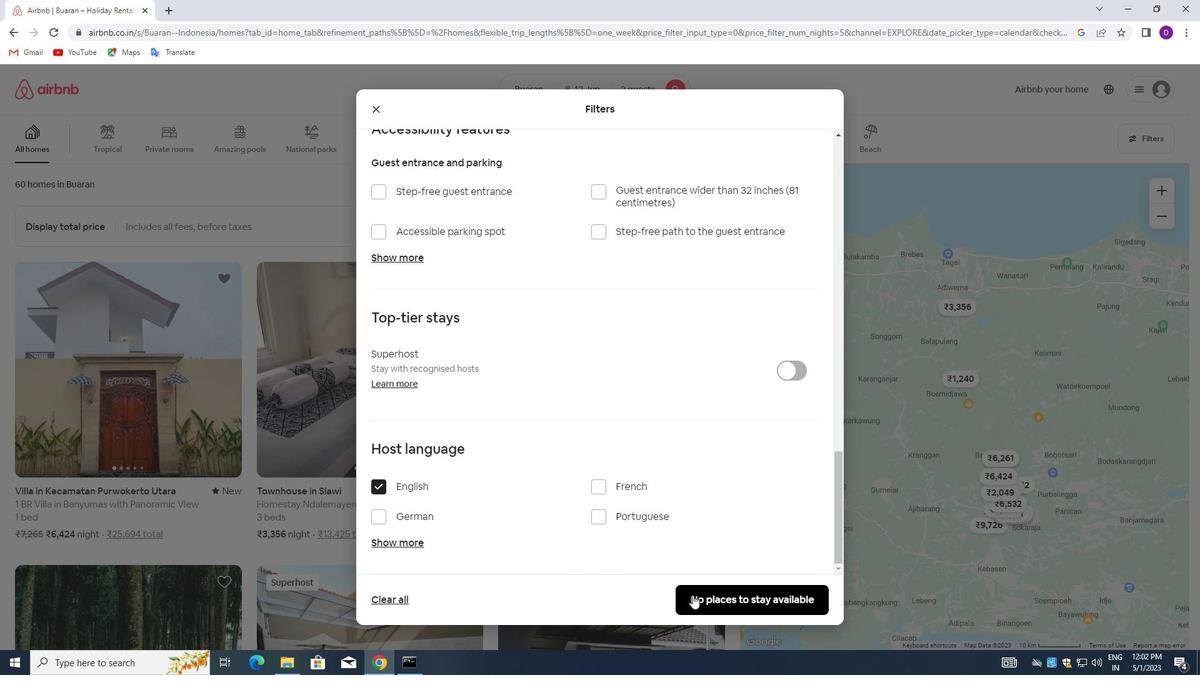 
Action: Mouse moved to (639, 470)
Screenshot: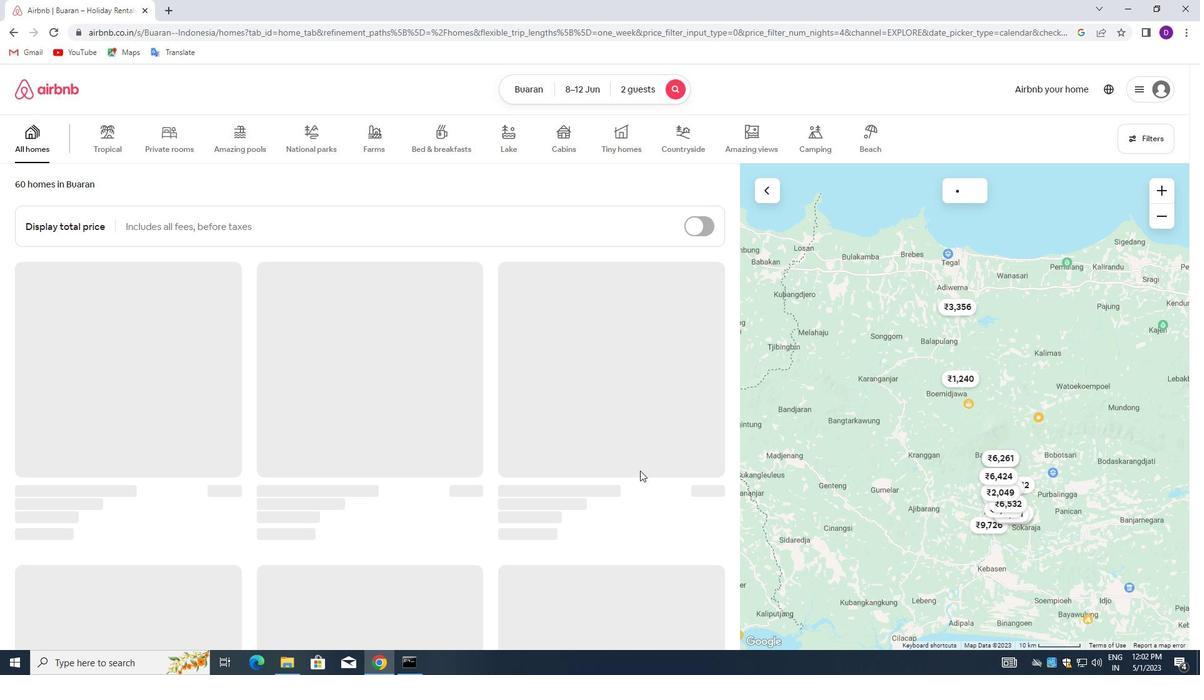 
